 Task: Create and manage organization repository issue templates.
Action: Mouse moved to (1073, 72)
Screenshot: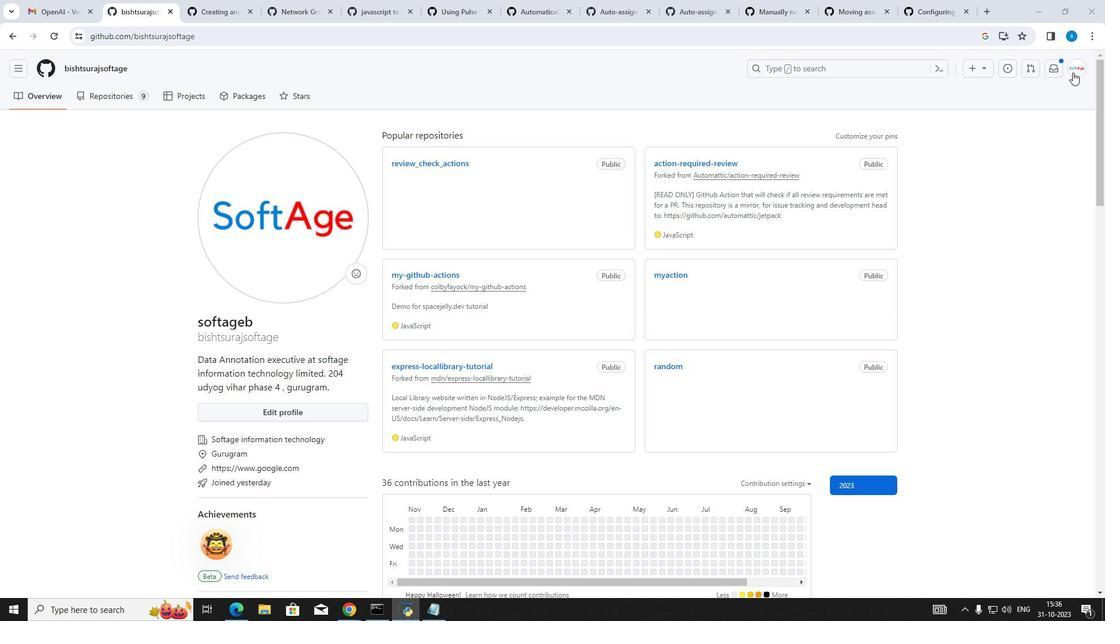 
Action: Mouse pressed left at (1073, 72)
Screenshot: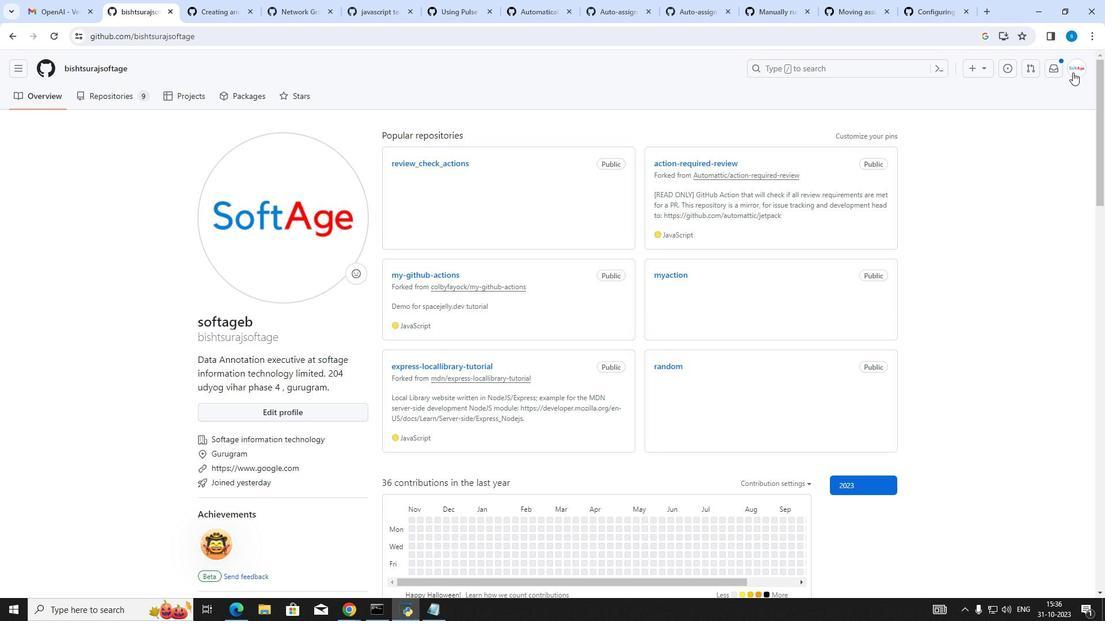 
Action: Mouse moved to (1008, 194)
Screenshot: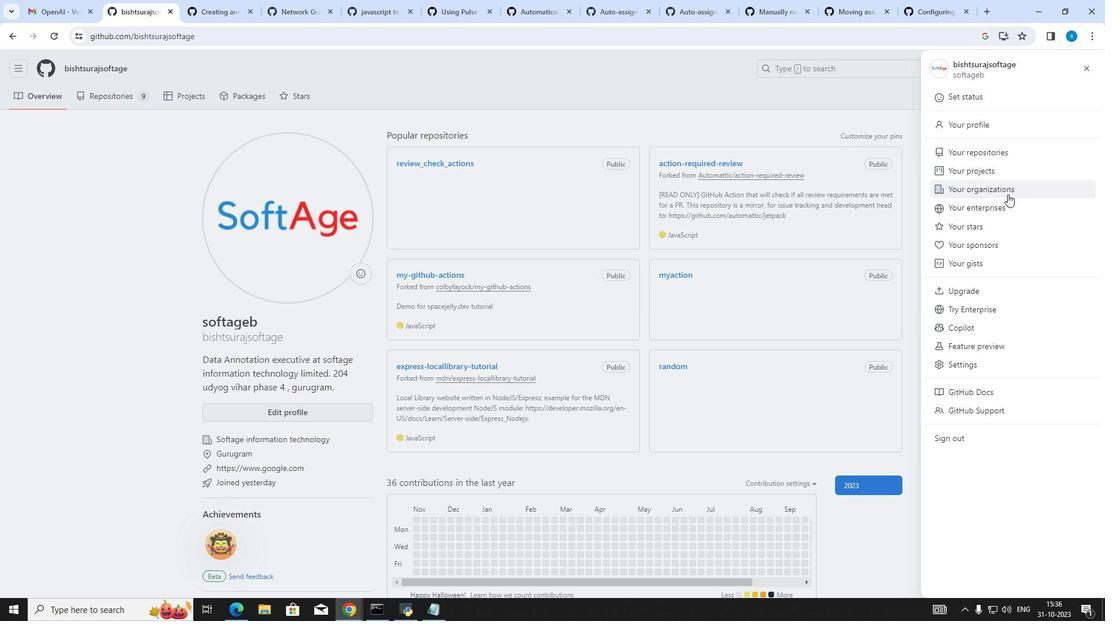 
Action: Mouse pressed left at (1008, 194)
Screenshot: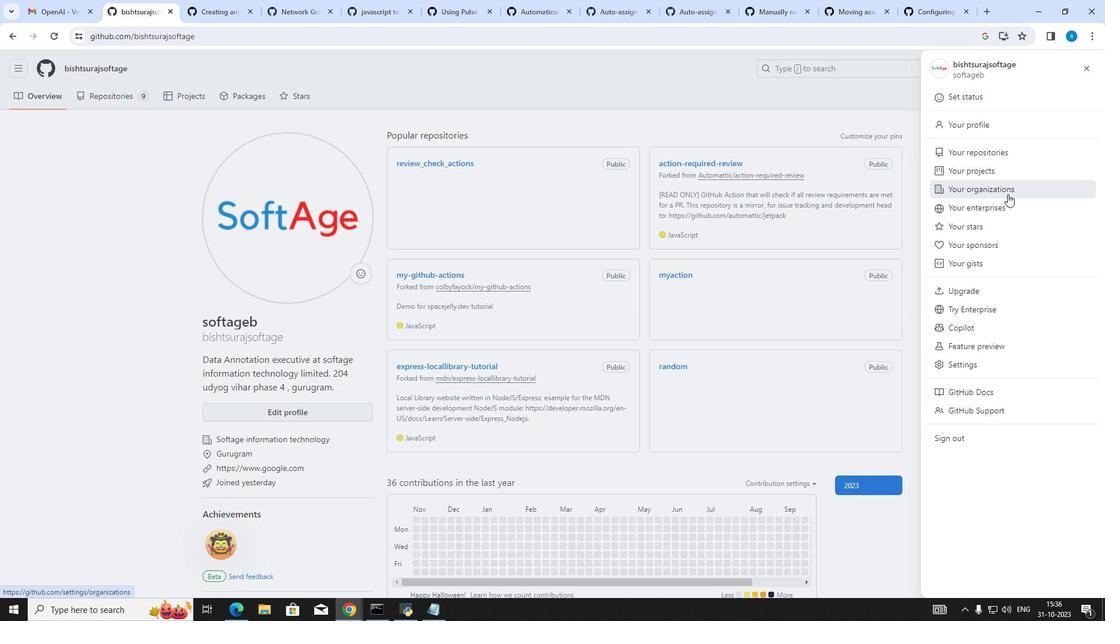 
Action: Mouse moved to (837, 194)
Screenshot: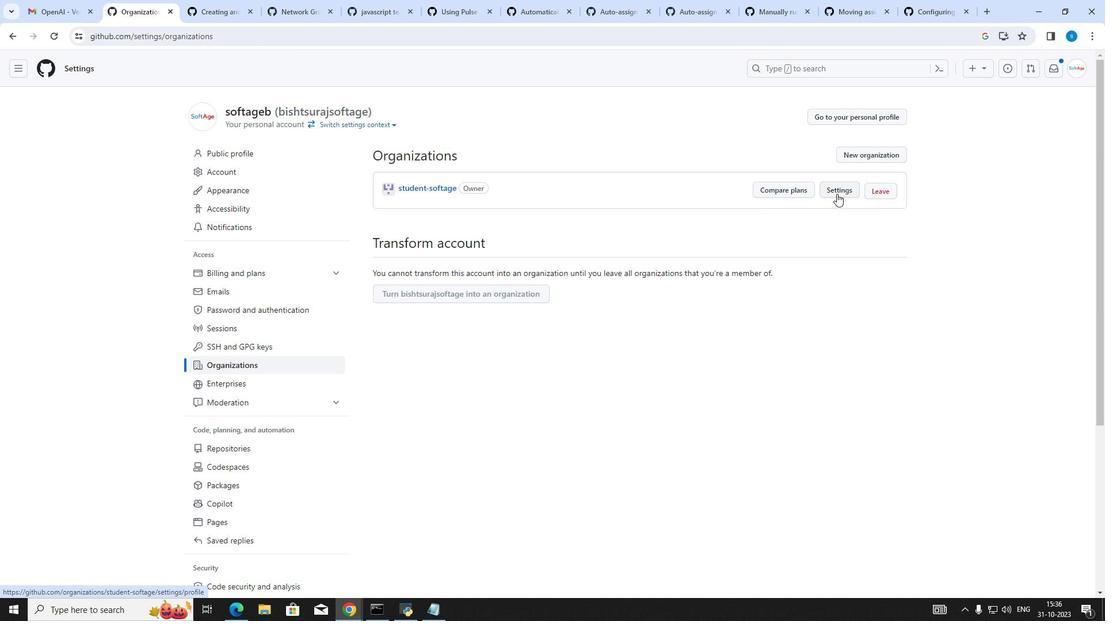 
Action: Mouse pressed left at (837, 194)
Screenshot: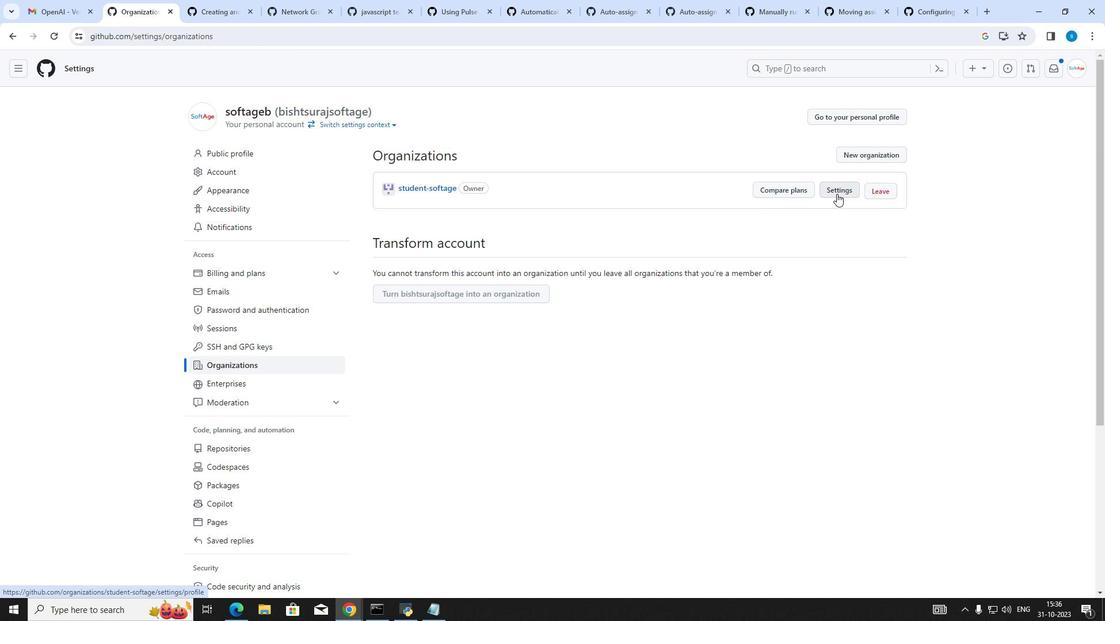 
Action: Mouse moved to (90, 93)
Screenshot: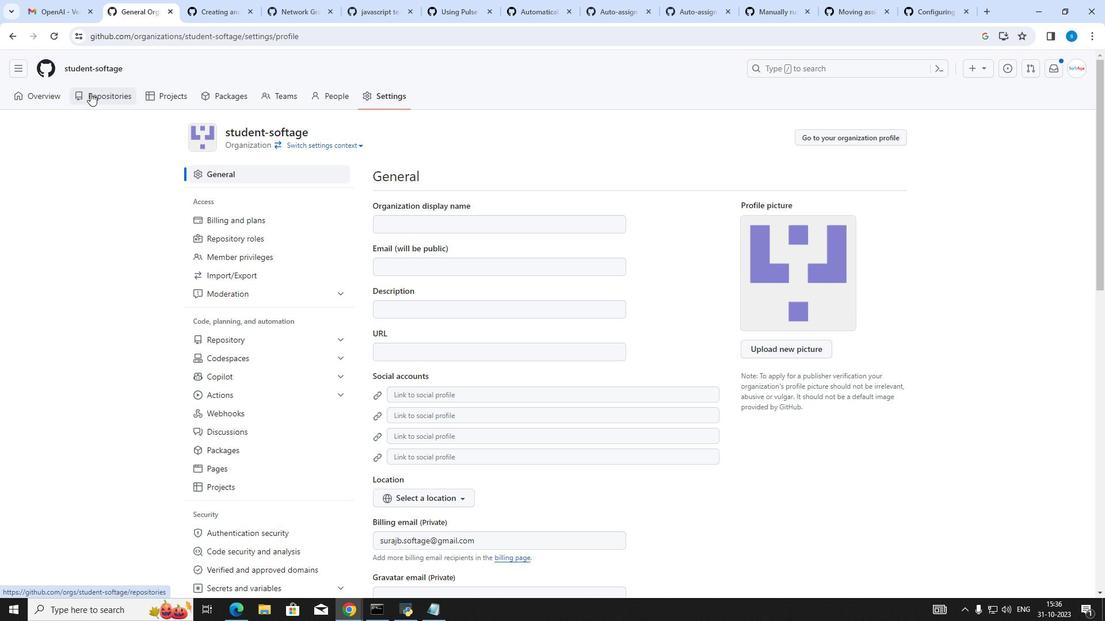 
Action: Mouse pressed left at (90, 93)
Screenshot: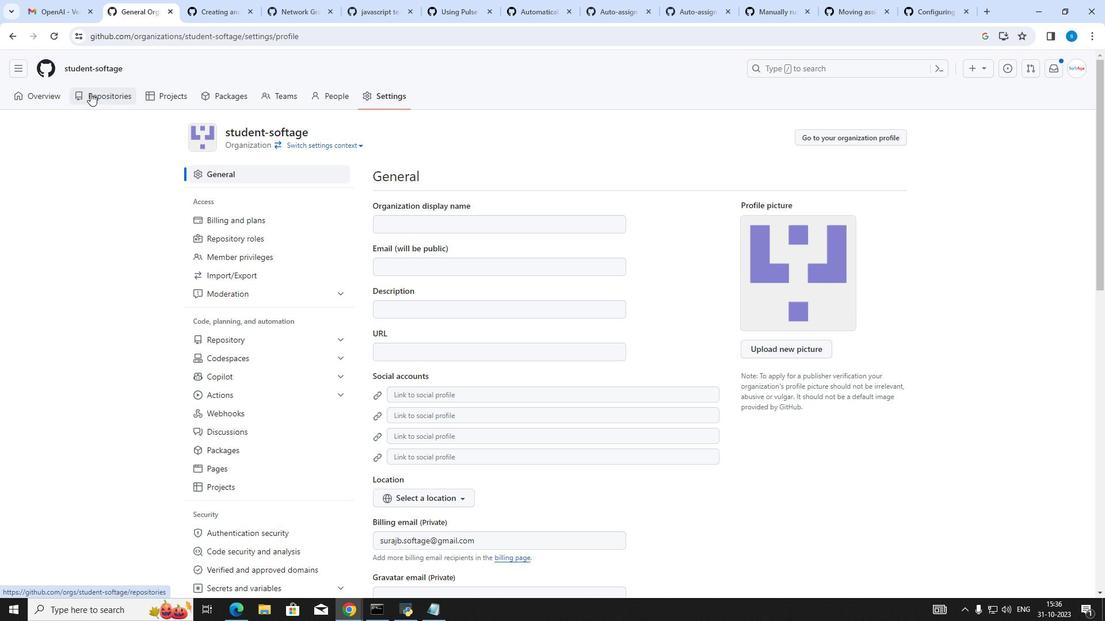 
Action: Mouse moved to (295, 168)
Screenshot: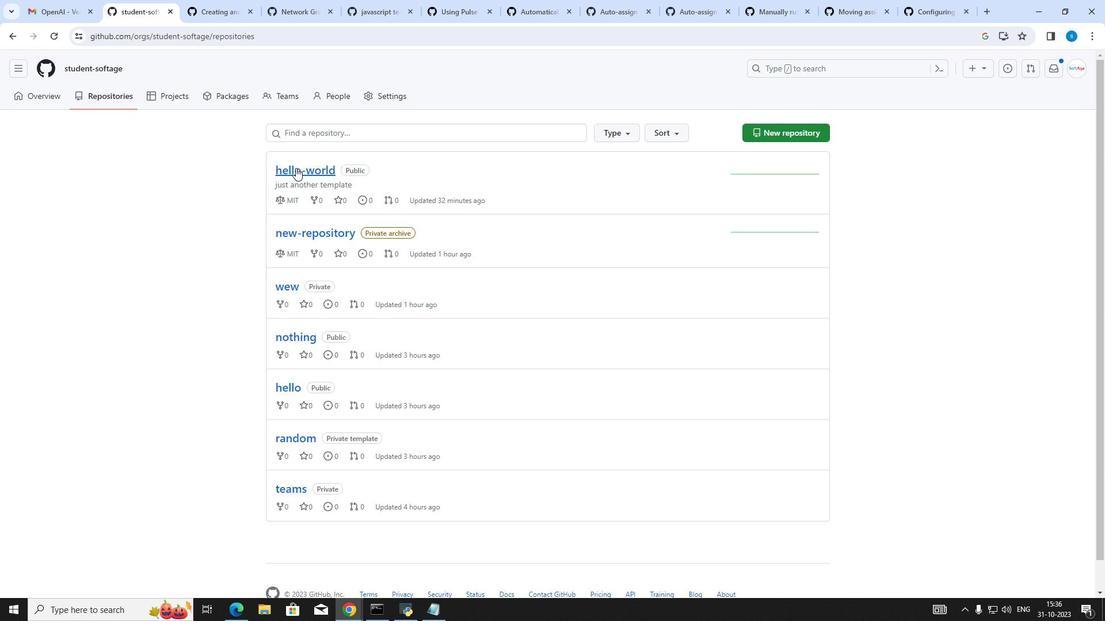 
Action: Mouse pressed left at (295, 168)
Screenshot: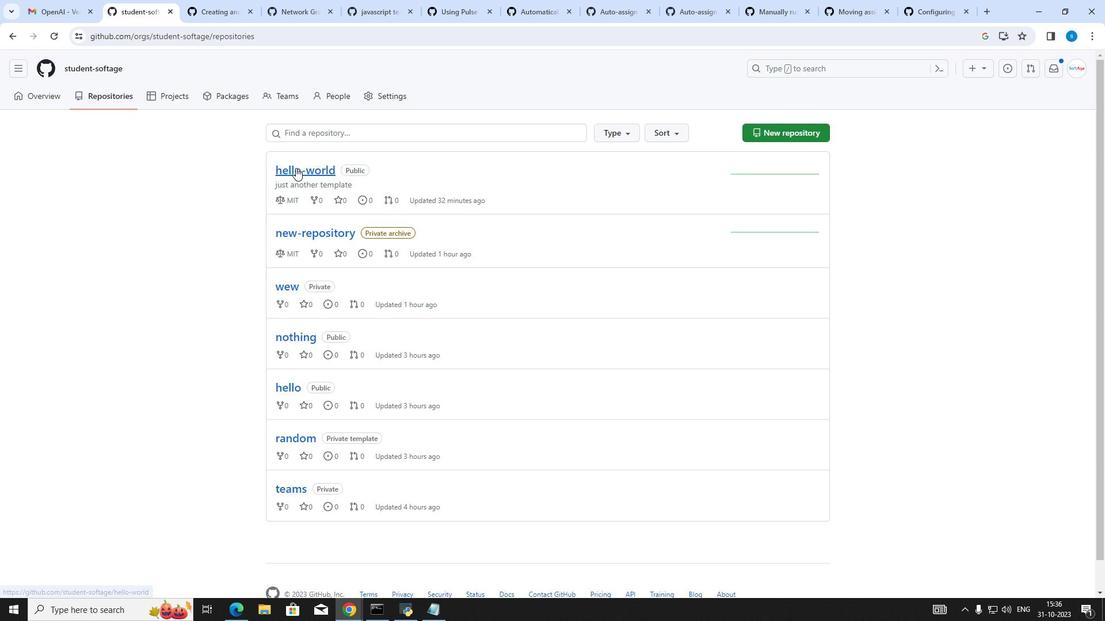 
Action: Mouse moved to (482, 96)
Screenshot: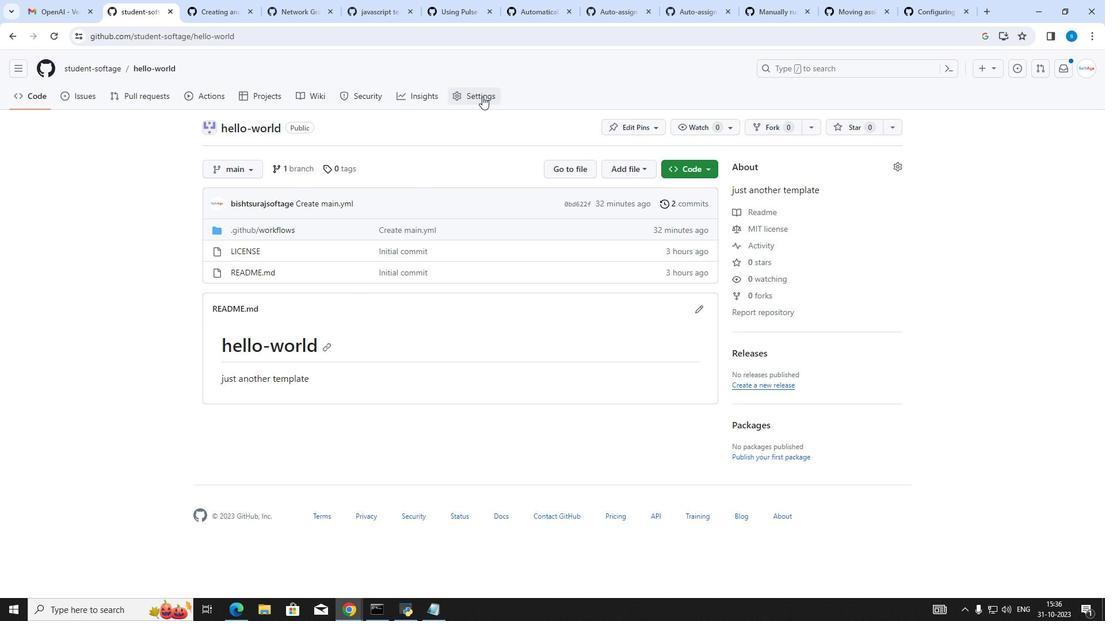 
Action: Mouse pressed left at (482, 96)
Screenshot: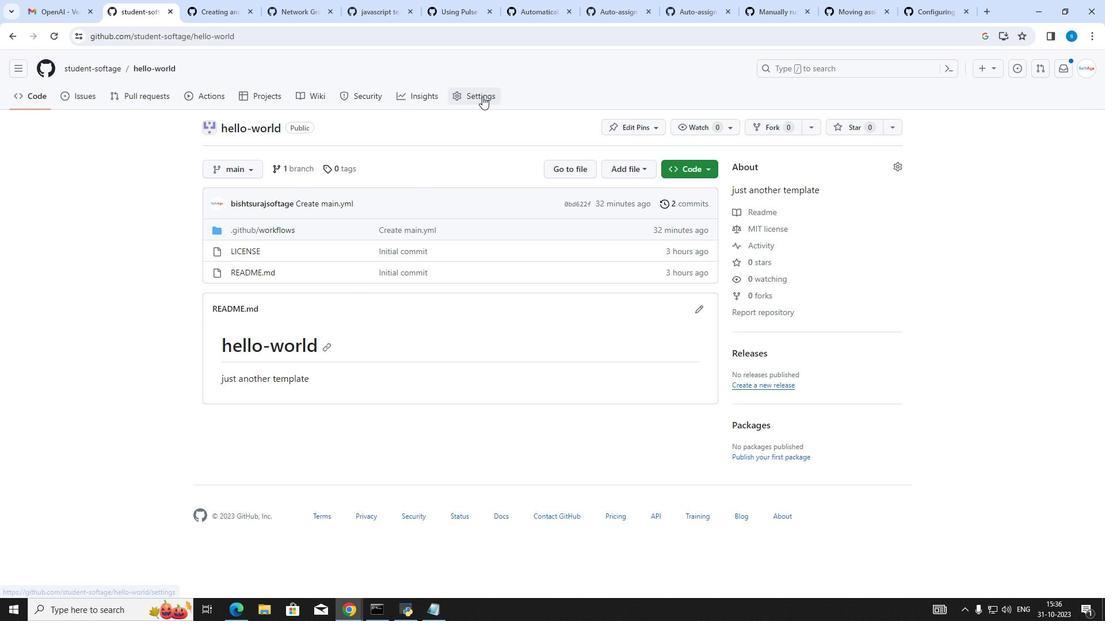 
Action: Mouse moved to (619, 405)
Screenshot: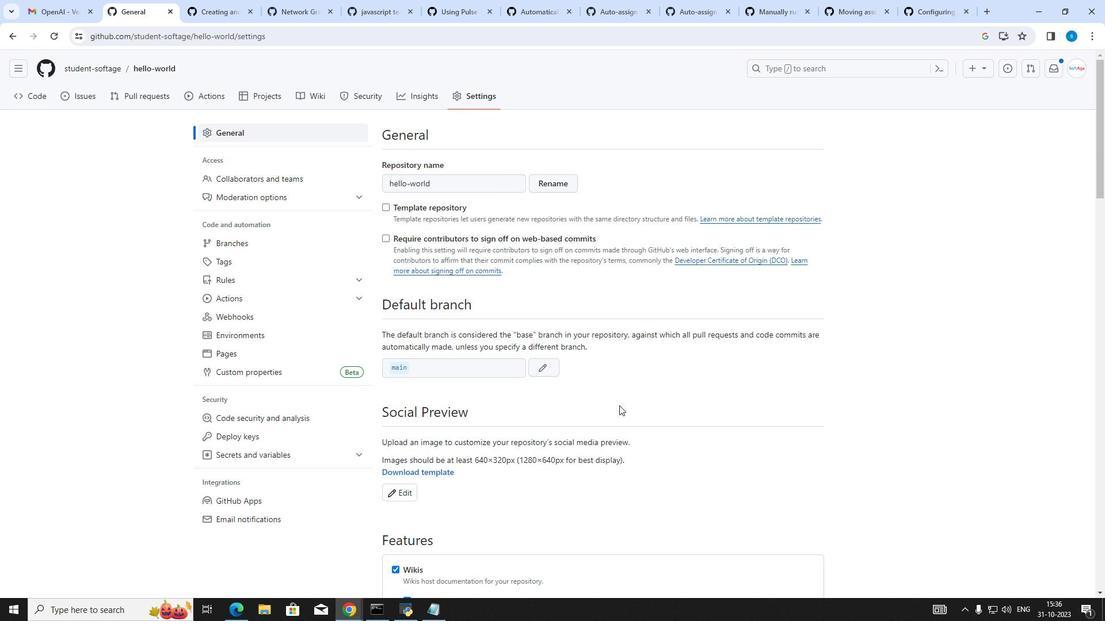 
Action: Mouse scrolled (619, 405) with delta (0, 0)
Screenshot: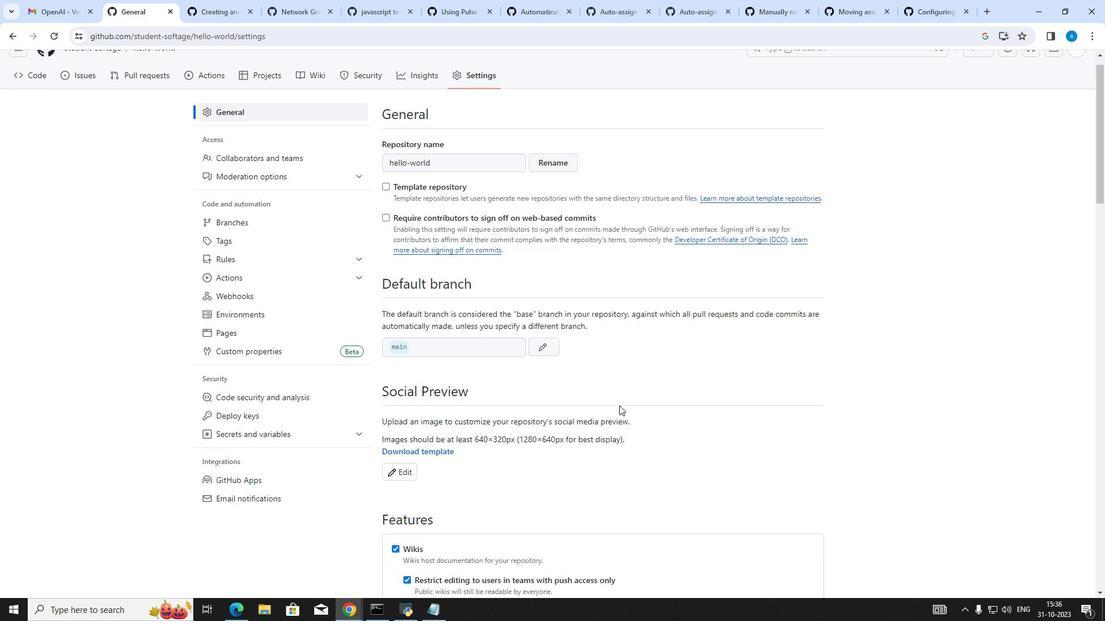 
Action: Mouse scrolled (619, 405) with delta (0, 0)
Screenshot: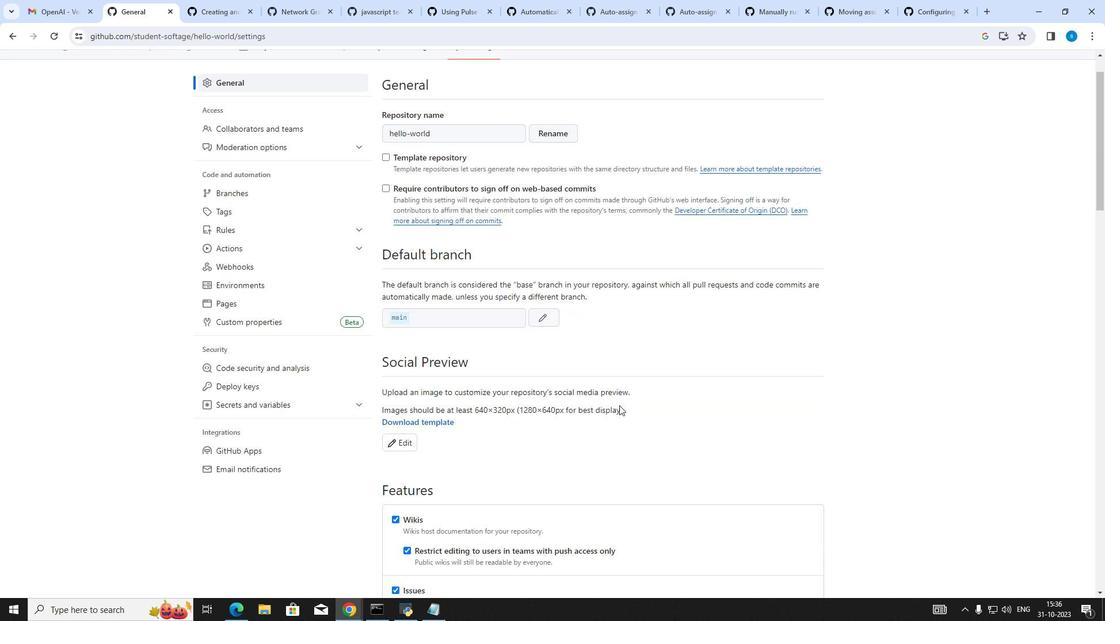 
Action: Mouse scrolled (619, 405) with delta (0, 0)
Screenshot: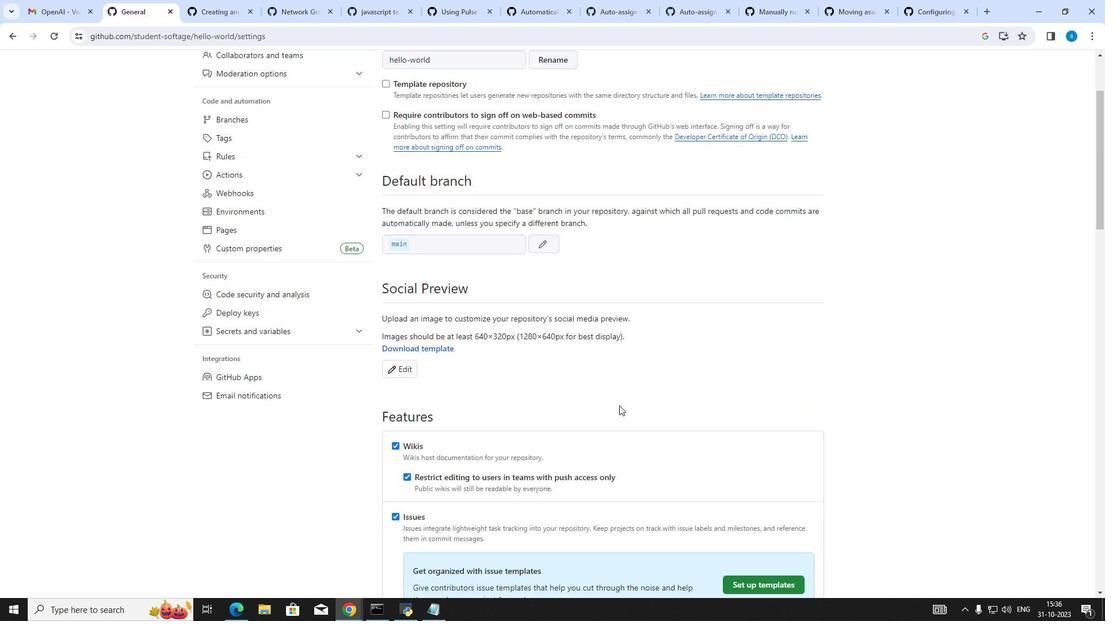 
Action: Mouse scrolled (619, 405) with delta (0, 0)
Screenshot: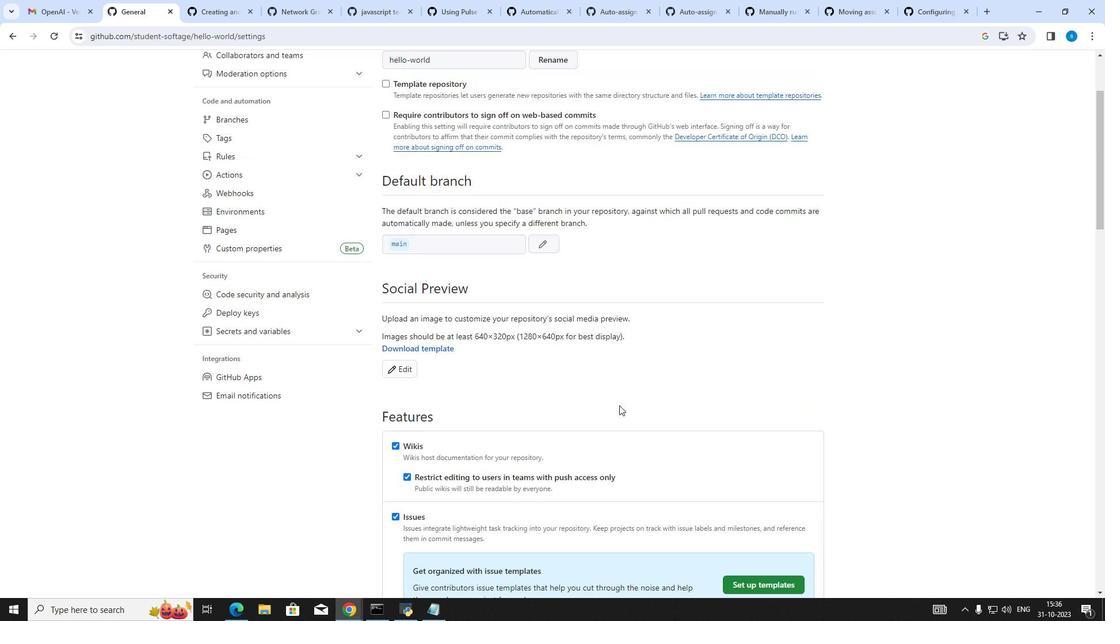 
Action: Mouse scrolled (619, 405) with delta (0, 0)
Screenshot: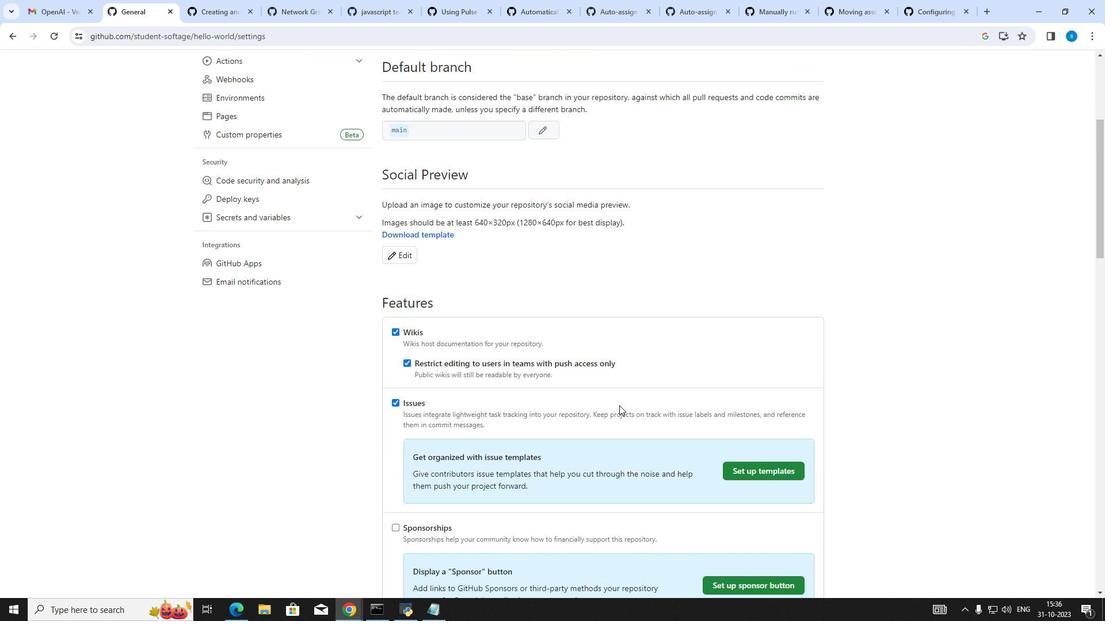 
Action: Mouse scrolled (619, 405) with delta (0, 0)
Screenshot: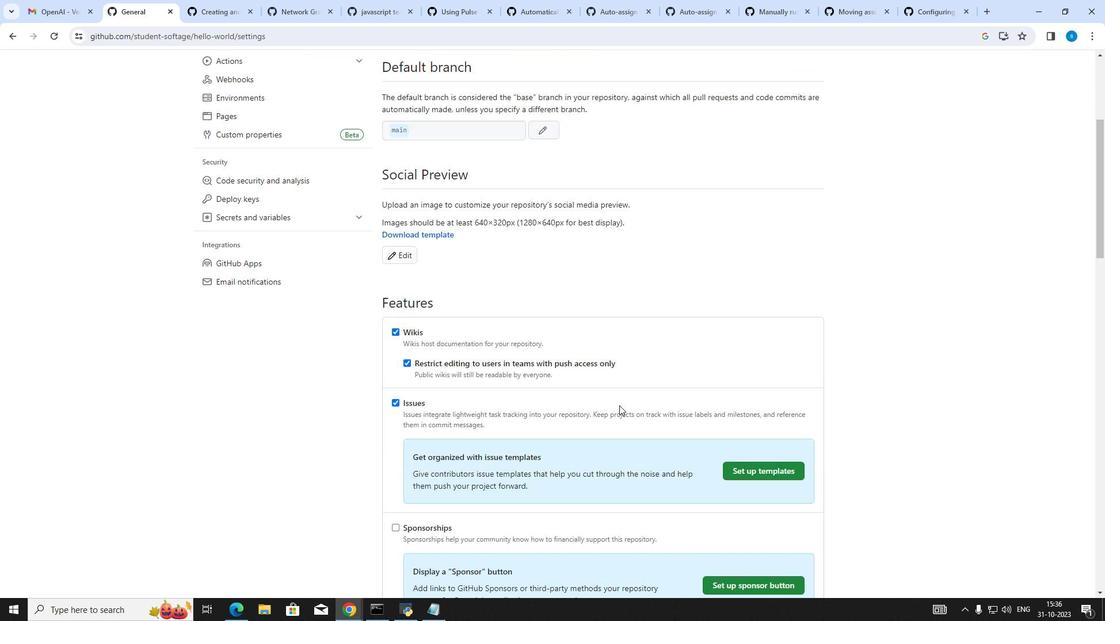 
Action: Mouse moved to (739, 366)
Screenshot: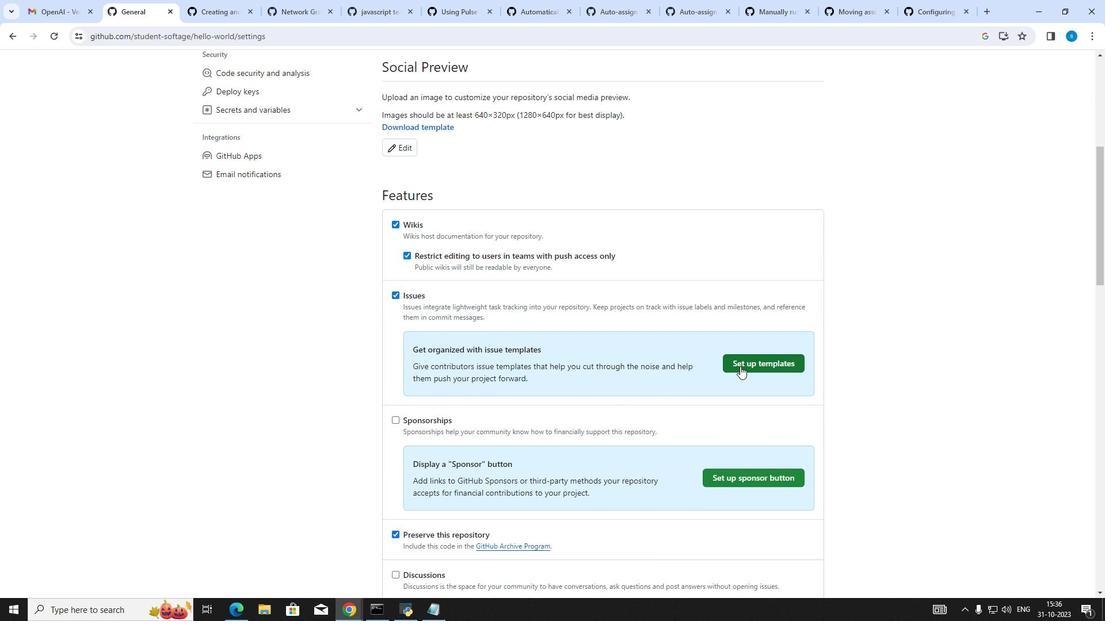 
Action: Mouse pressed left at (739, 366)
Screenshot: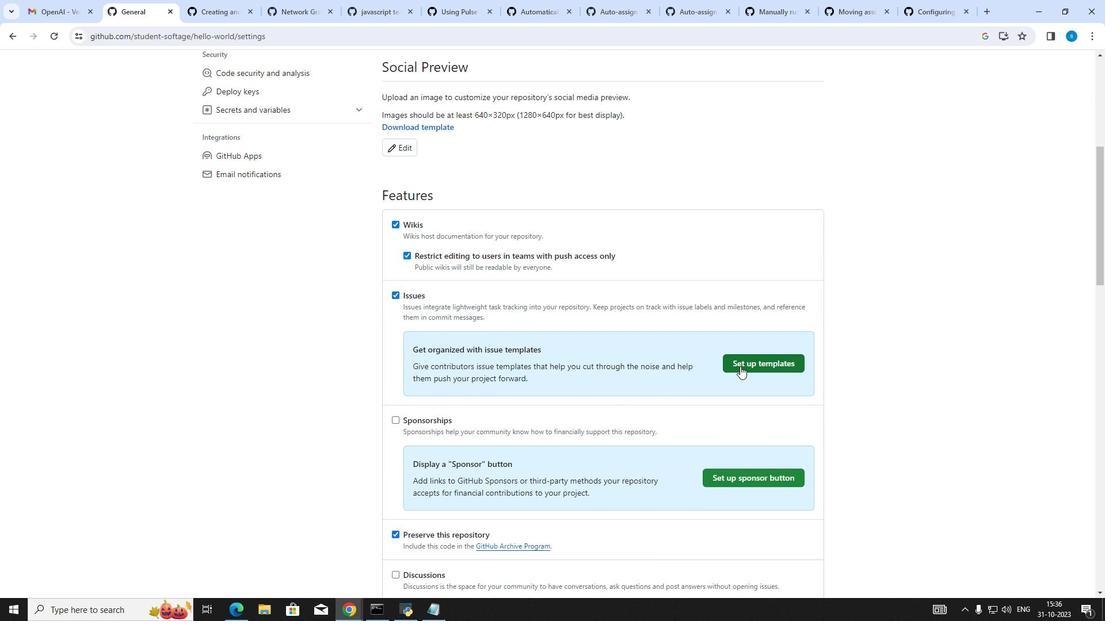 
Action: Mouse moved to (554, 207)
Screenshot: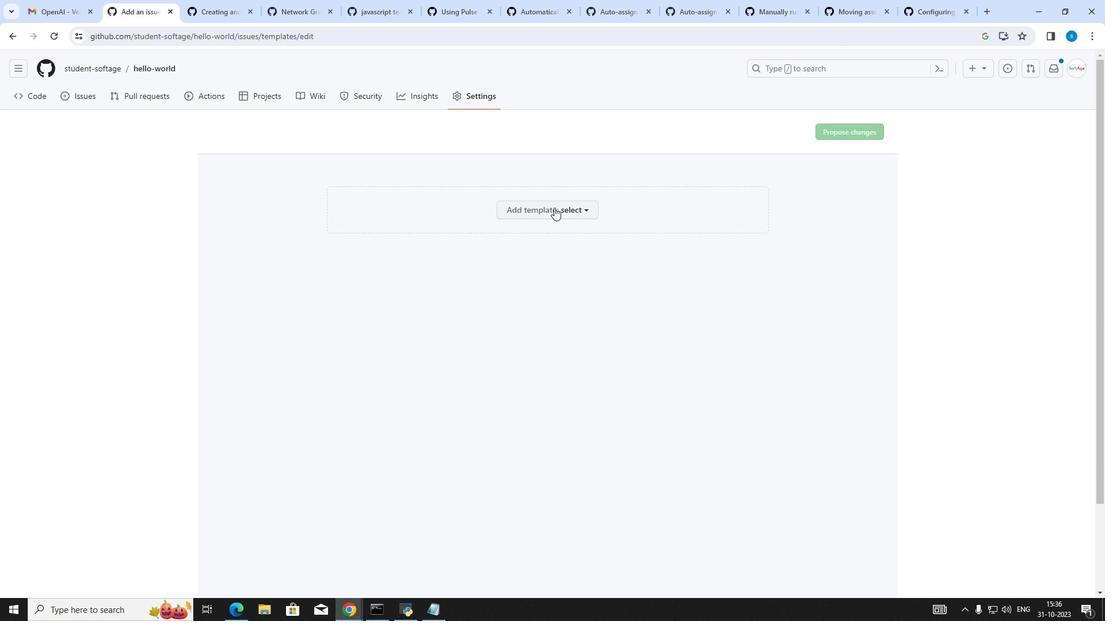 
Action: Mouse pressed left at (554, 207)
Screenshot: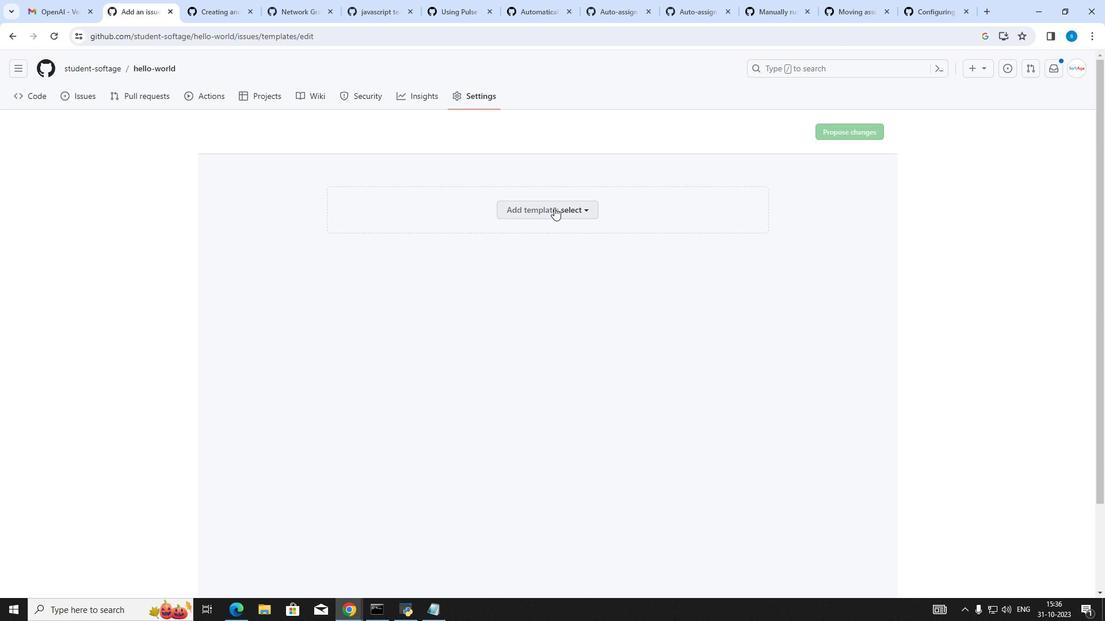 
Action: Mouse moved to (563, 239)
Screenshot: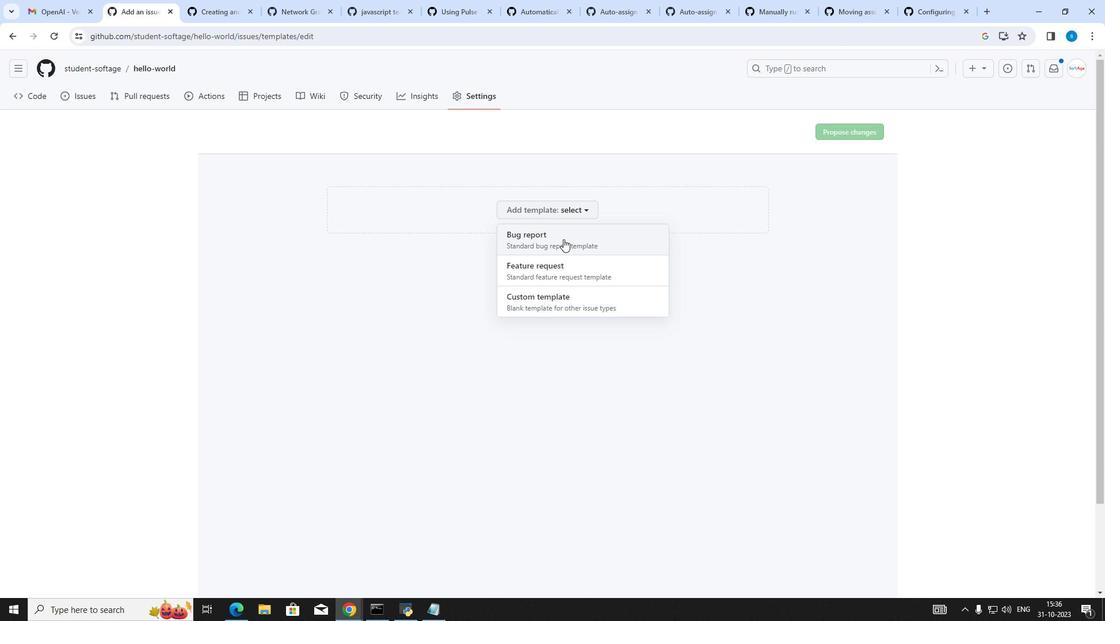 
Action: Mouse pressed left at (563, 239)
Screenshot: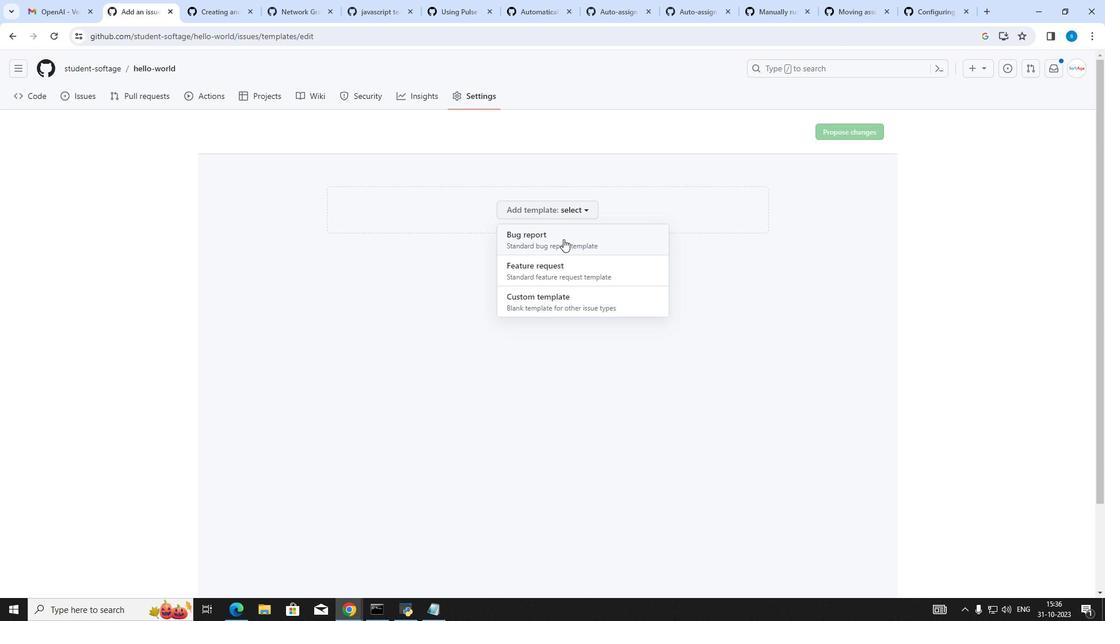 
Action: Mouse moved to (705, 210)
Screenshot: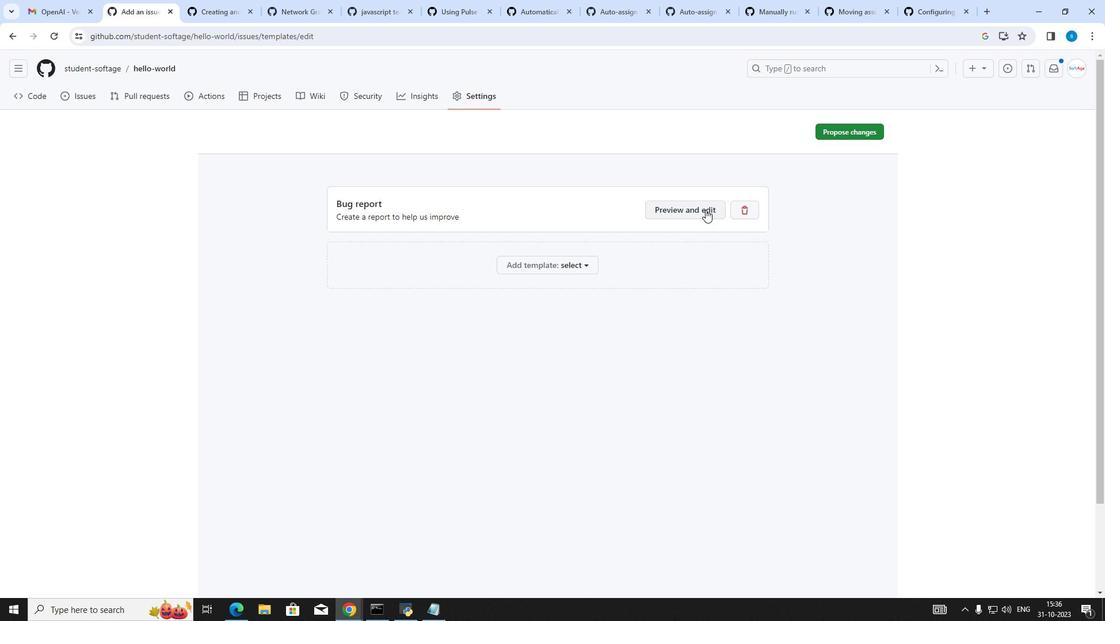 
Action: Mouse pressed left at (705, 210)
Screenshot: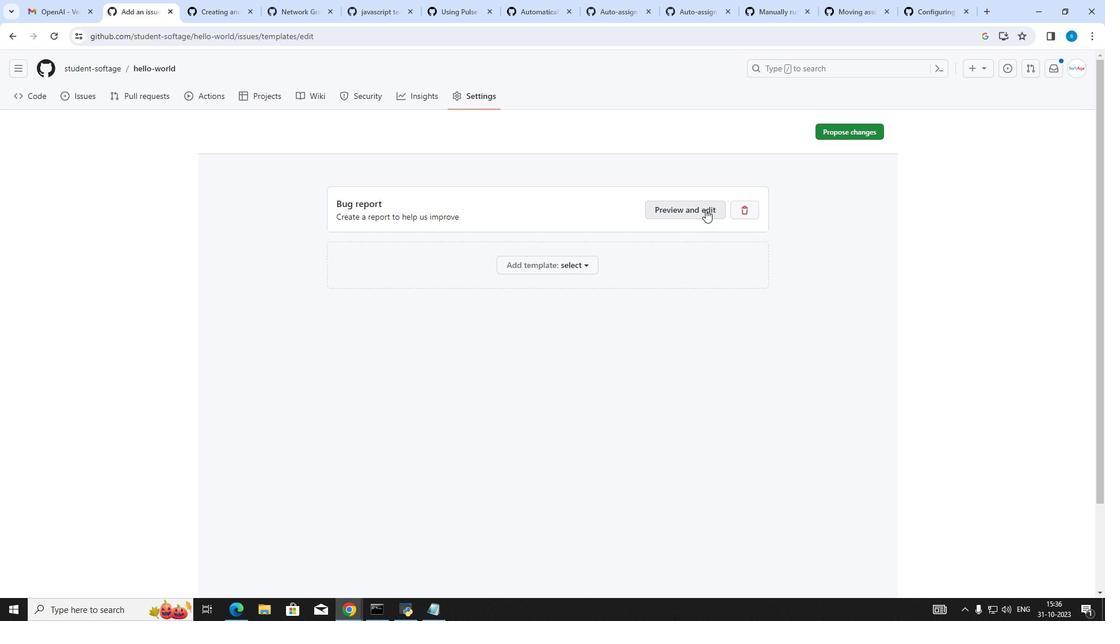 
Action: Mouse moved to (465, 130)
Screenshot: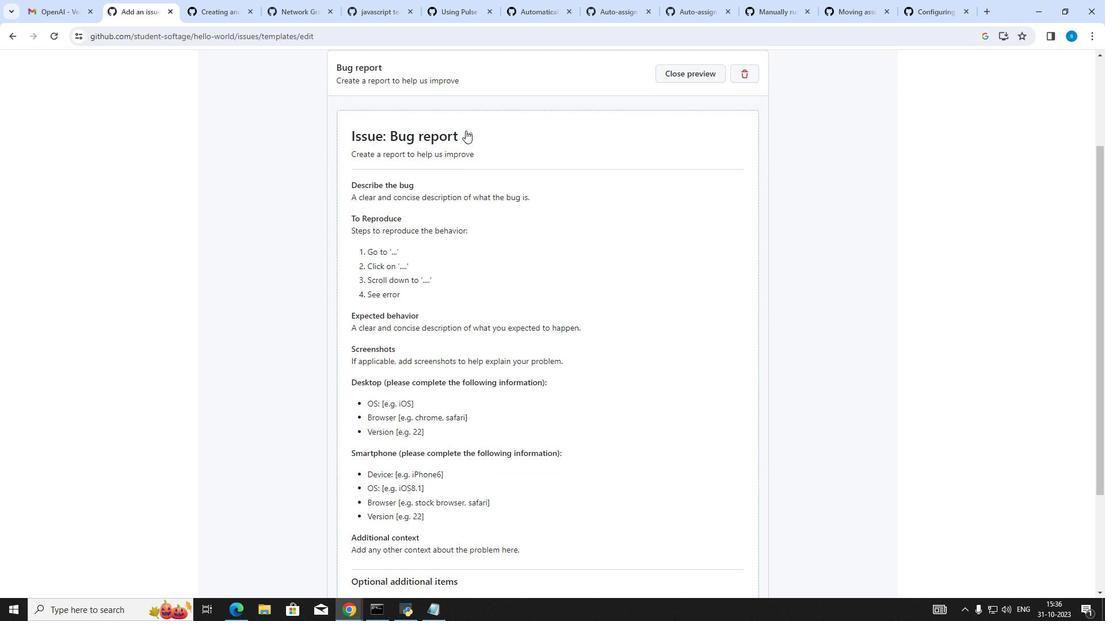 
Action: Mouse pressed left at (465, 130)
Screenshot: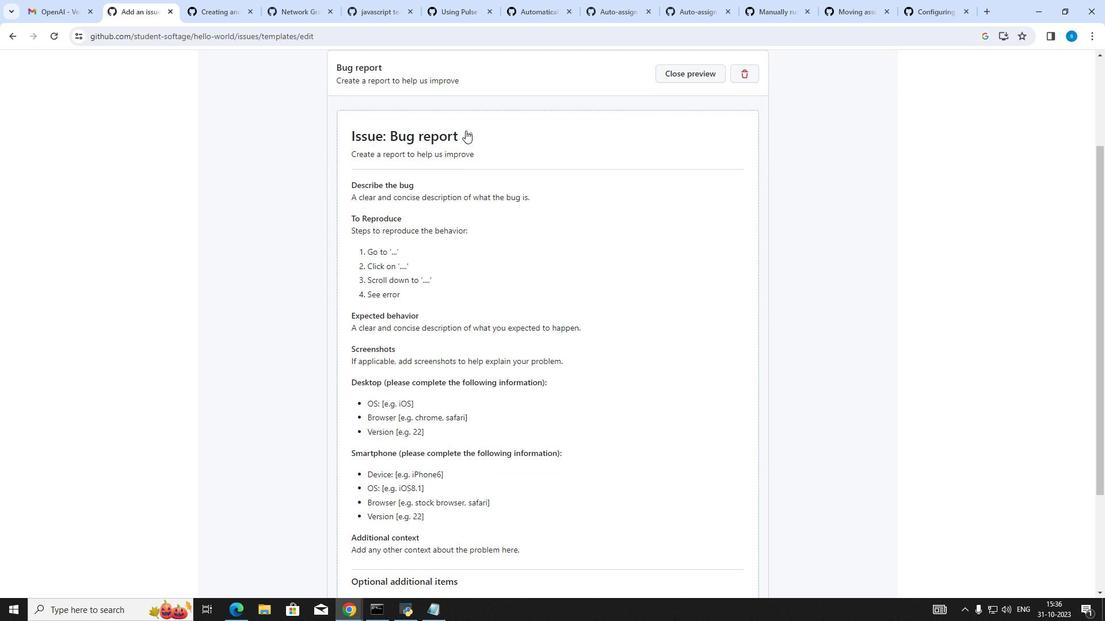 
Action: Mouse moved to (509, 284)
Screenshot: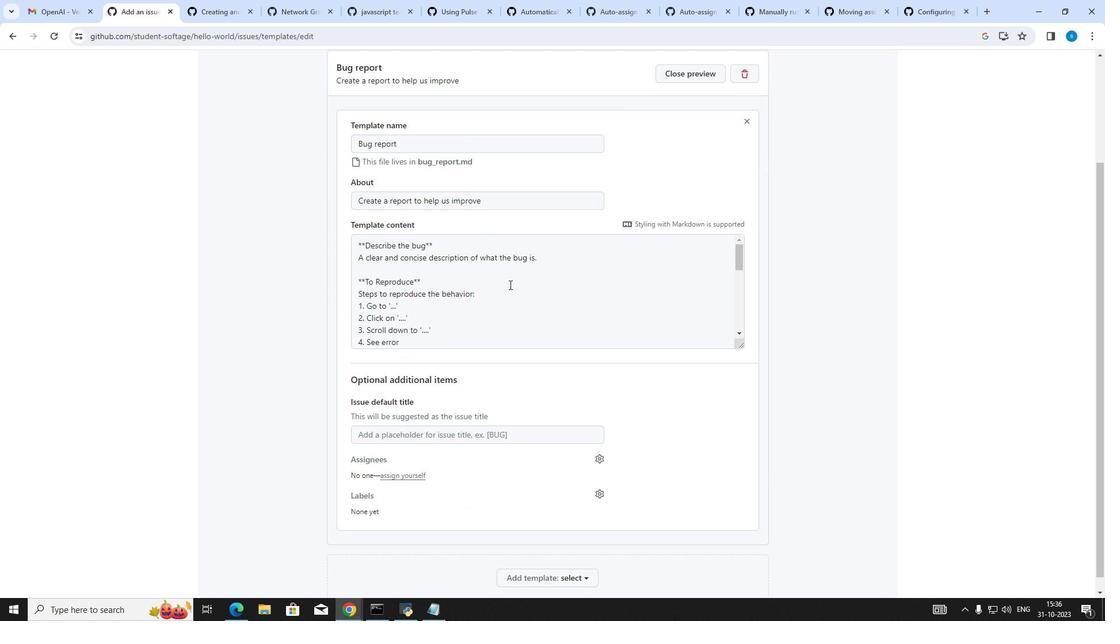 
Action: Mouse scrolled (509, 284) with delta (0, 0)
Screenshot: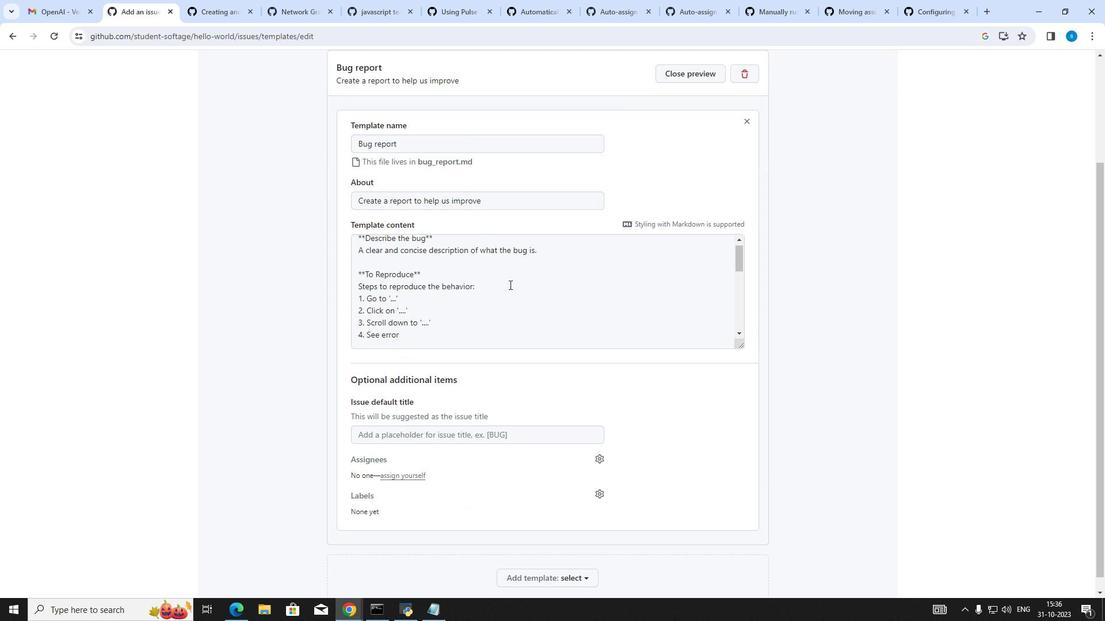 
Action: Mouse scrolled (509, 284) with delta (0, 0)
Screenshot: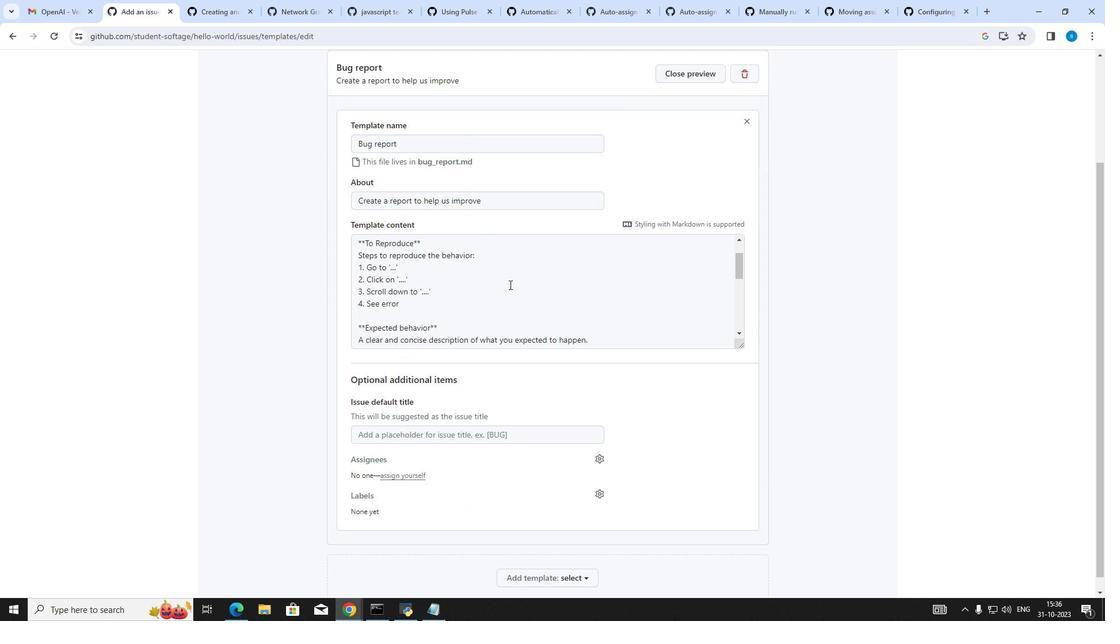 
Action: Mouse scrolled (509, 284) with delta (0, 0)
Screenshot: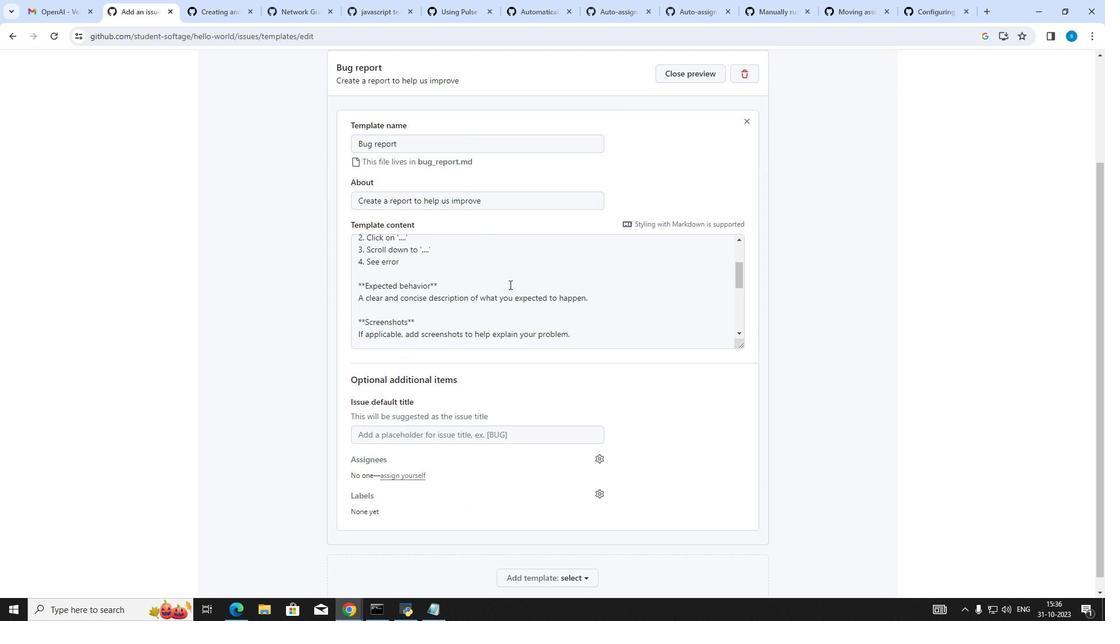 
Action: Mouse scrolled (509, 284) with delta (0, 0)
Screenshot: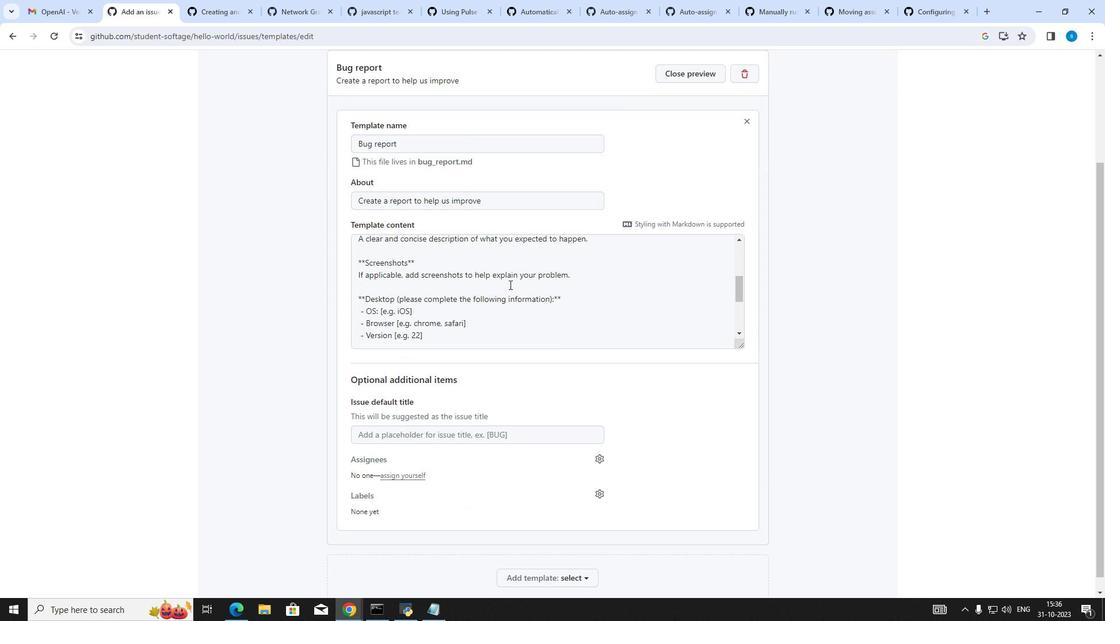 
Action: Mouse scrolled (509, 284) with delta (0, 0)
Screenshot: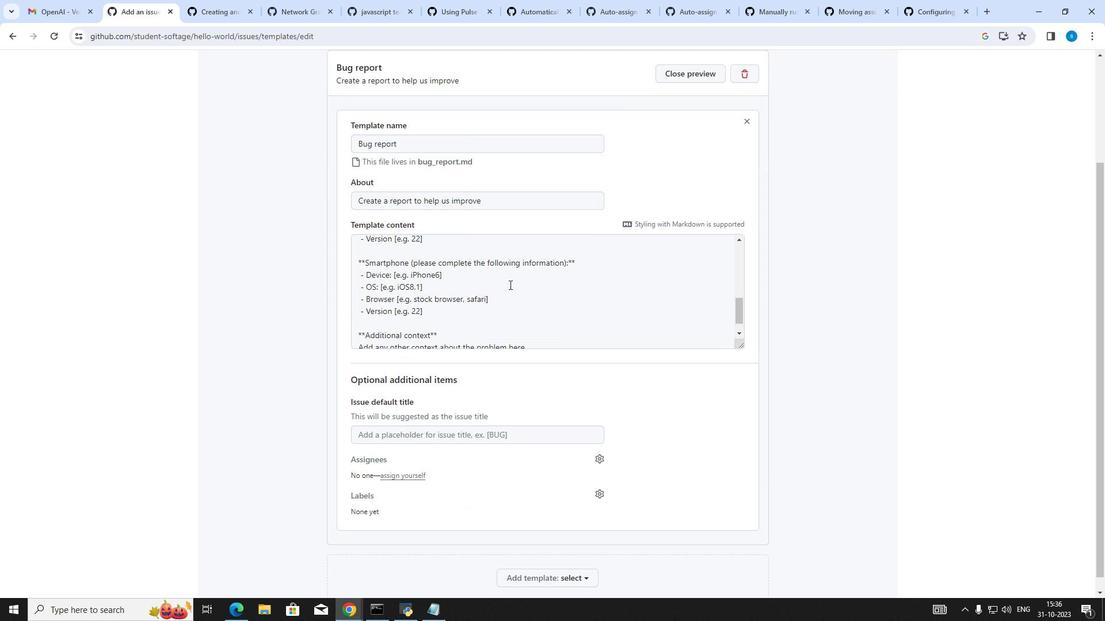 
Action: Mouse scrolled (509, 284) with delta (0, 0)
Screenshot: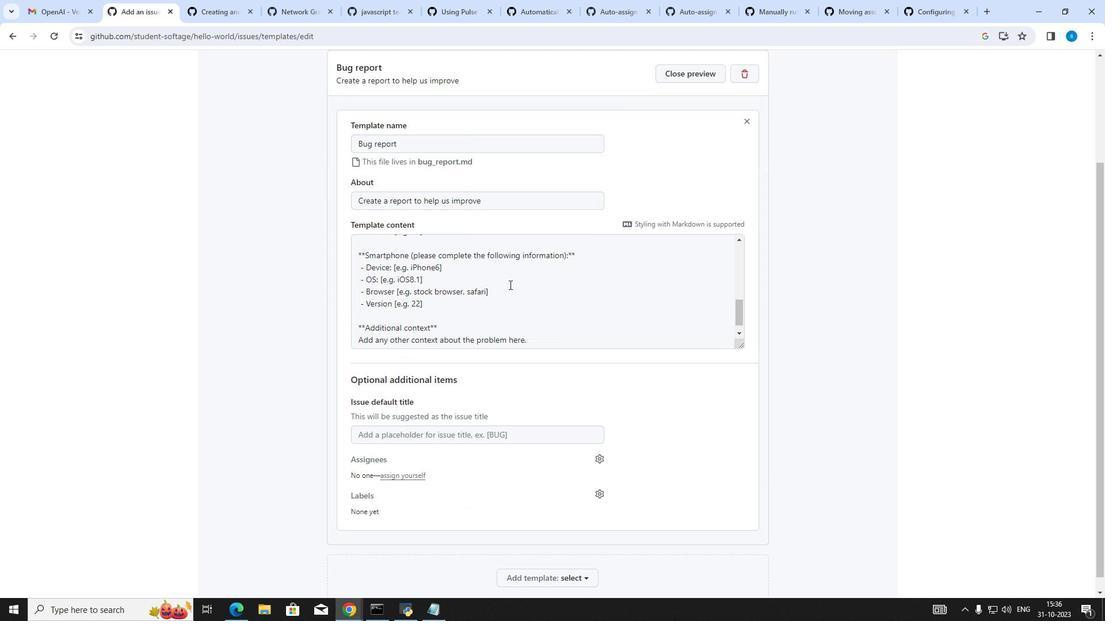 
Action: Mouse scrolled (509, 284) with delta (0, 0)
Screenshot: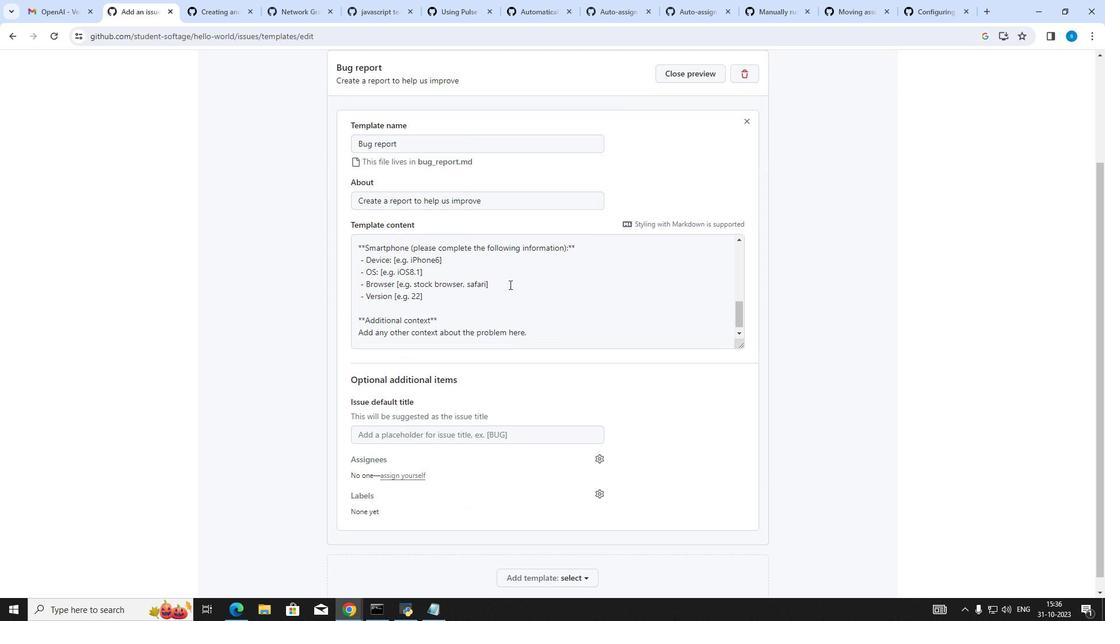 
Action: Mouse scrolled (509, 284) with delta (0, 0)
Screenshot: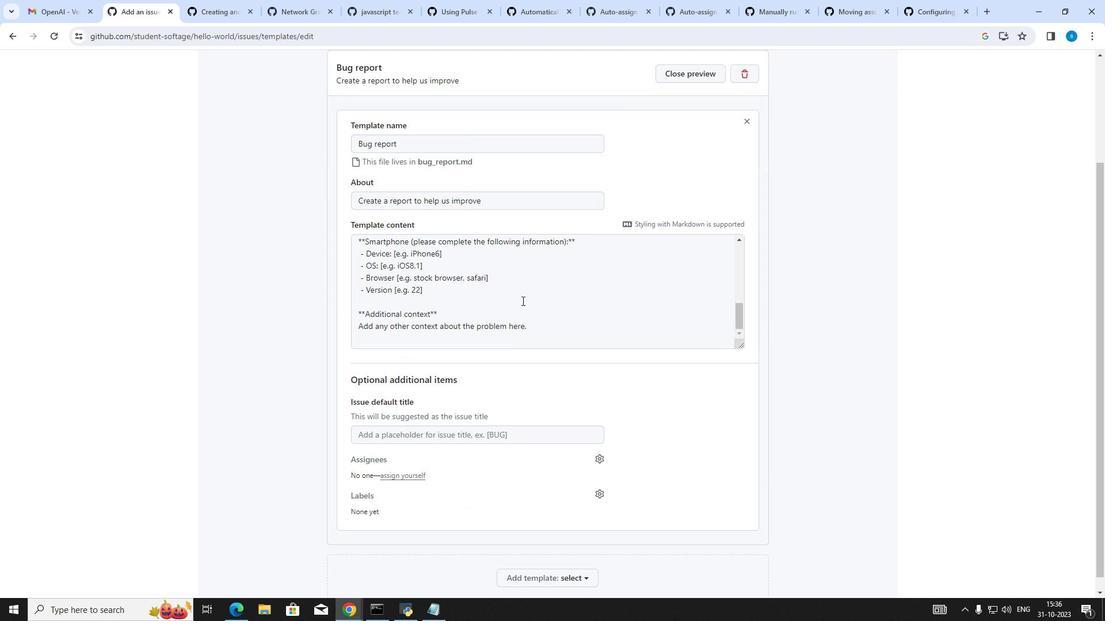 
Action: Mouse moved to (557, 320)
Screenshot: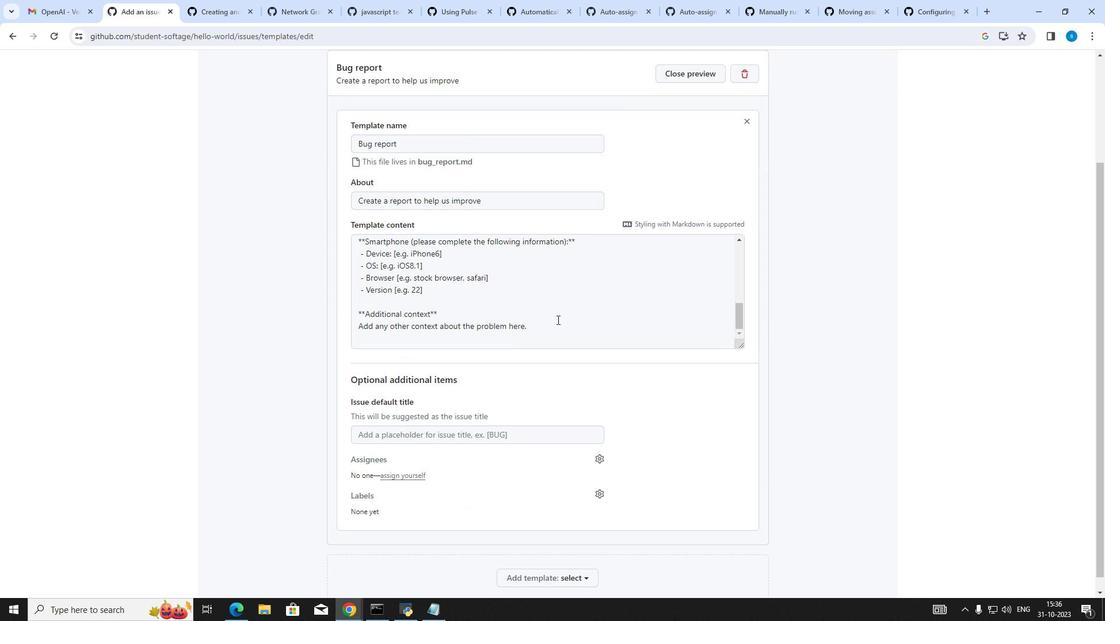 
Action: Mouse pressed left at (557, 320)
Screenshot: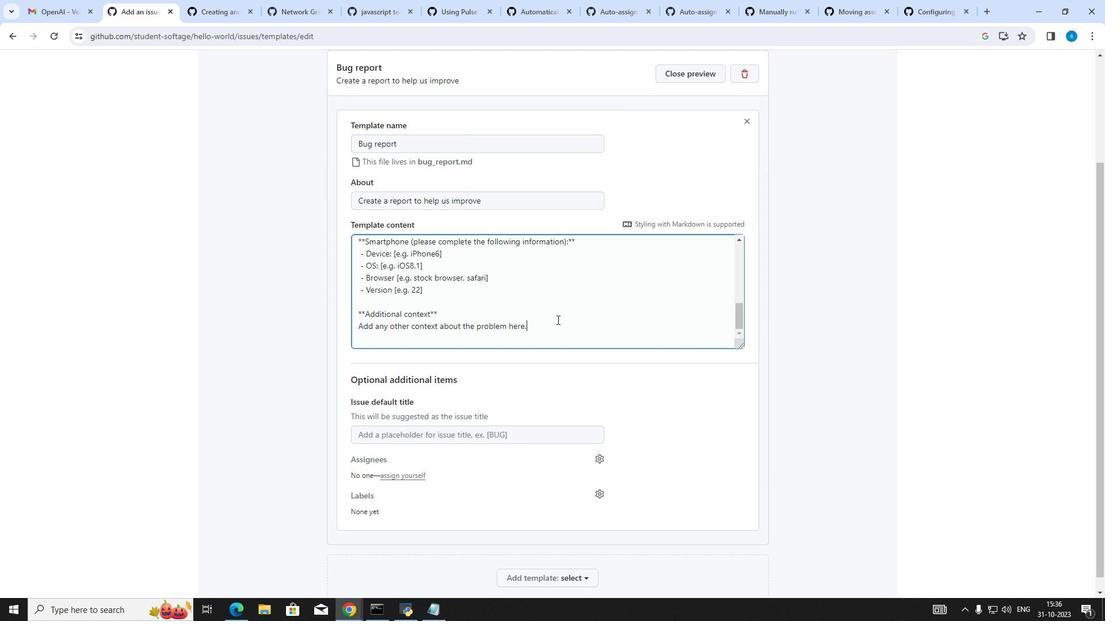 
Action: Key pressed <Key.enter>editing<Key.space>the<Key.space>preview<Key.space>here.
Screenshot: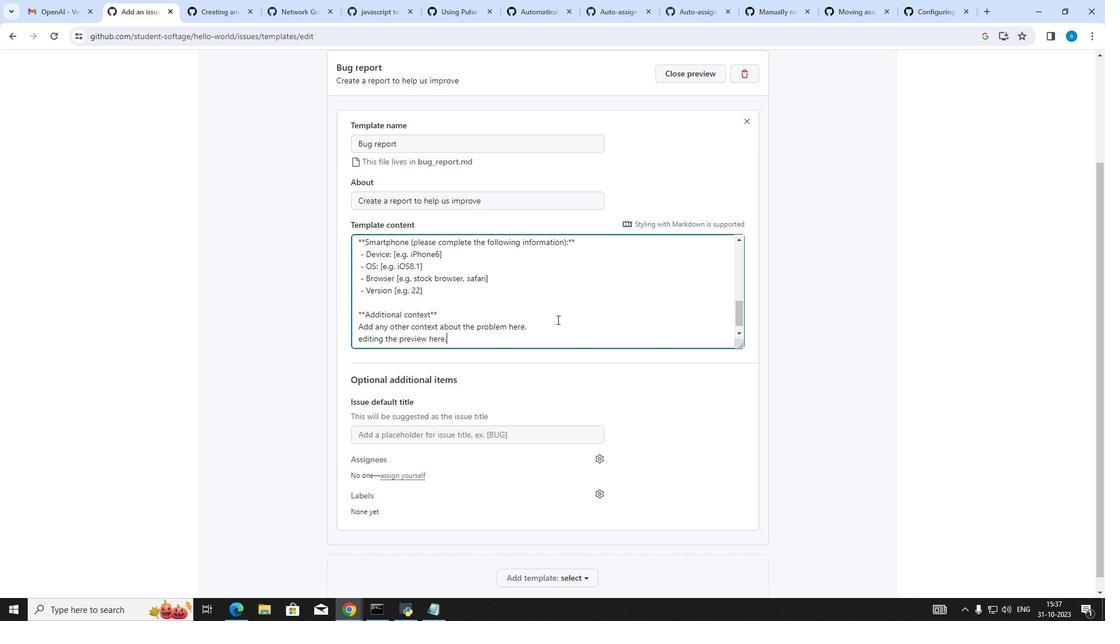 
Action: Mouse moved to (562, 435)
Screenshot: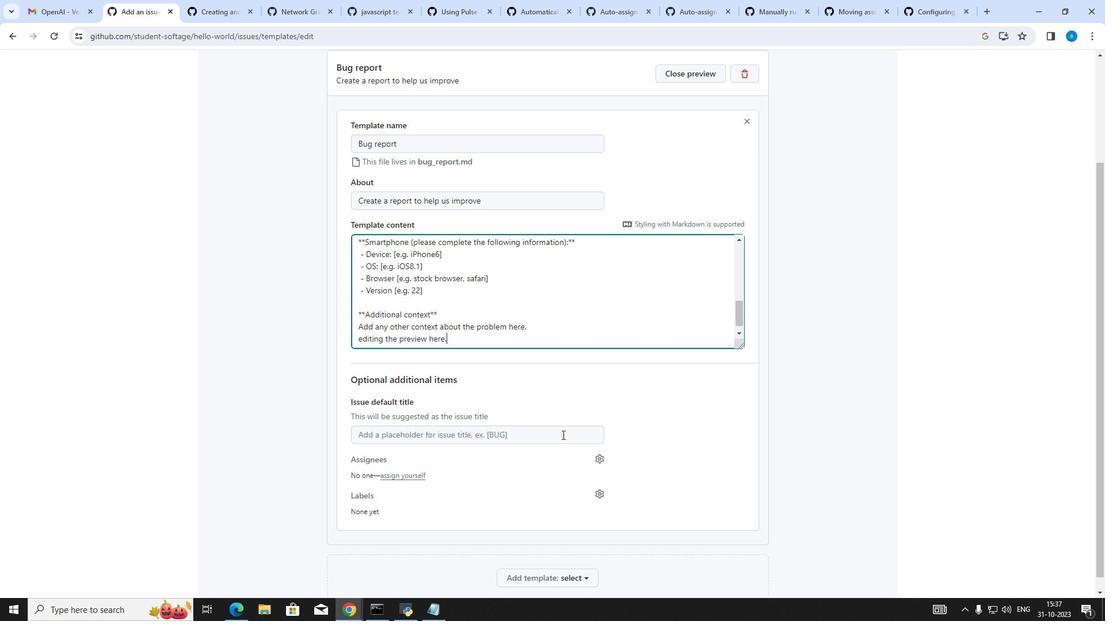 
Action: Mouse scrolled (562, 434) with delta (0, 0)
Screenshot: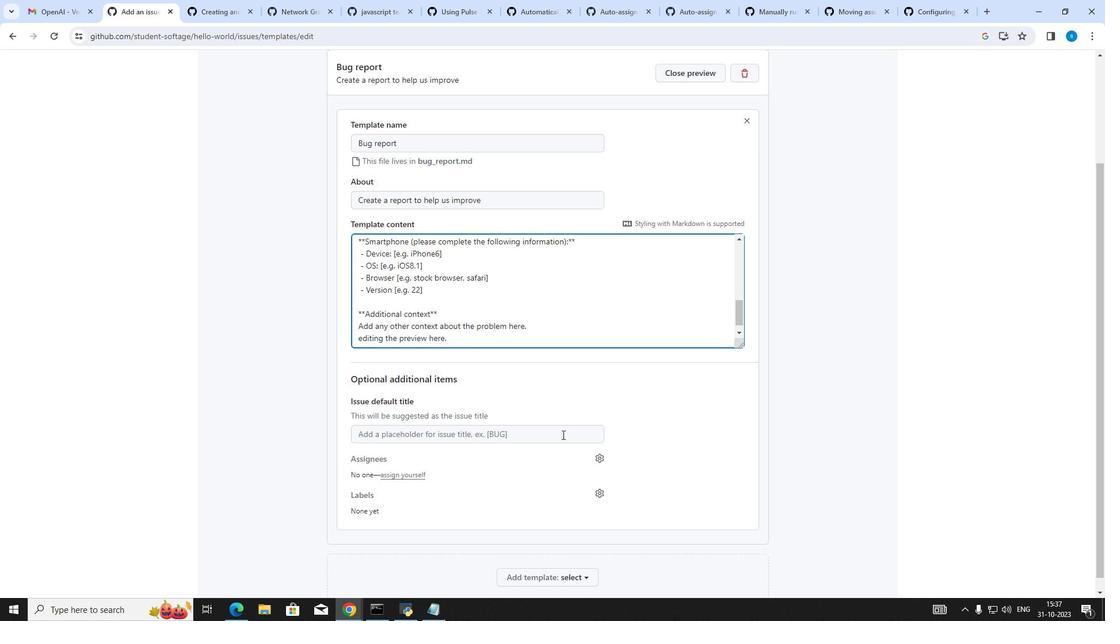 
Action: Mouse scrolled (562, 434) with delta (0, 0)
Screenshot: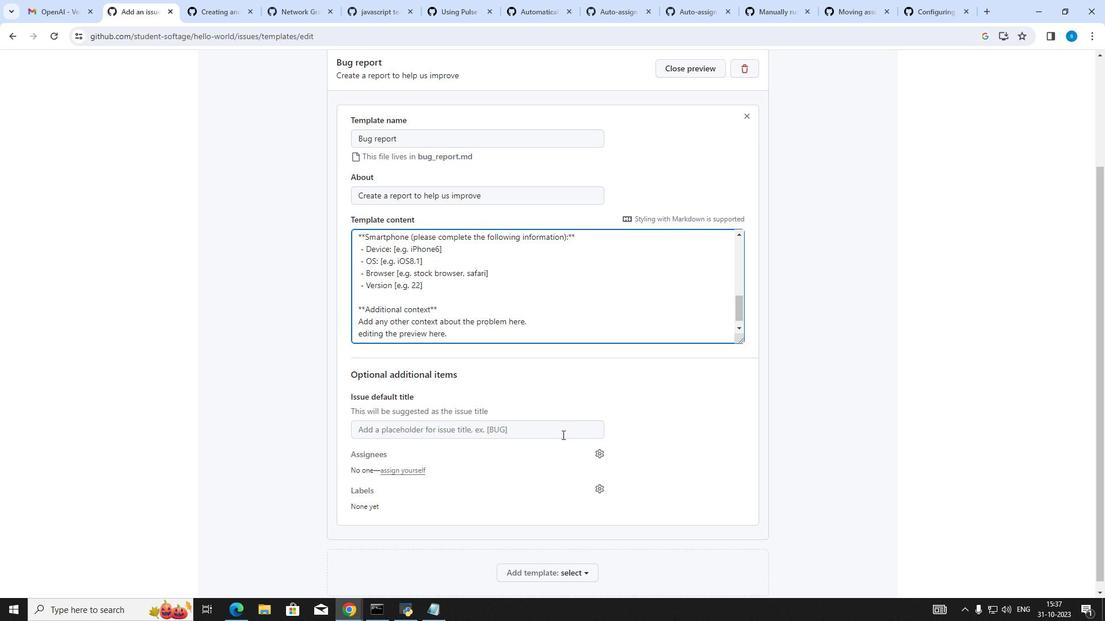 
Action: Mouse scrolled (562, 434) with delta (0, 0)
Screenshot: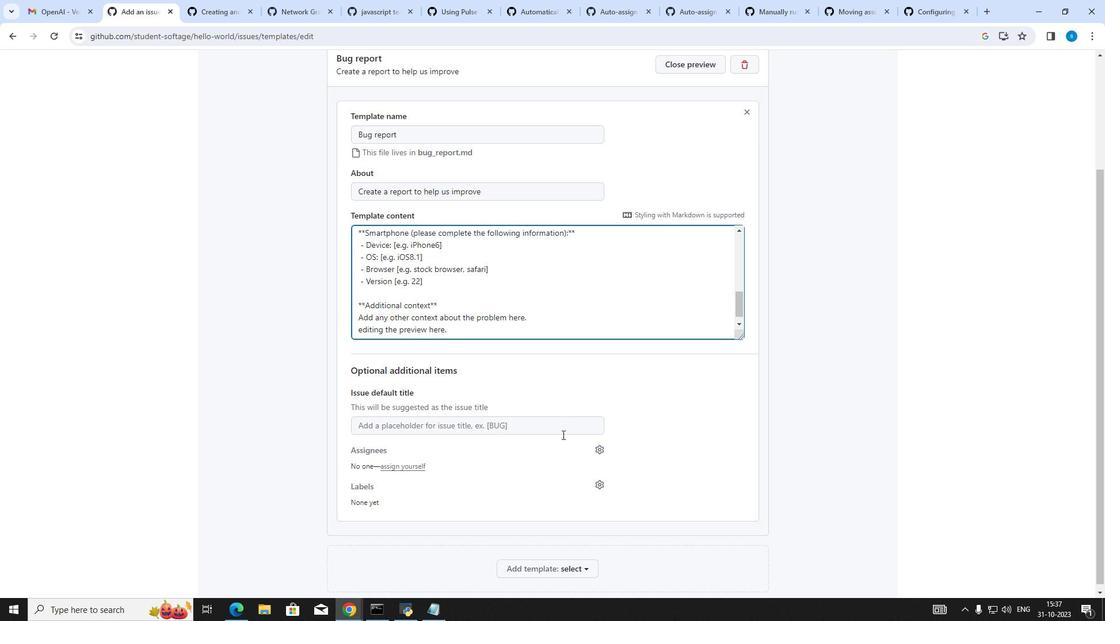 
Action: Mouse scrolled (562, 435) with delta (0, 0)
Screenshot: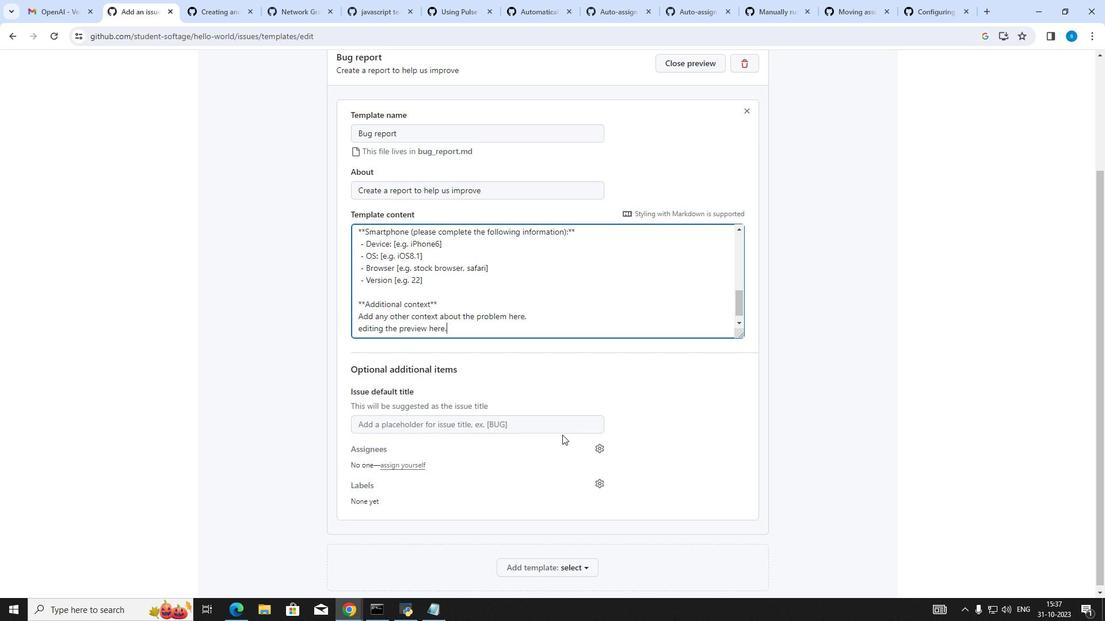 
Action: Mouse scrolled (562, 435) with delta (0, 0)
Screenshot: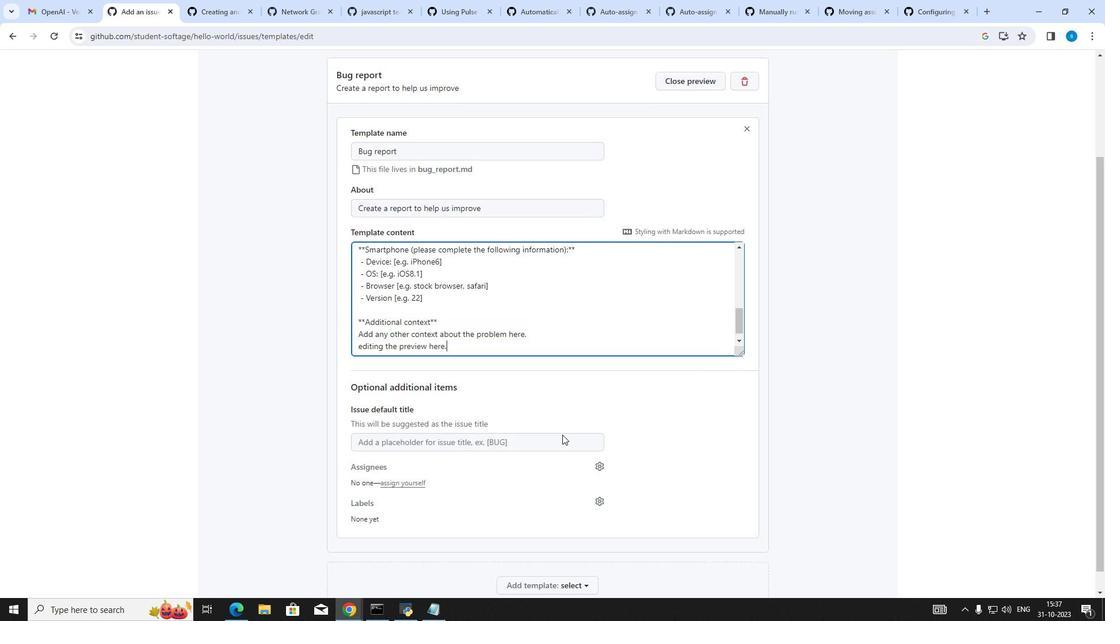 
Action: Mouse scrolled (562, 435) with delta (0, 0)
Screenshot: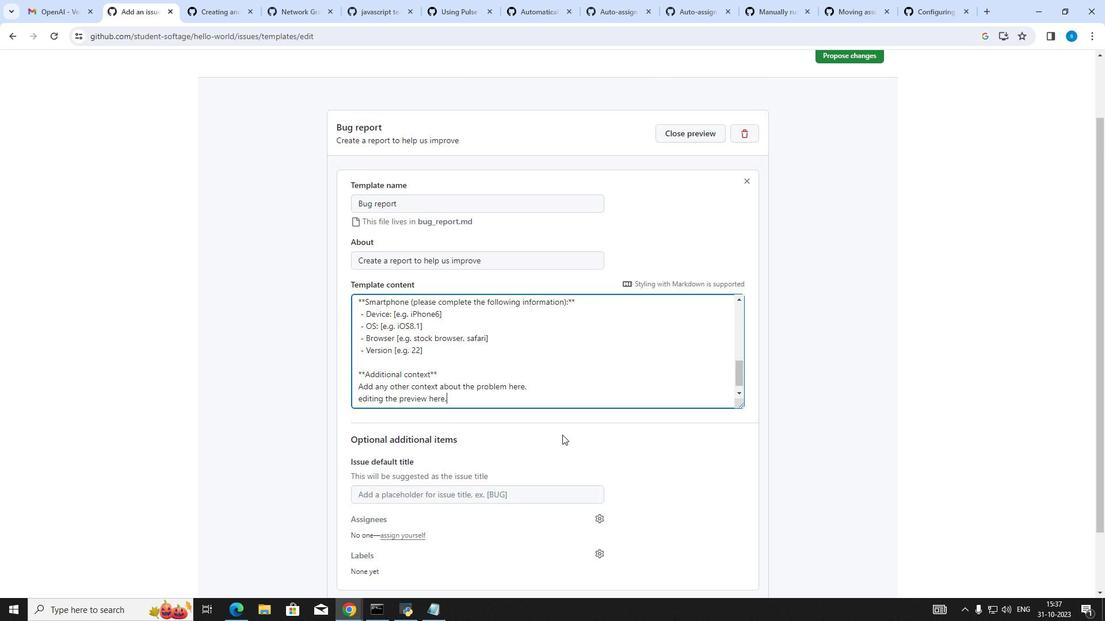 
Action: Mouse scrolled (562, 435) with delta (0, 0)
Screenshot: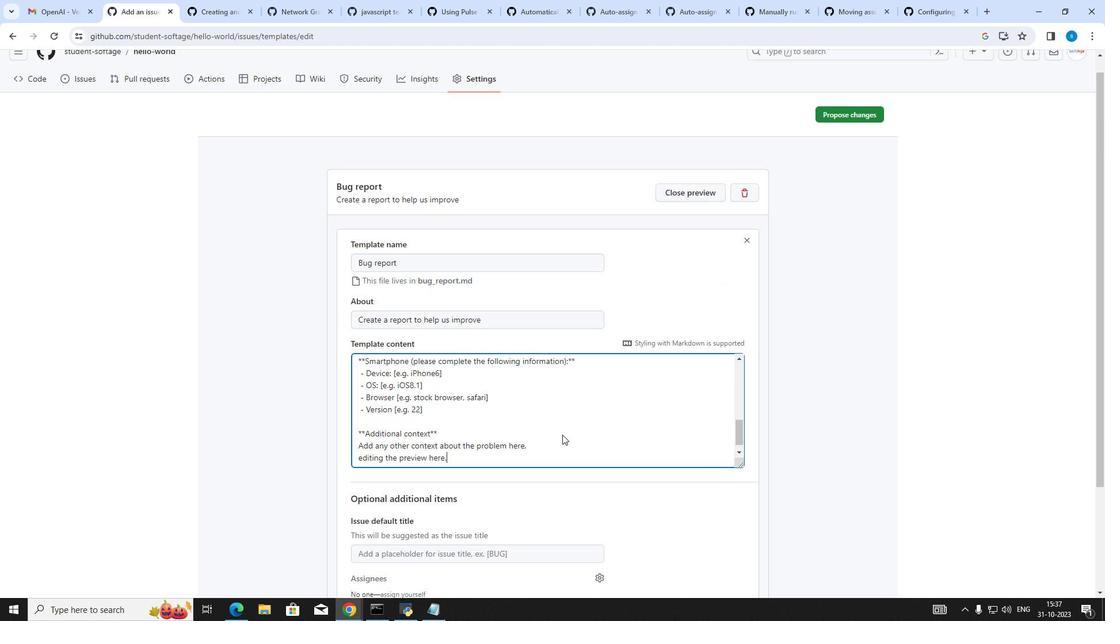 
Action: Mouse moved to (834, 132)
Screenshot: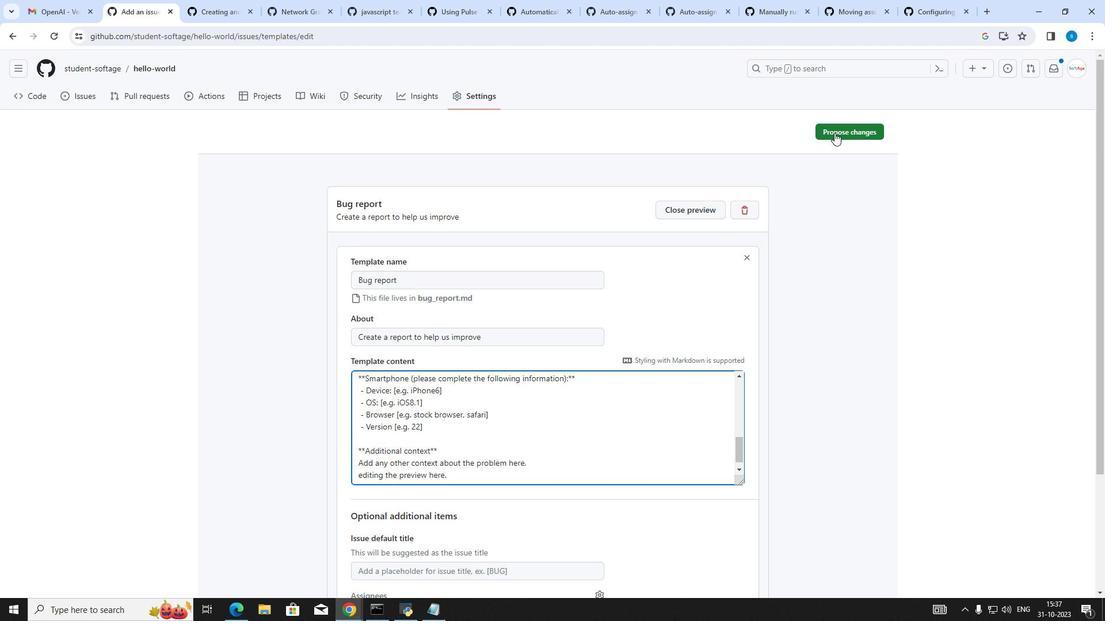 
Action: Mouse pressed left at (834, 132)
Screenshot: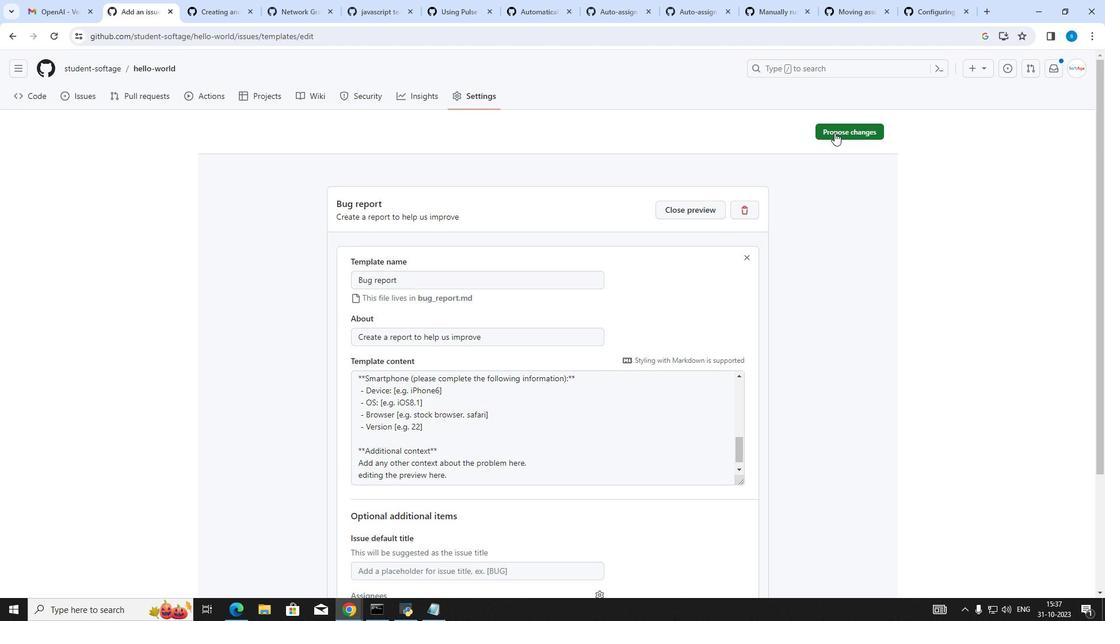 
Action: Mouse moved to (440, 267)
Screenshot: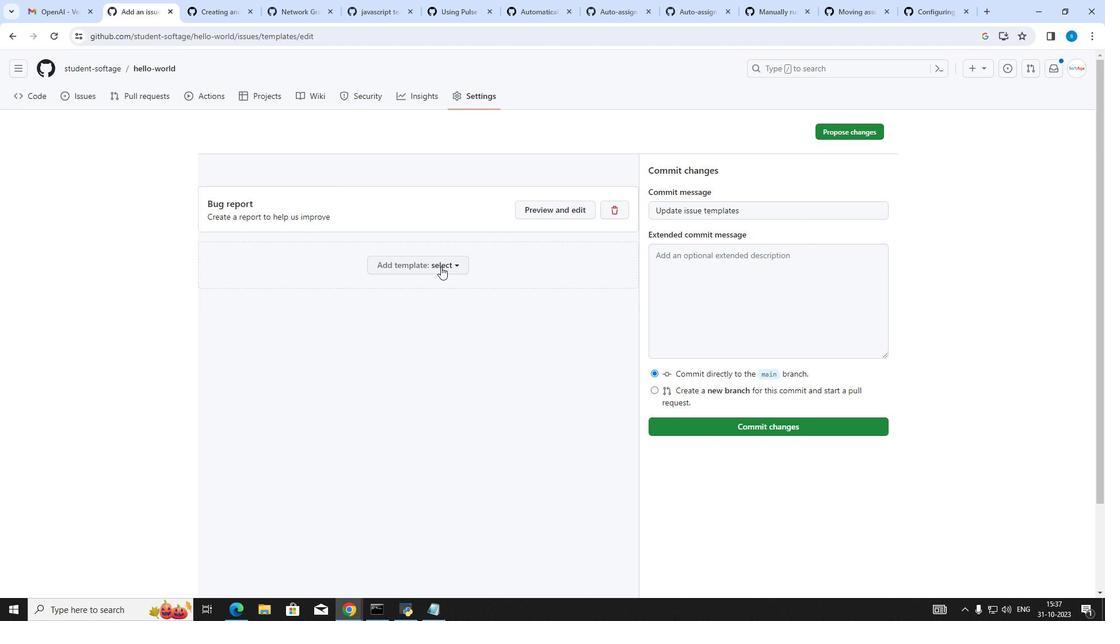 
Action: Mouse pressed left at (440, 267)
Screenshot: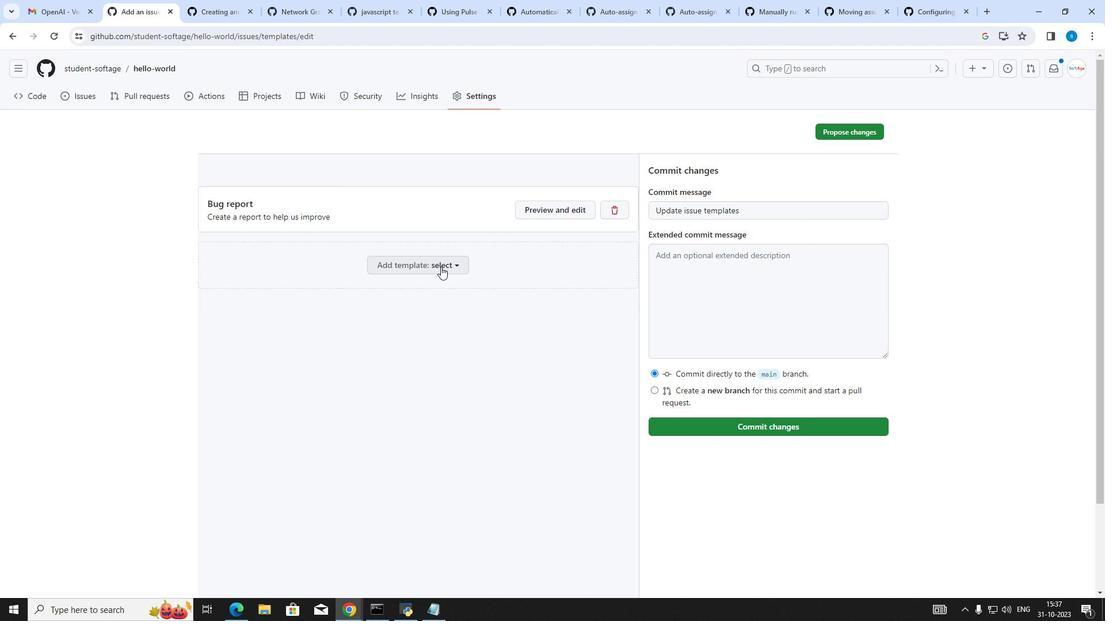 
Action: Mouse moved to (438, 312)
Screenshot: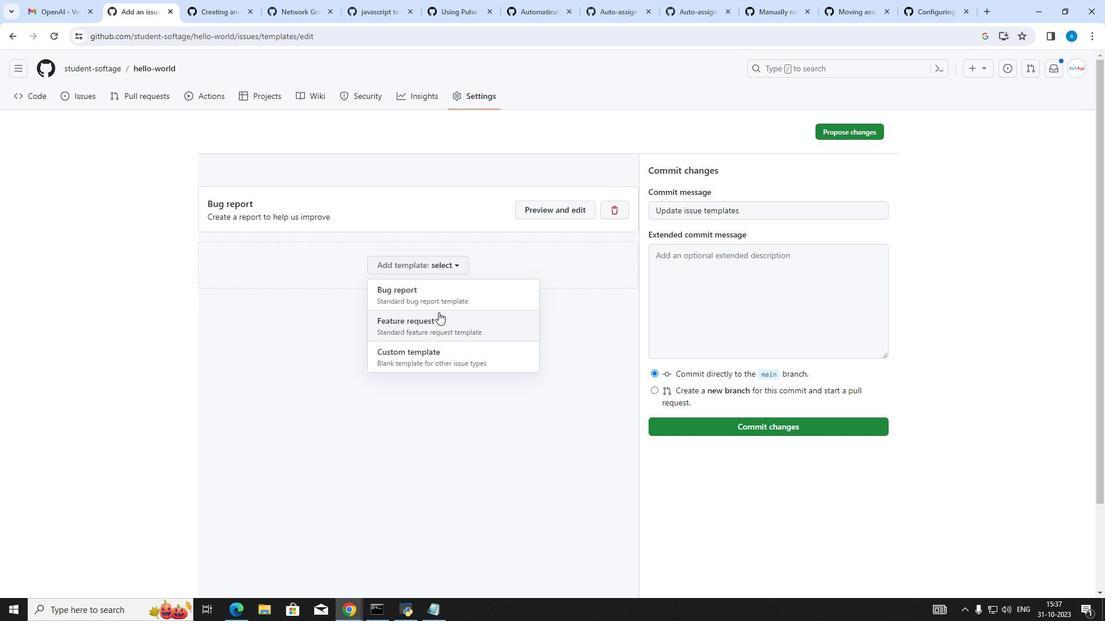 
Action: Mouse pressed left at (438, 312)
Screenshot: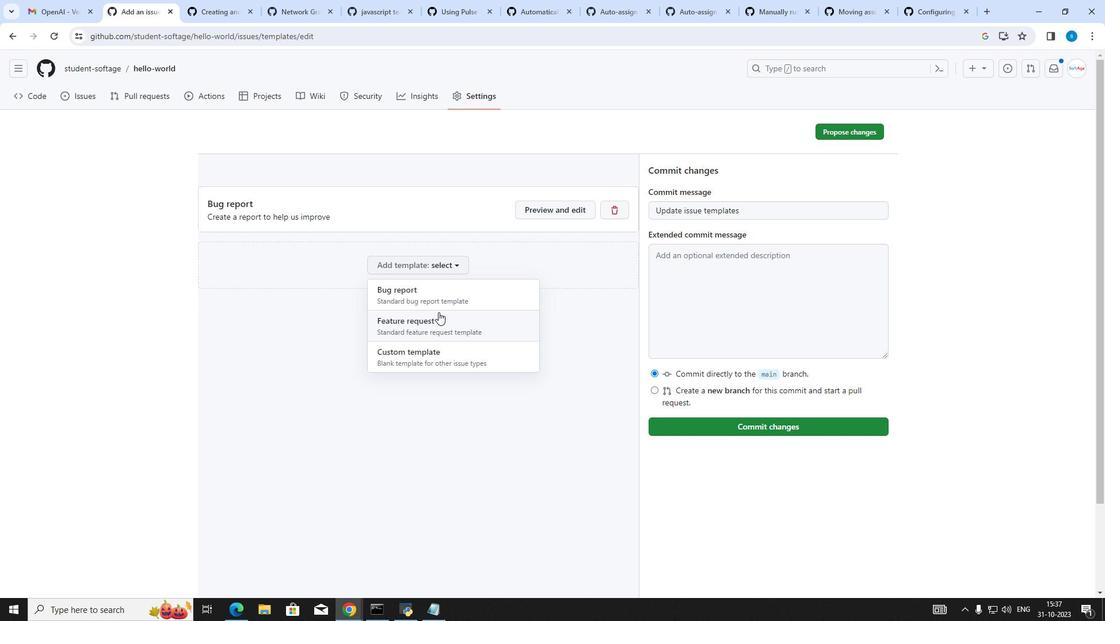 
Action: Mouse moved to (447, 312)
Screenshot: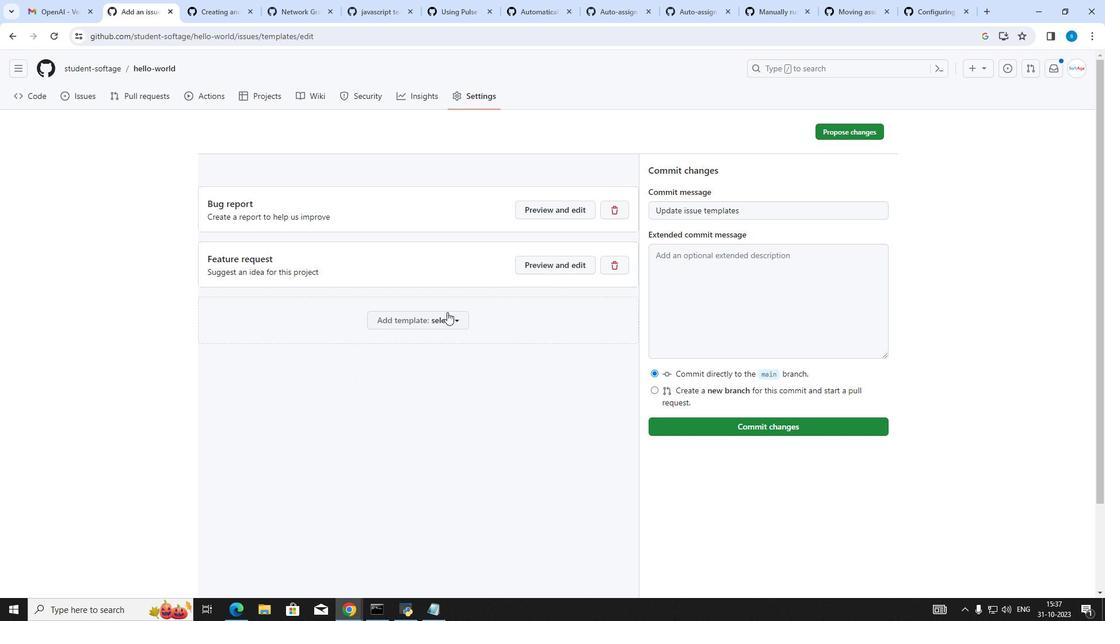 
Action: Mouse pressed left at (447, 312)
Screenshot: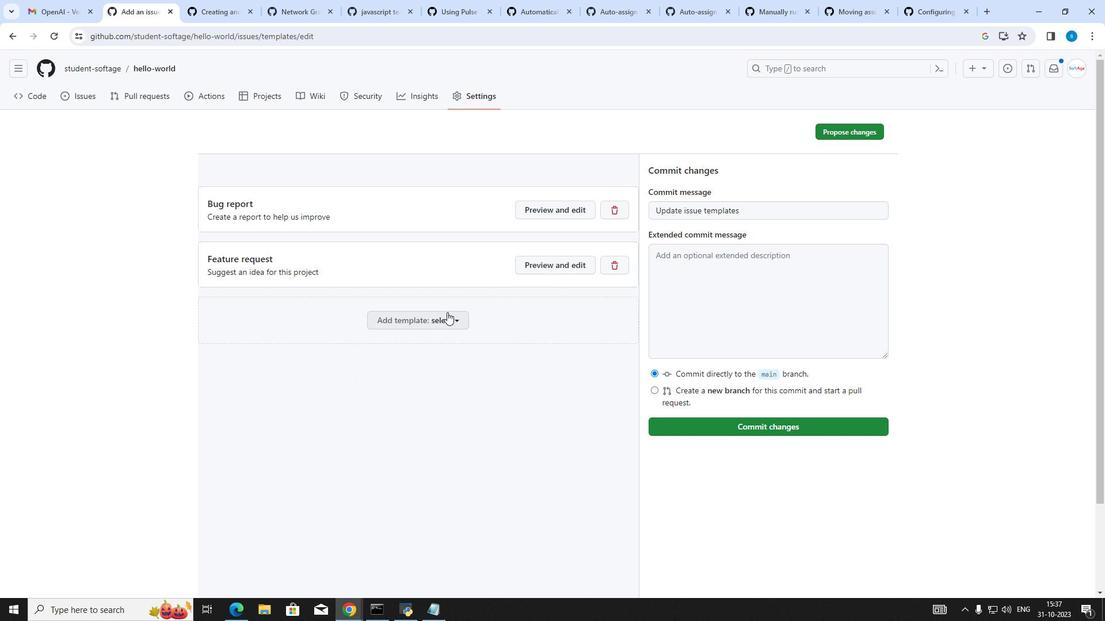 
Action: Mouse moved to (447, 405)
Screenshot: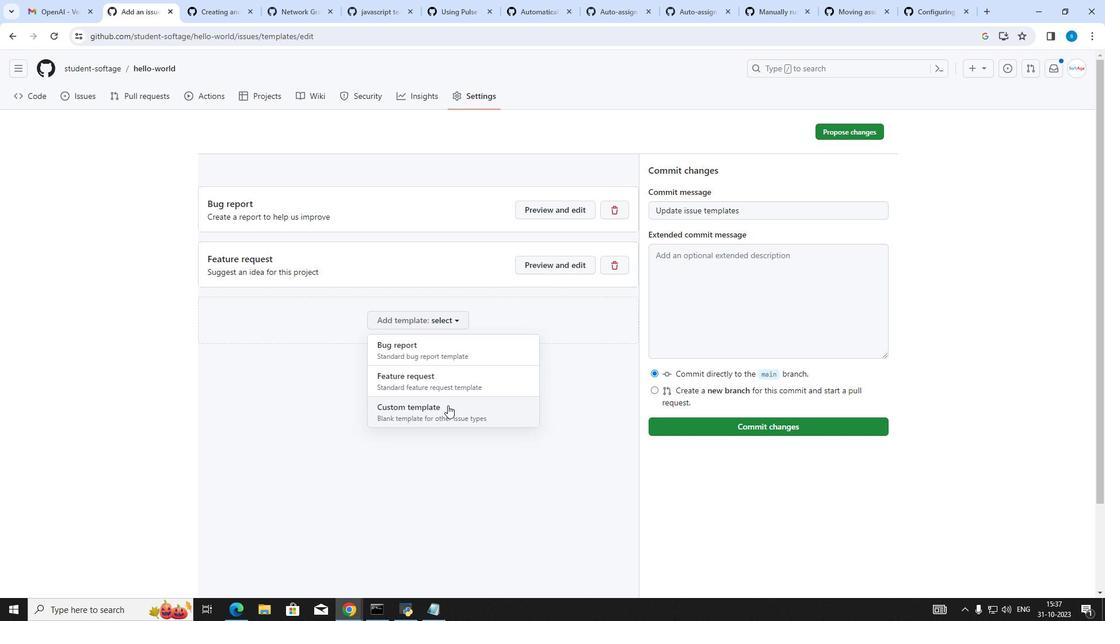 
Action: Mouse pressed left at (447, 405)
Screenshot: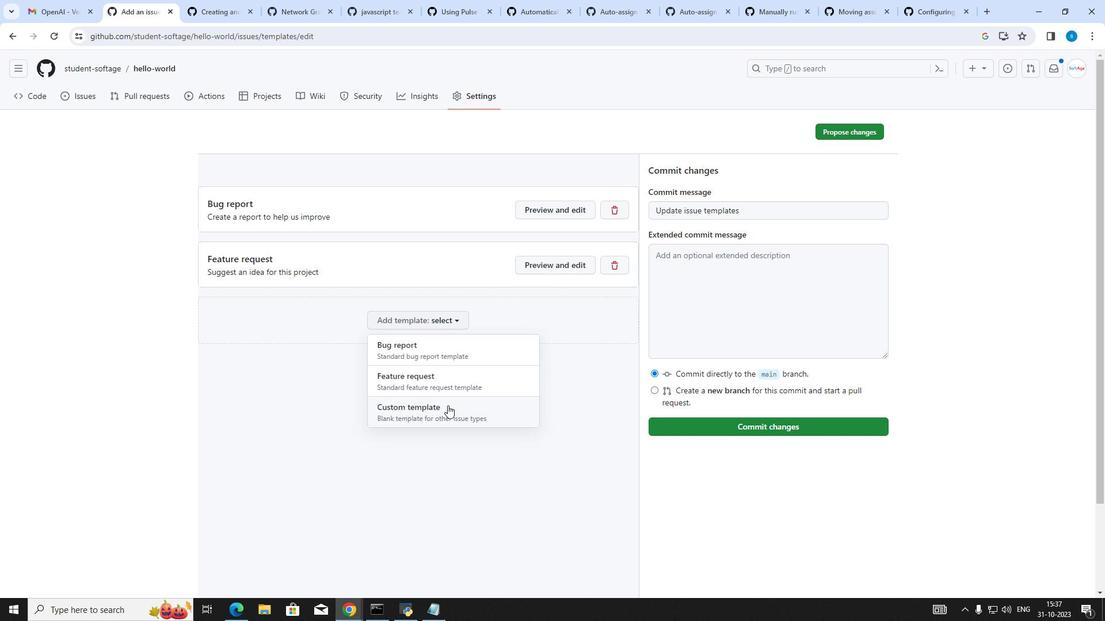 
Action: Mouse moved to (565, 322)
Screenshot: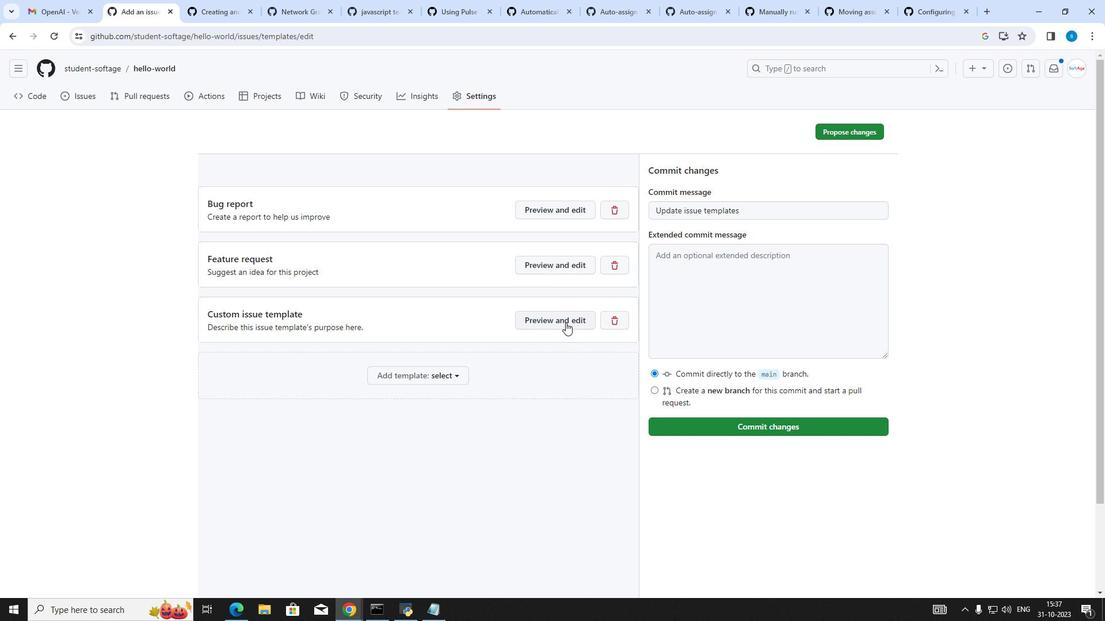 
Action: Mouse pressed left at (565, 322)
Screenshot: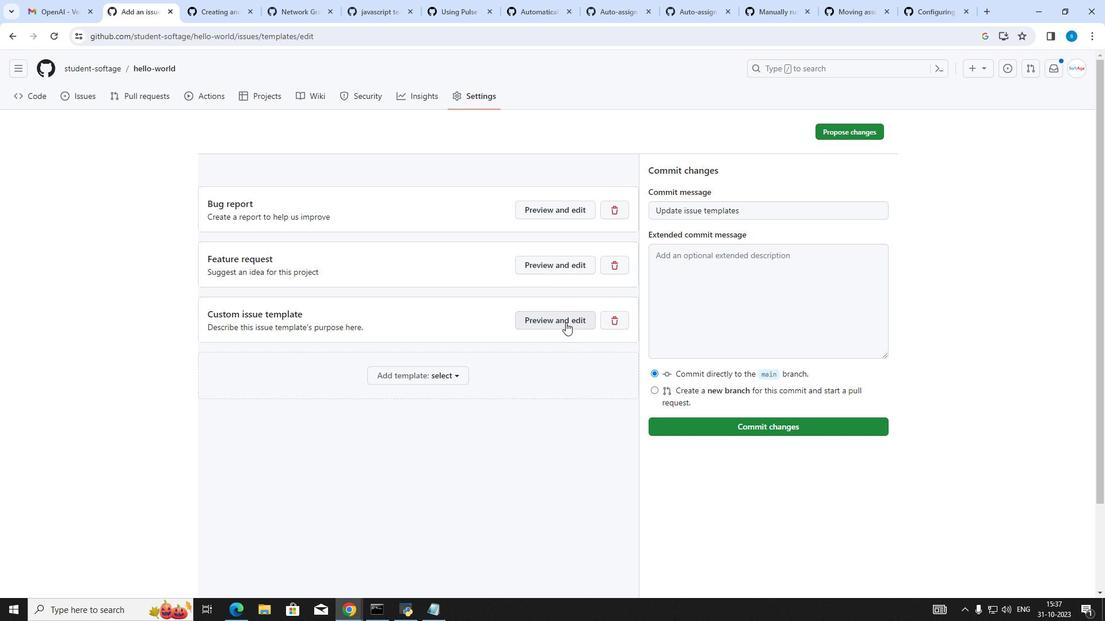 
Action: Mouse moved to (410, 411)
Screenshot: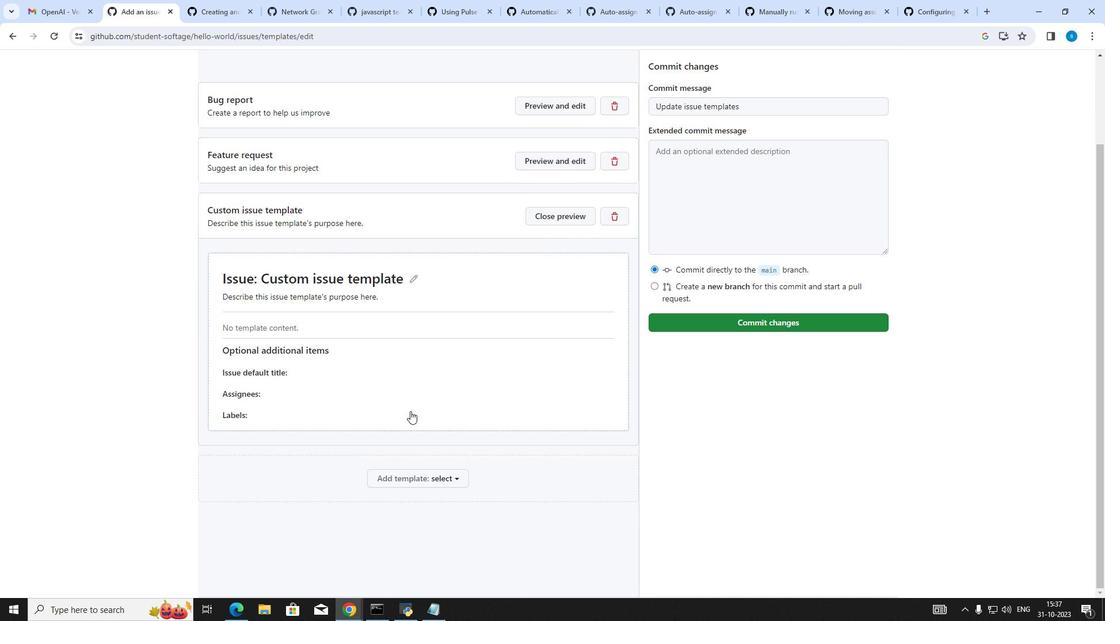 
Action: Mouse pressed left at (410, 411)
Screenshot: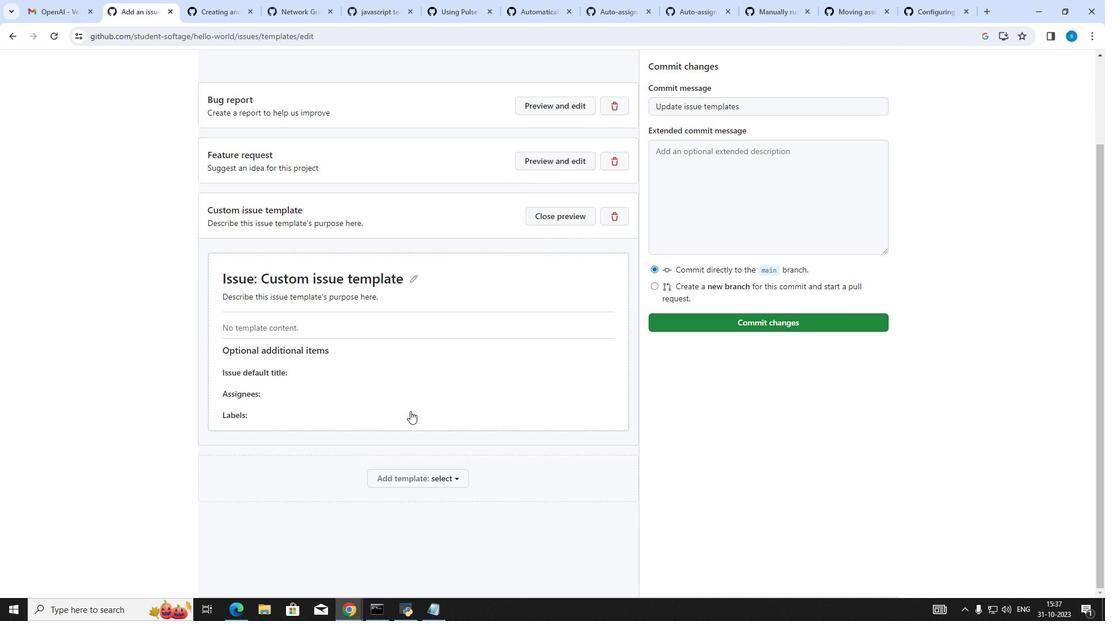 
Action: Mouse moved to (351, 422)
Screenshot: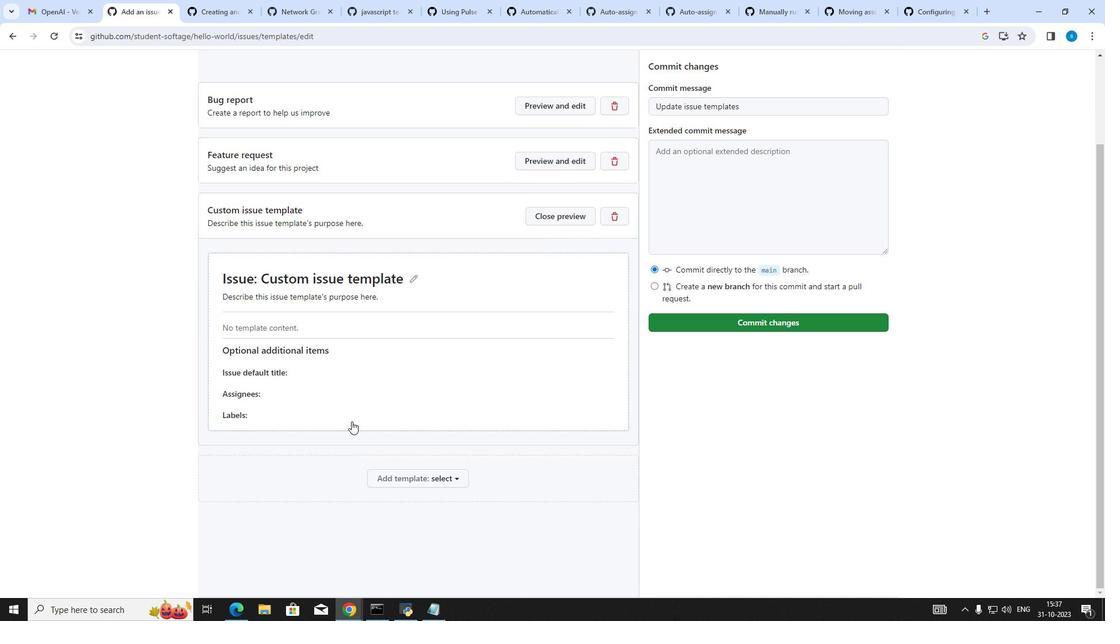 
Action: Mouse pressed left at (351, 422)
Screenshot: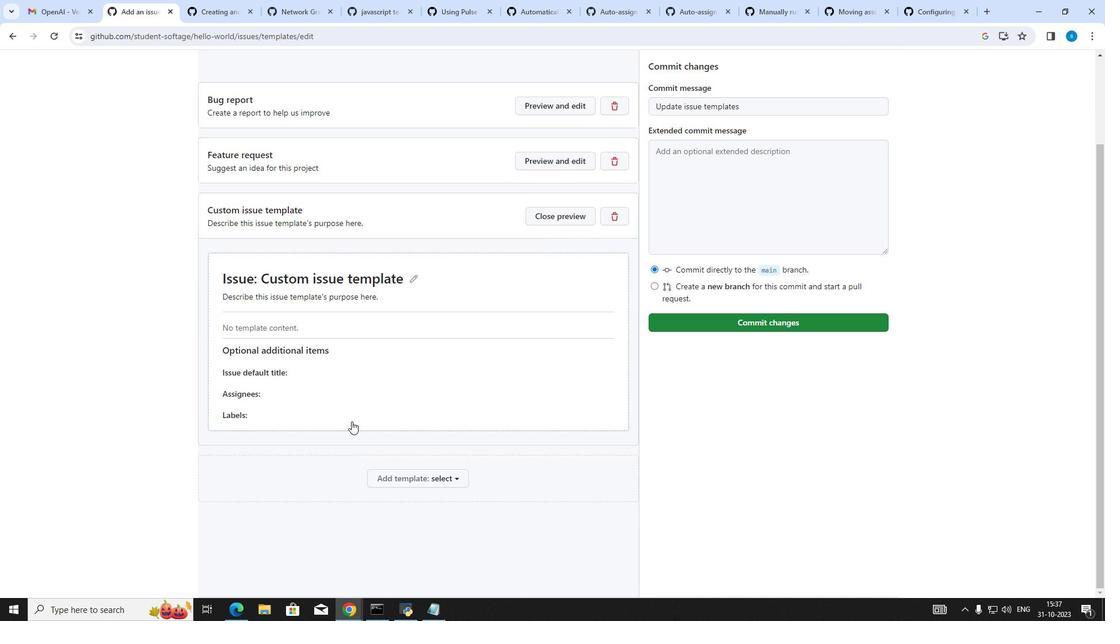 
Action: Mouse moved to (416, 276)
Screenshot: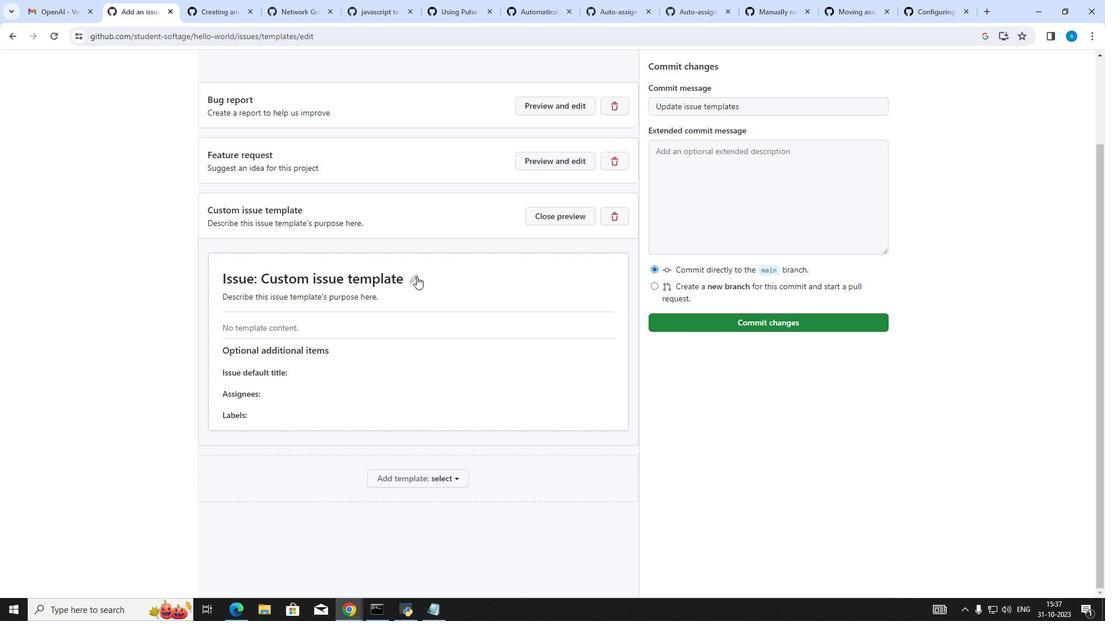 
Action: Mouse pressed left at (416, 276)
Screenshot: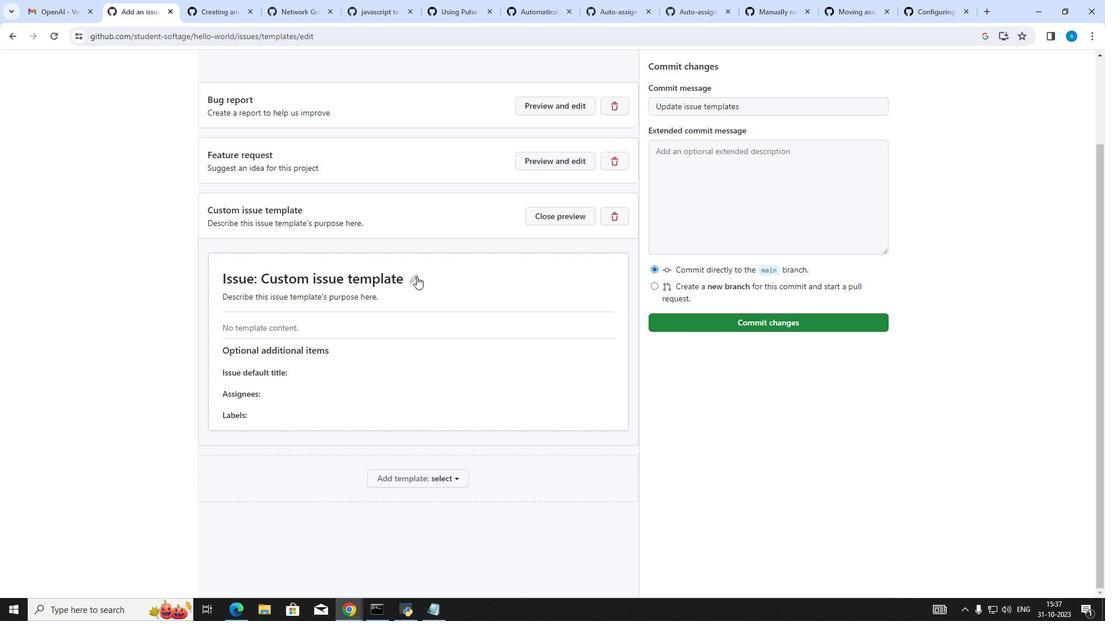 
Action: Mouse moved to (393, 377)
Screenshot: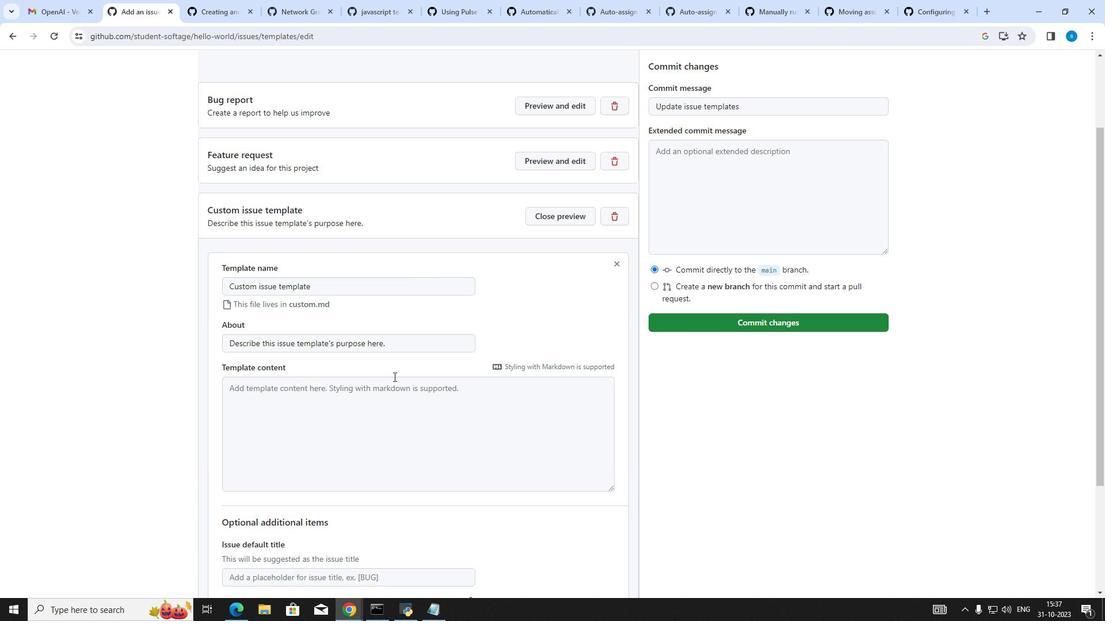
Action: Mouse scrolled (393, 376) with delta (0, 0)
Screenshot: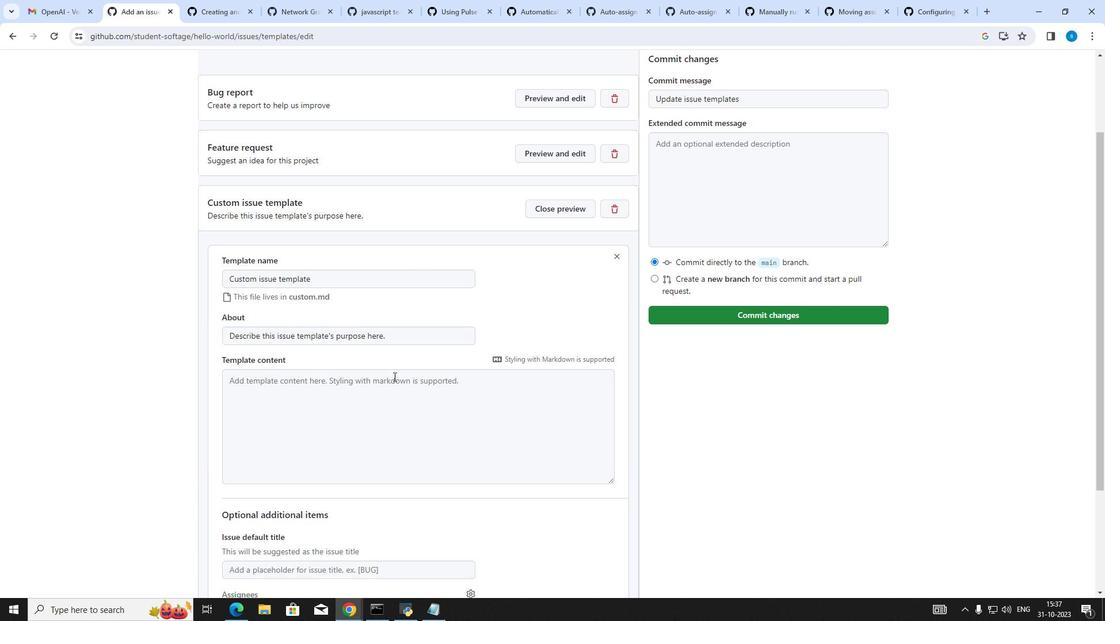 
Action: Mouse scrolled (393, 376) with delta (0, 0)
Screenshot: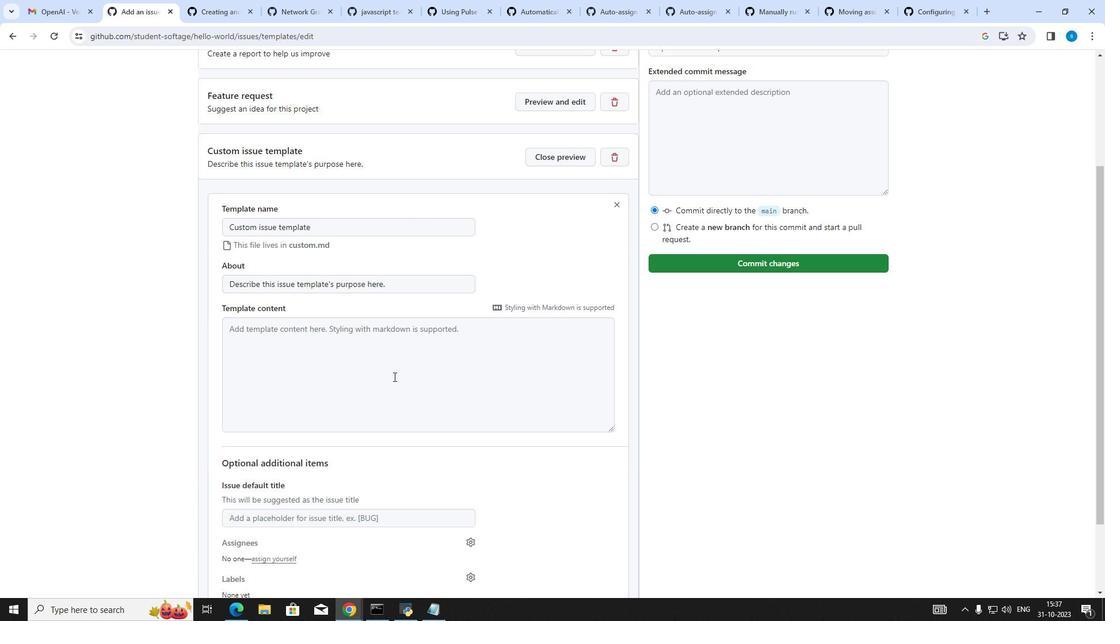 
Action: Mouse scrolled (393, 376) with delta (0, 0)
Screenshot: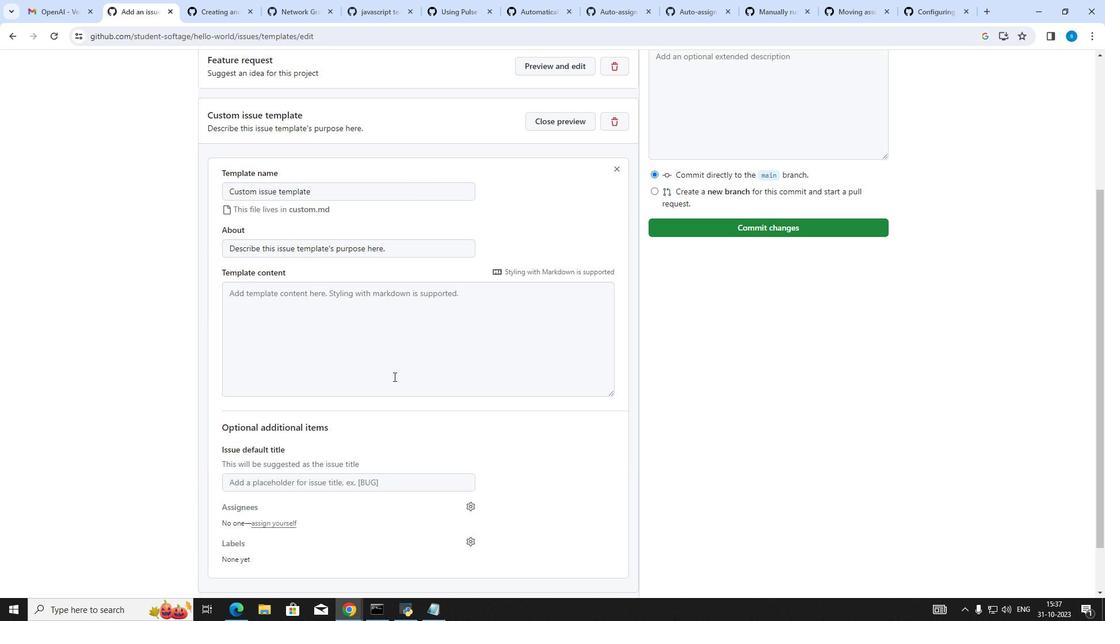 
Action: Mouse scrolled (393, 376) with delta (0, 0)
Screenshot: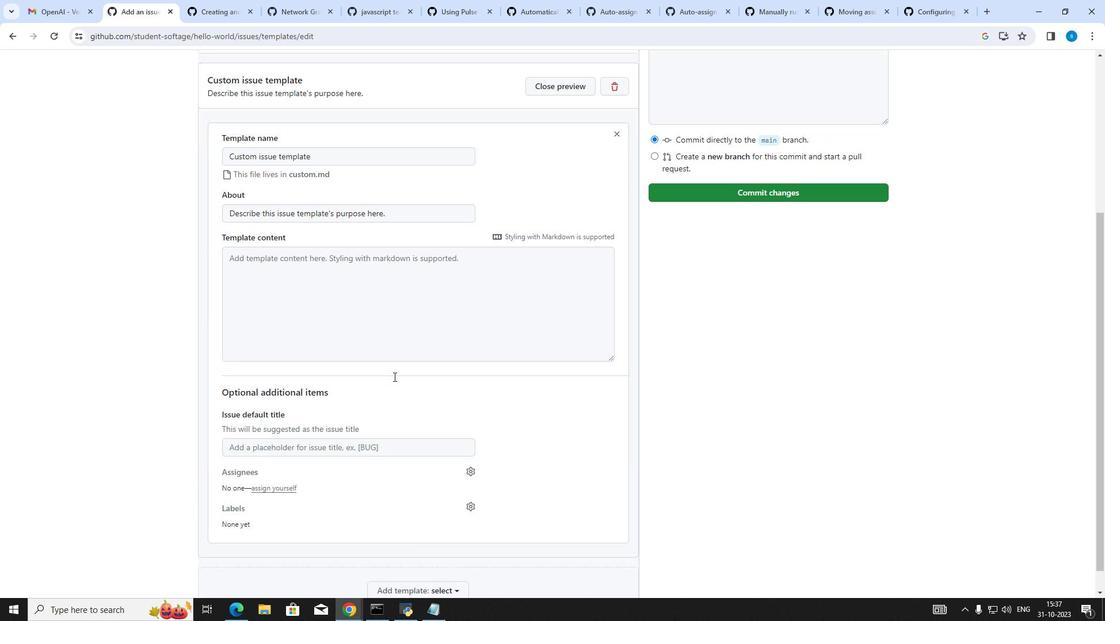 
Action: Mouse moved to (471, 478)
Screenshot: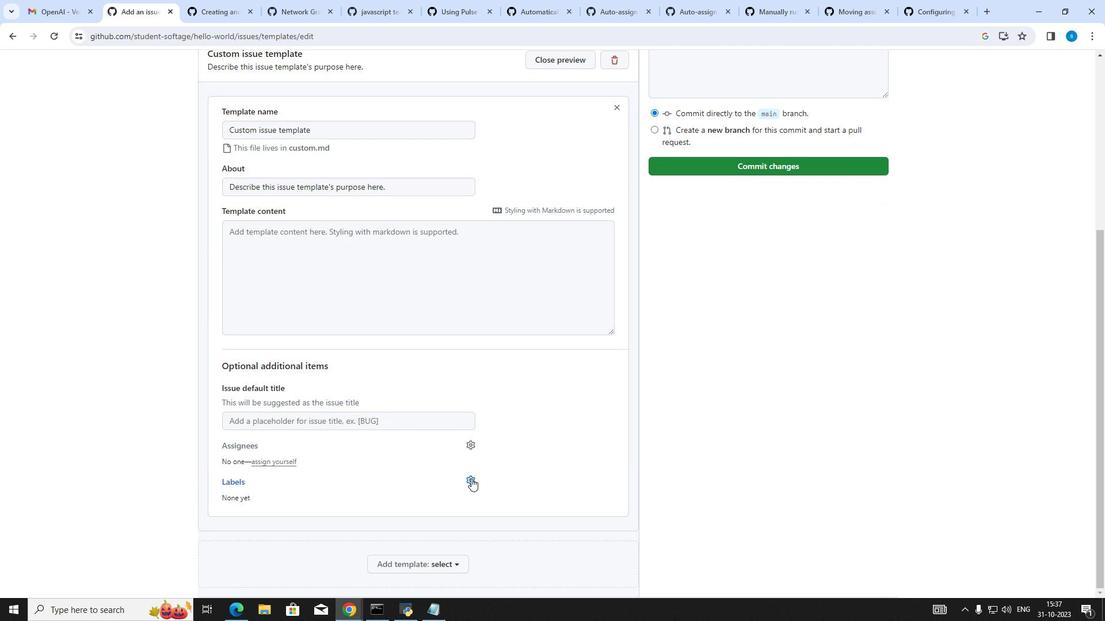 
Action: Mouse pressed left at (471, 478)
Screenshot: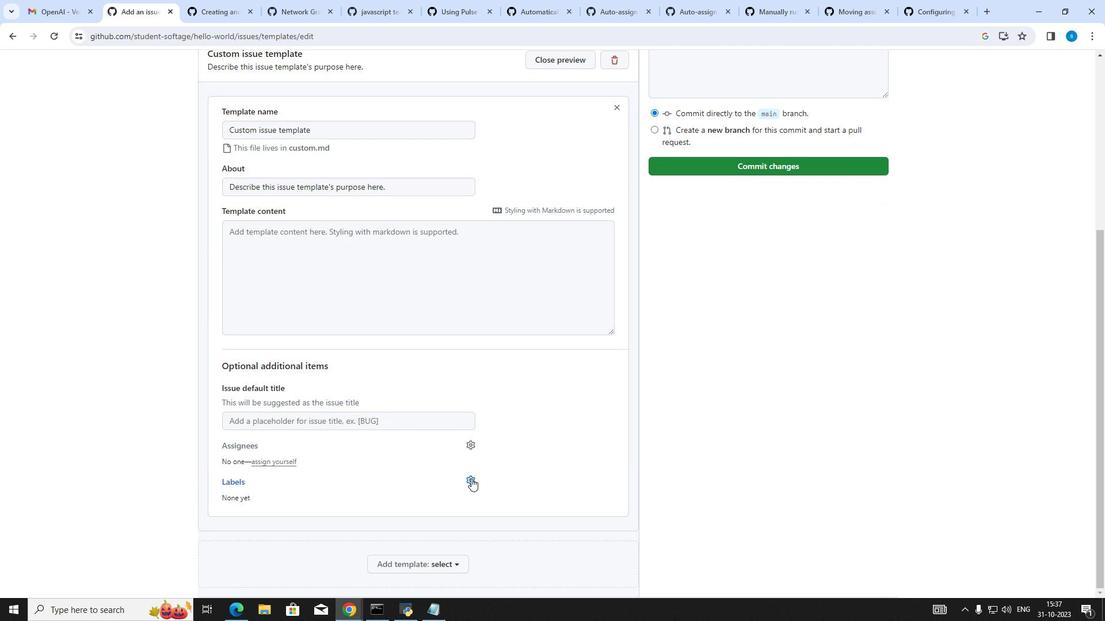
Action: Mouse moved to (393, 557)
Screenshot: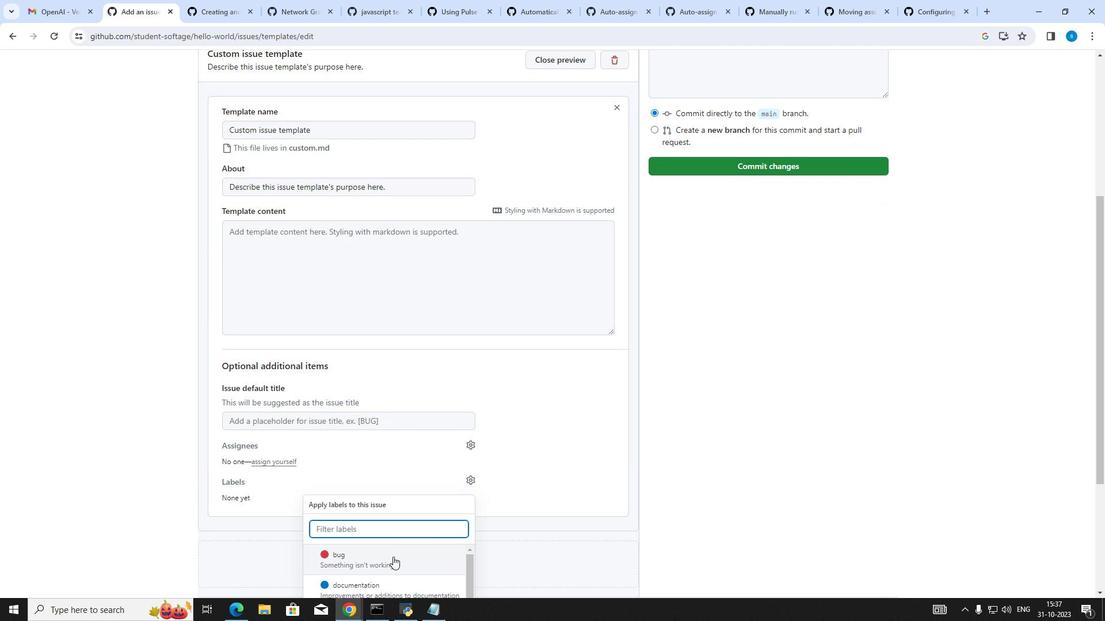 
Action: Mouse pressed left at (393, 557)
Screenshot: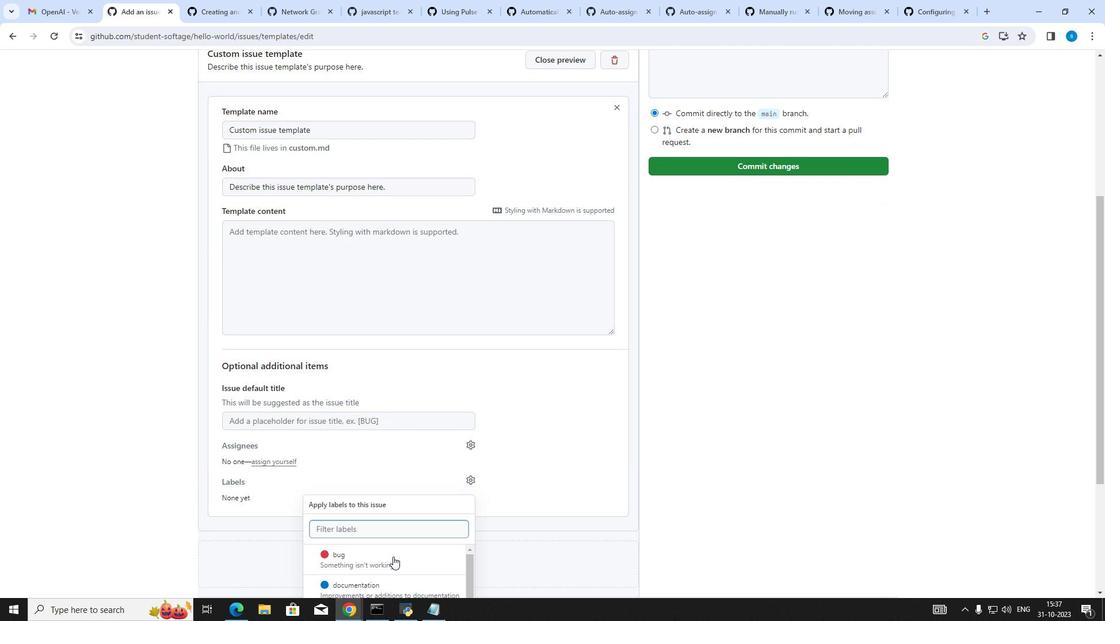 
Action: Mouse moved to (483, 466)
Screenshot: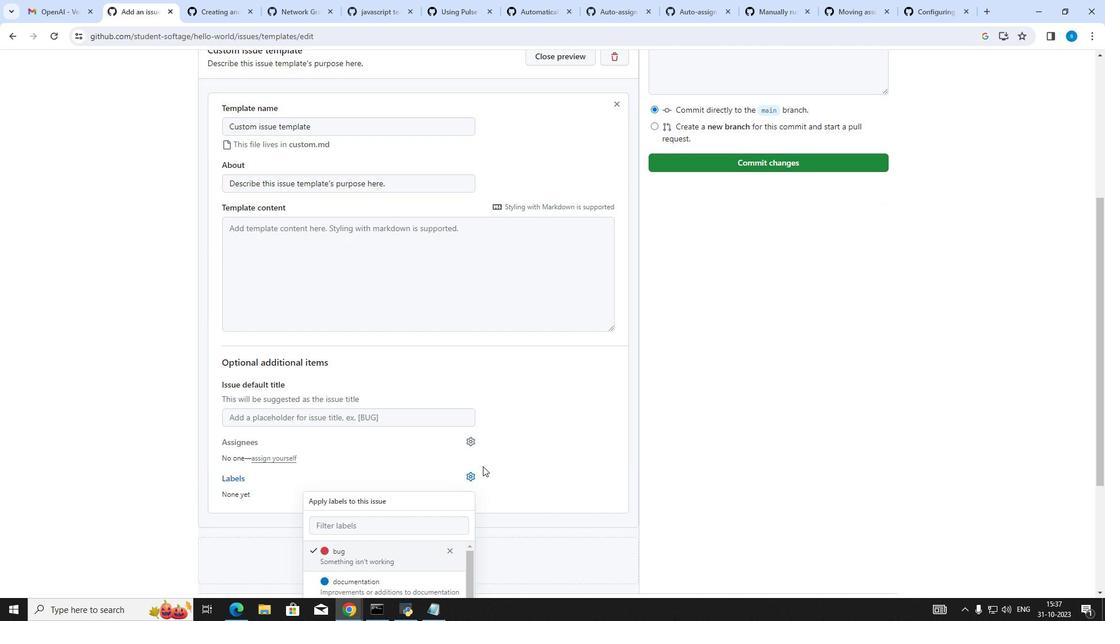 
Action: Mouse scrolled (483, 466) with delta (0, 0)
Screenshot: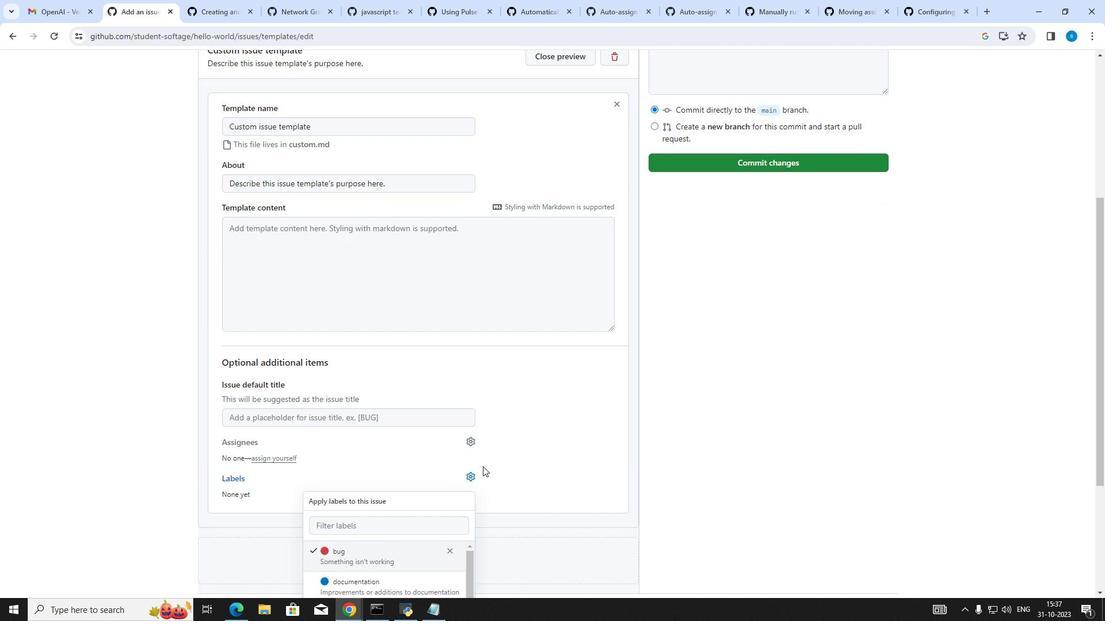 
Action: Mouse scrolled (483, 466) with delta (0, 0)
Screenshot: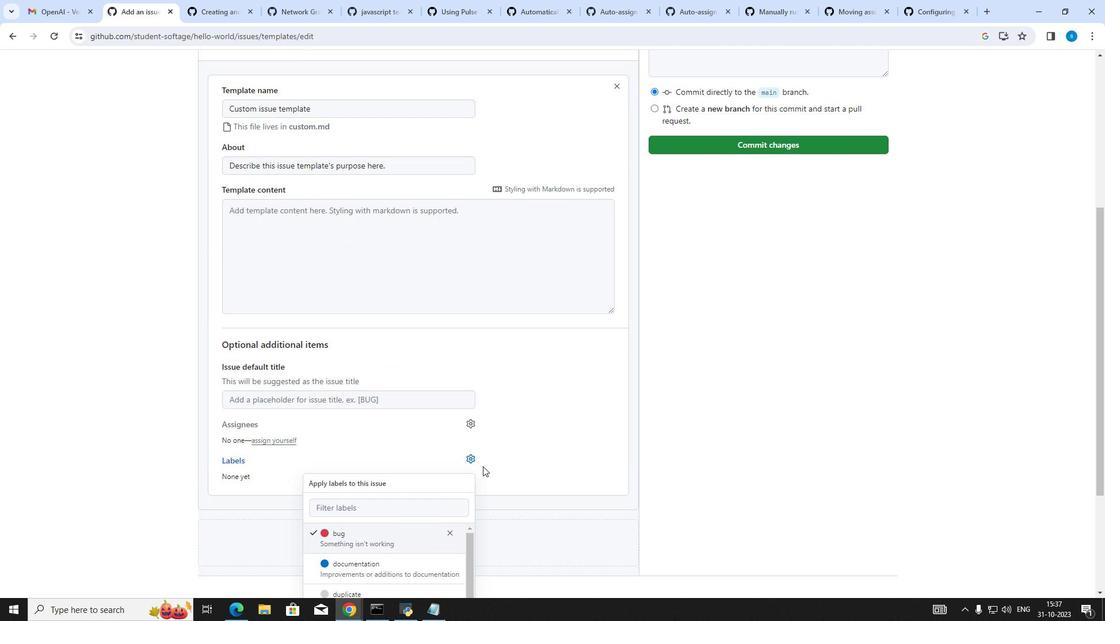 
Action: Mouse scrolled (483, 466) with delta (0, 0)
Screenshot: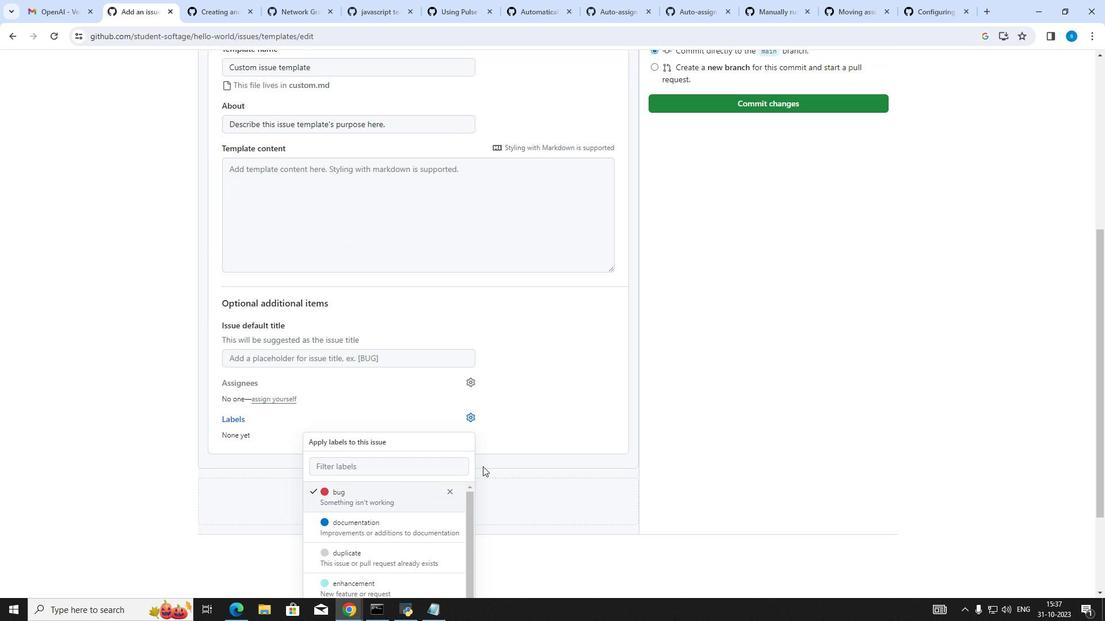
Action: Mouse moved to (400, 473)
Screenshot: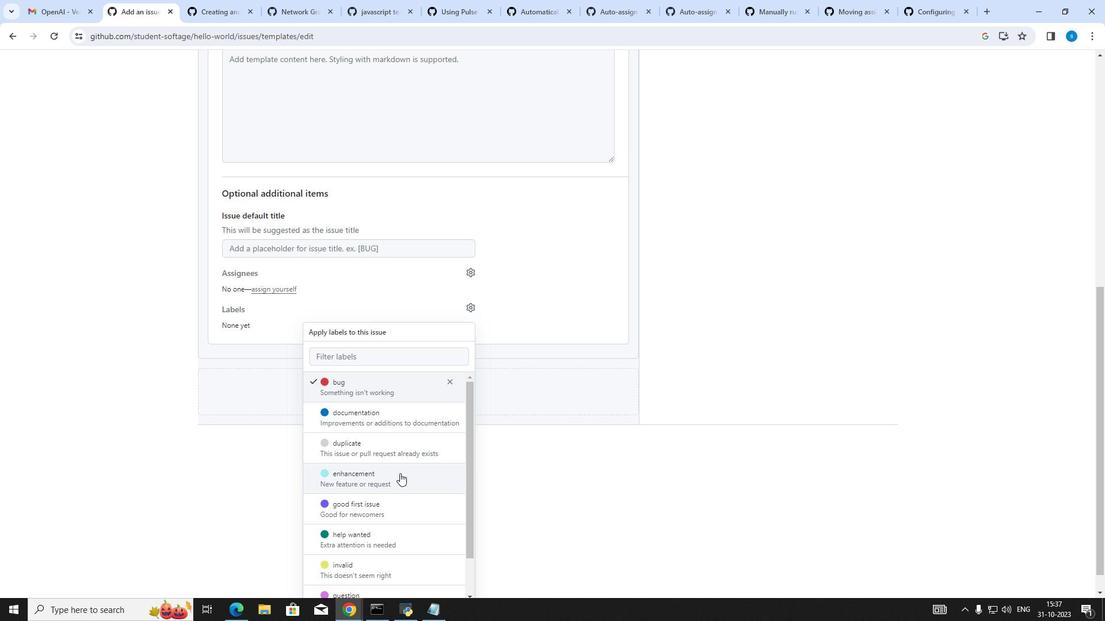 
Action: Mouse pressed left at (400, 473)
Screenshot: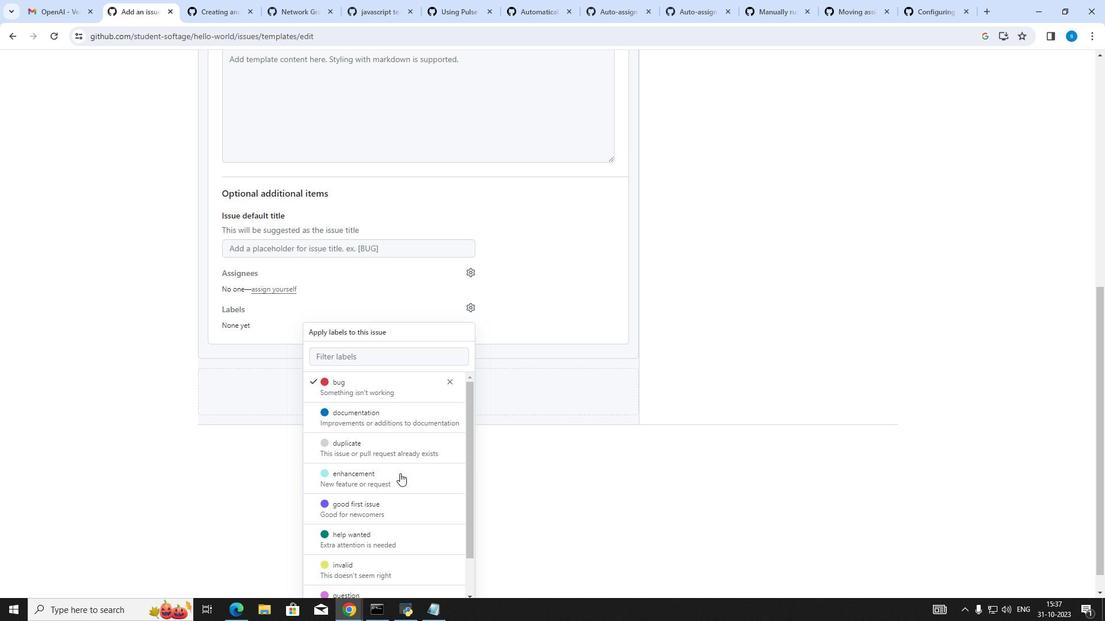 
Action: Mouse moved to (536, 314)
Screenshot: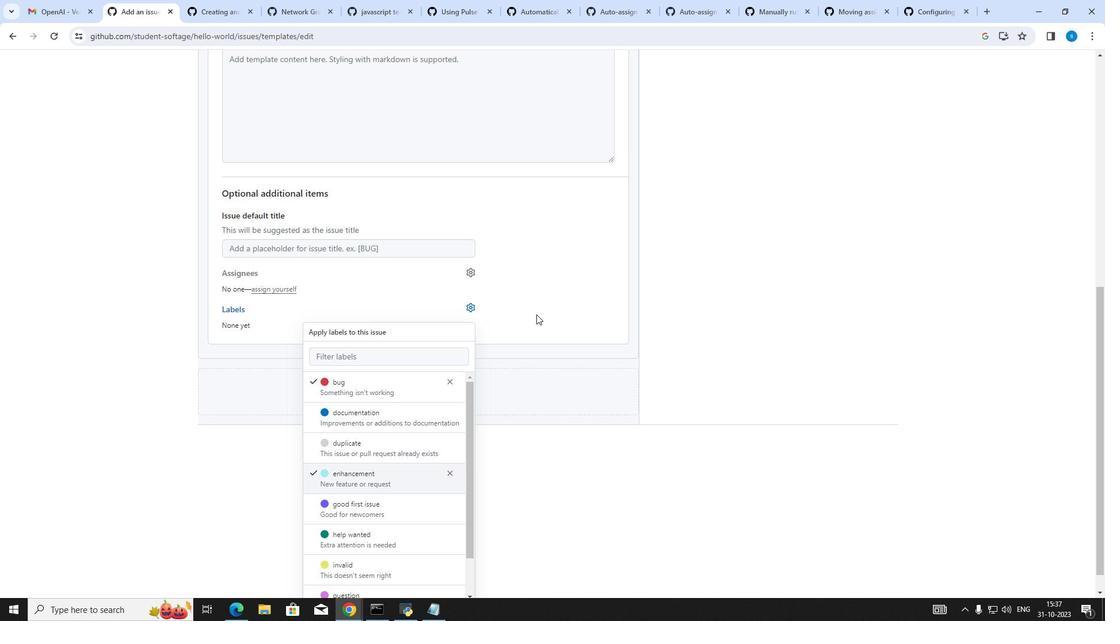 
Action: Mouse scrolled (536, 315) with delta (0, 0)
Screenshot: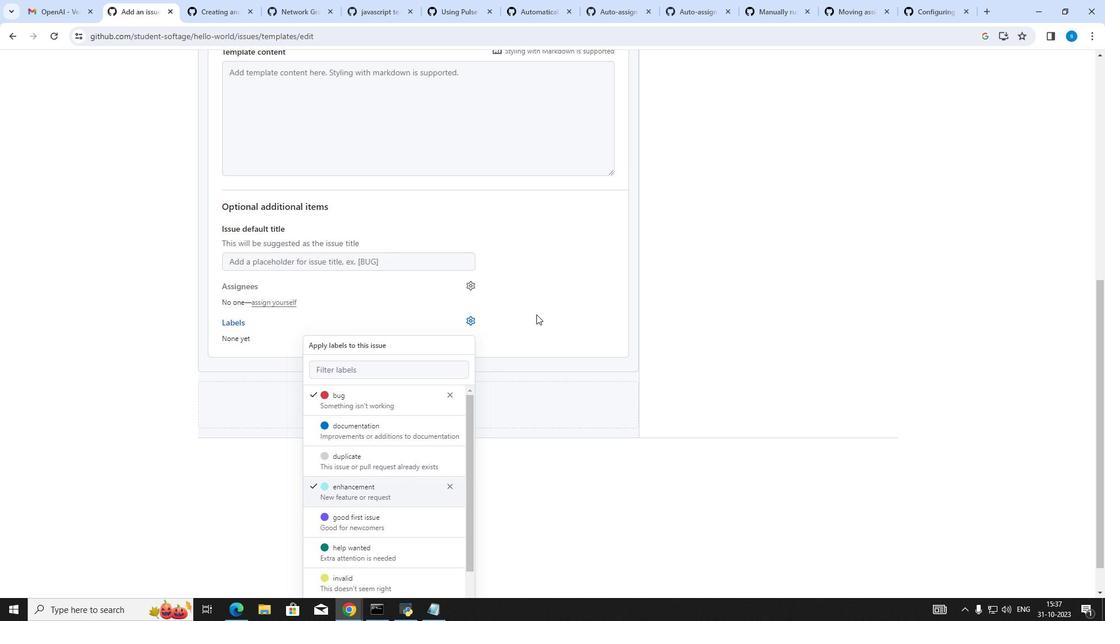 
Action: Mouse scrolled (536, 315) with delta (0, 0)
Screenshot: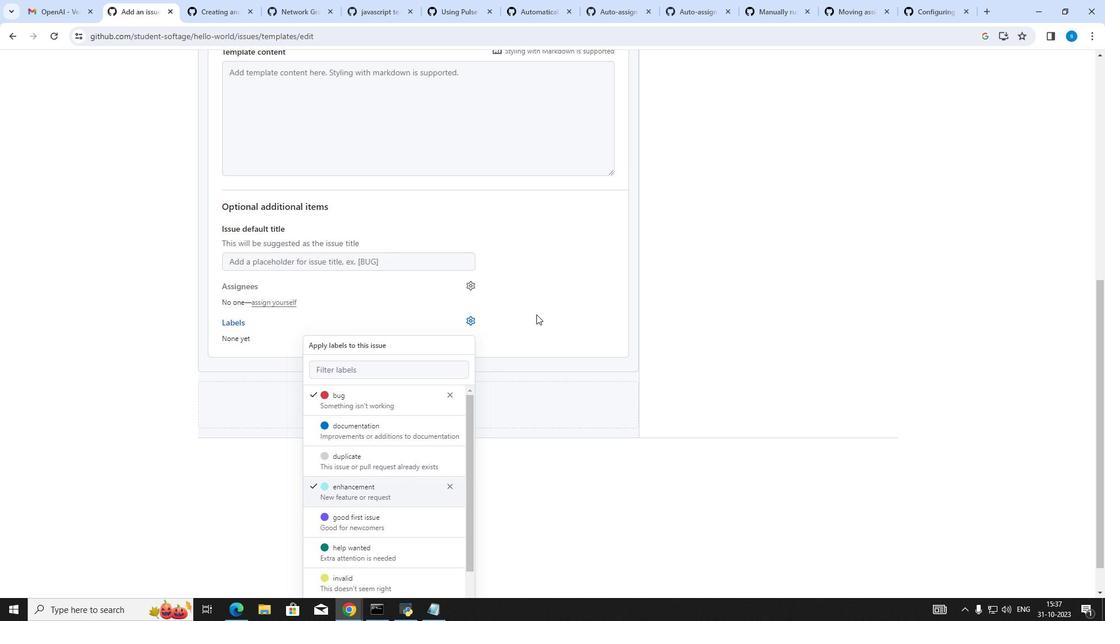 
Action: Mouse scrolled (536, 315) with delta (0, 0)
Screenshot: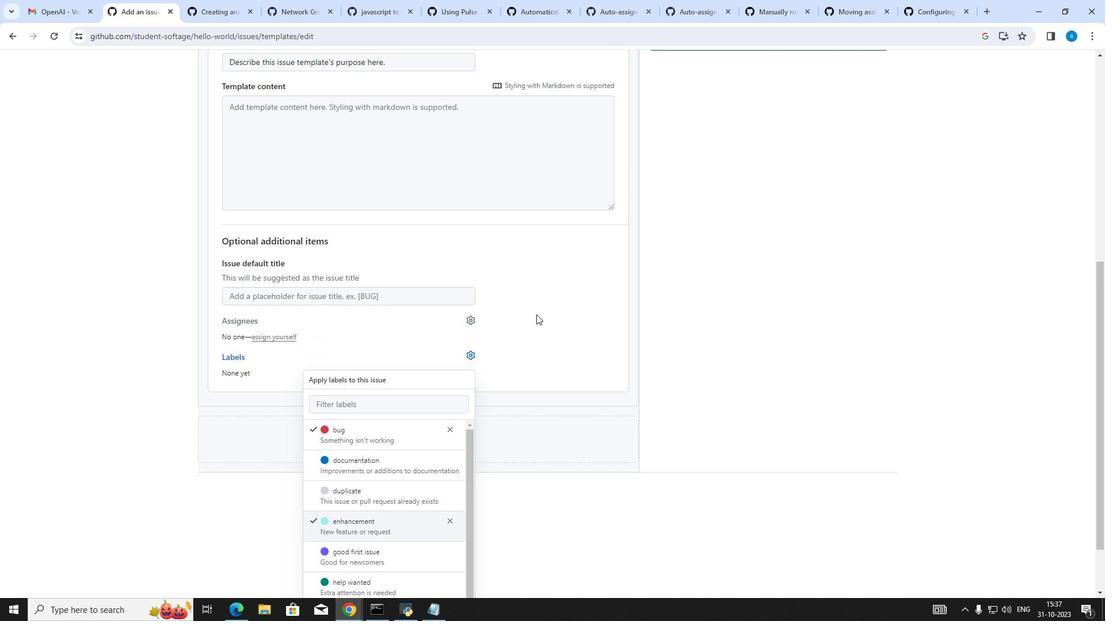 
Action: Mouse scrolled (536, 315) with delta (0, 0)
Screenshot: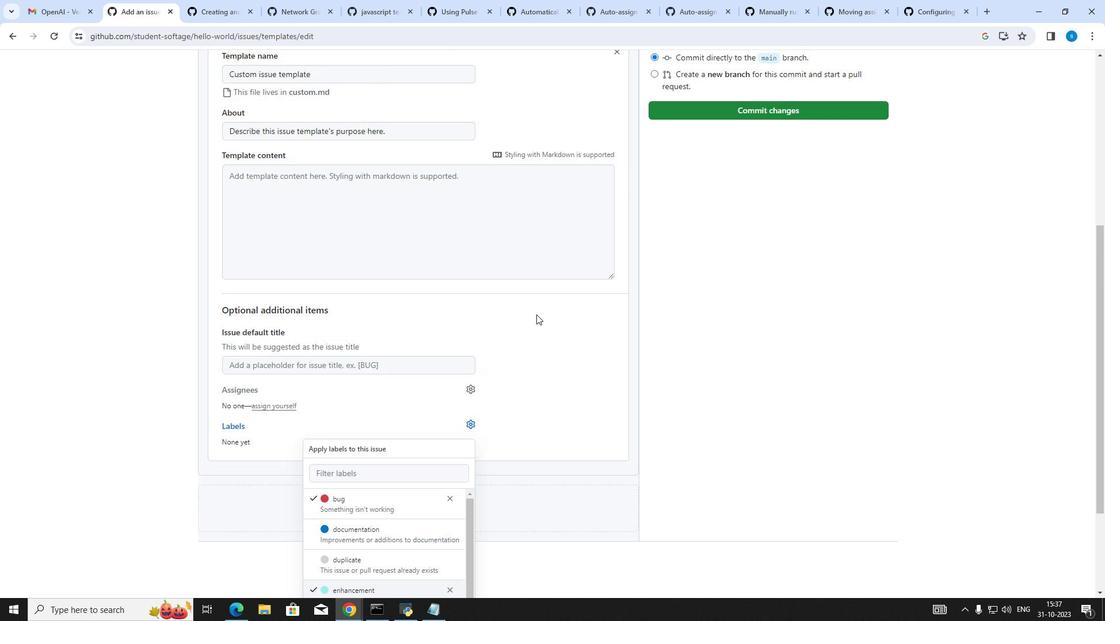 
Action: Mouse scrolled (536, 315) with delta (0, 0)
Screenshot: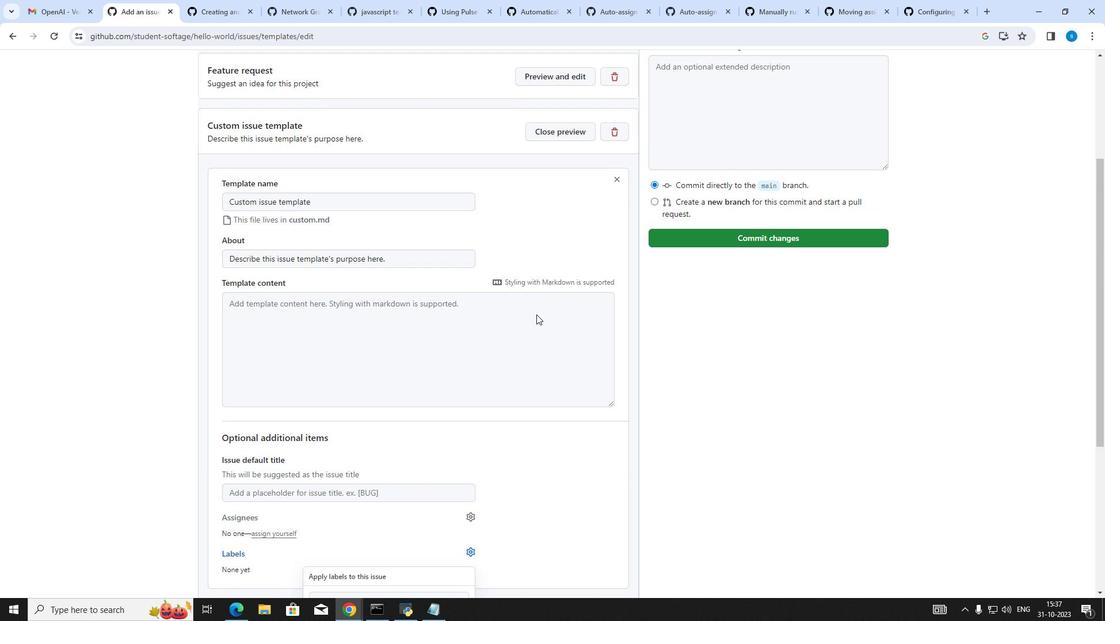 
Action: Mouse scrolled (536, 315) with delta (0, 0)
Screenshot: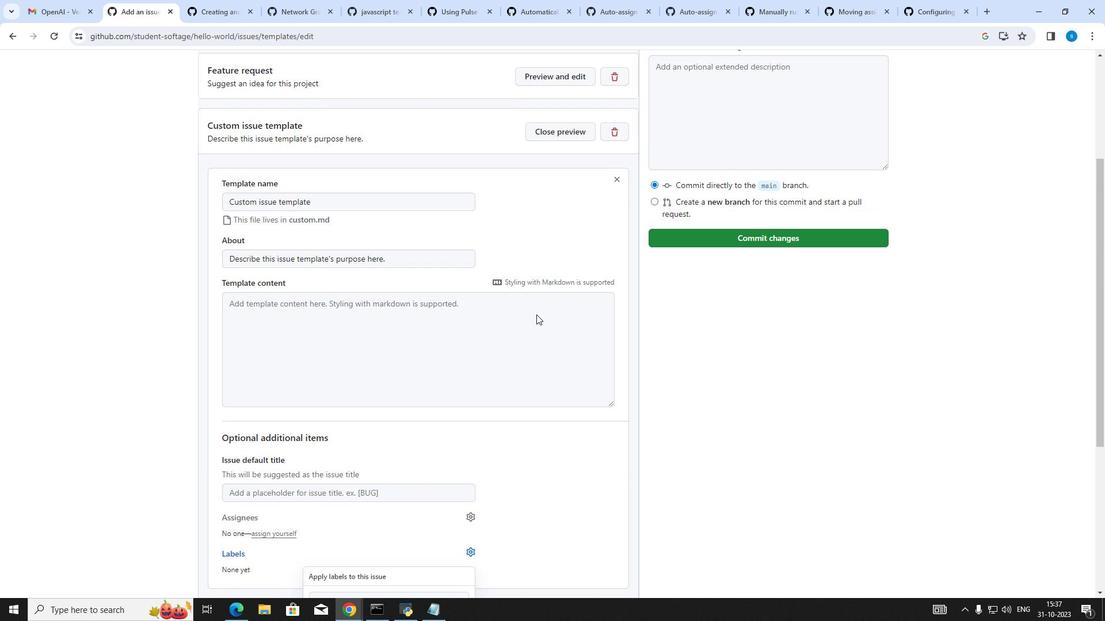 
Action: Mouse scrolled (536, 315) with delta (0, 0)
Screenshot: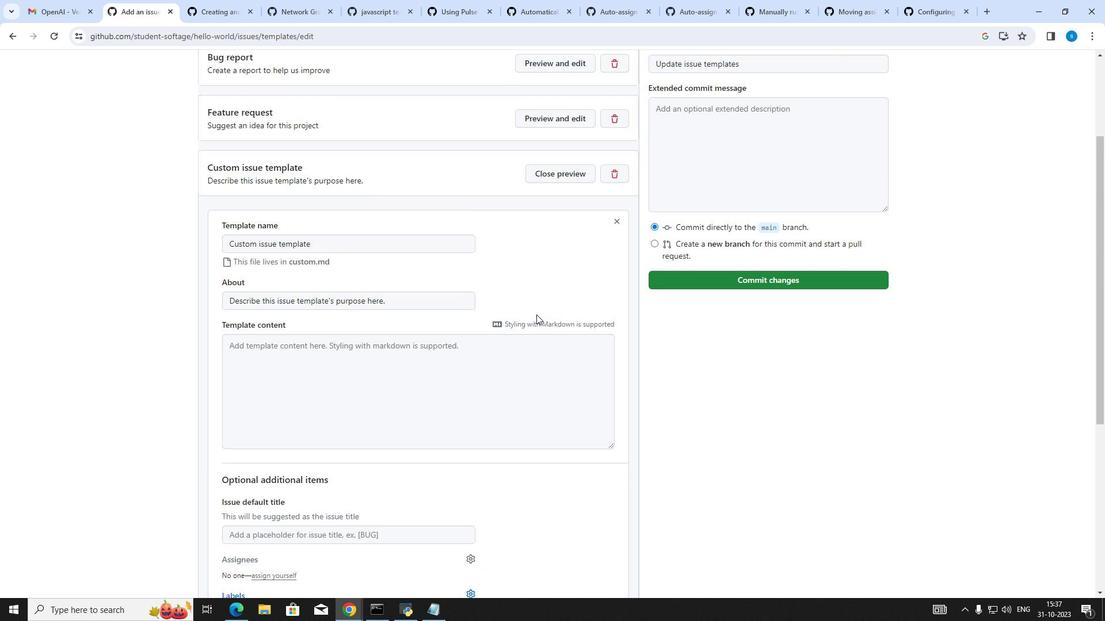 
Action: Mouse moved to (856, 101)
Screenshot: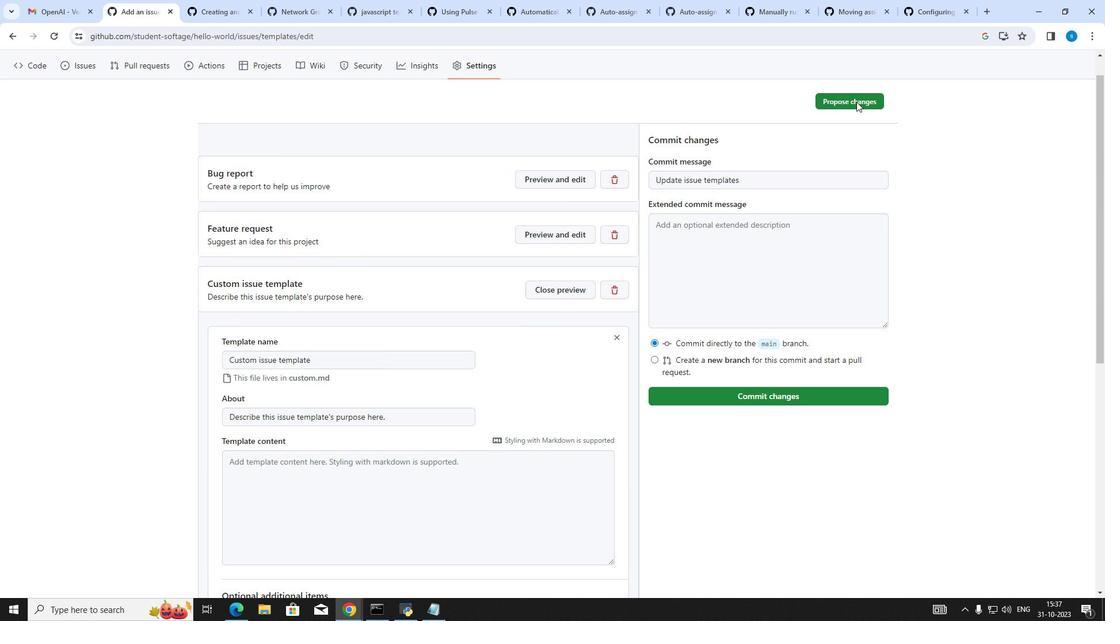 
Action: Mouse pressed left at (856, 101)
Screenshot: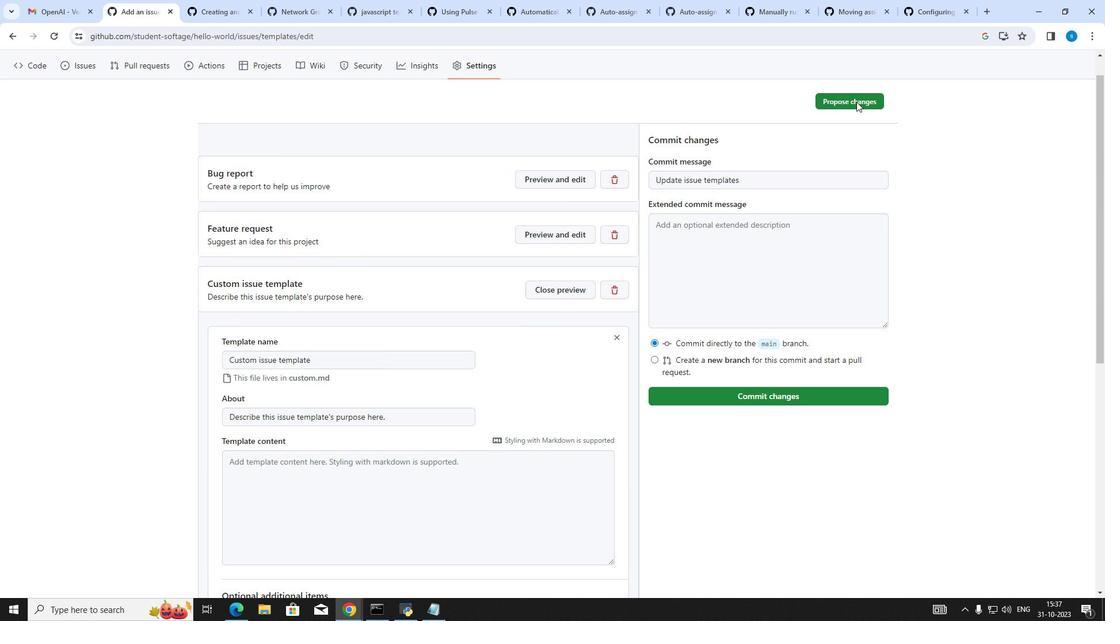 
Action: Mouse moved to (758, 379)
Screenshot: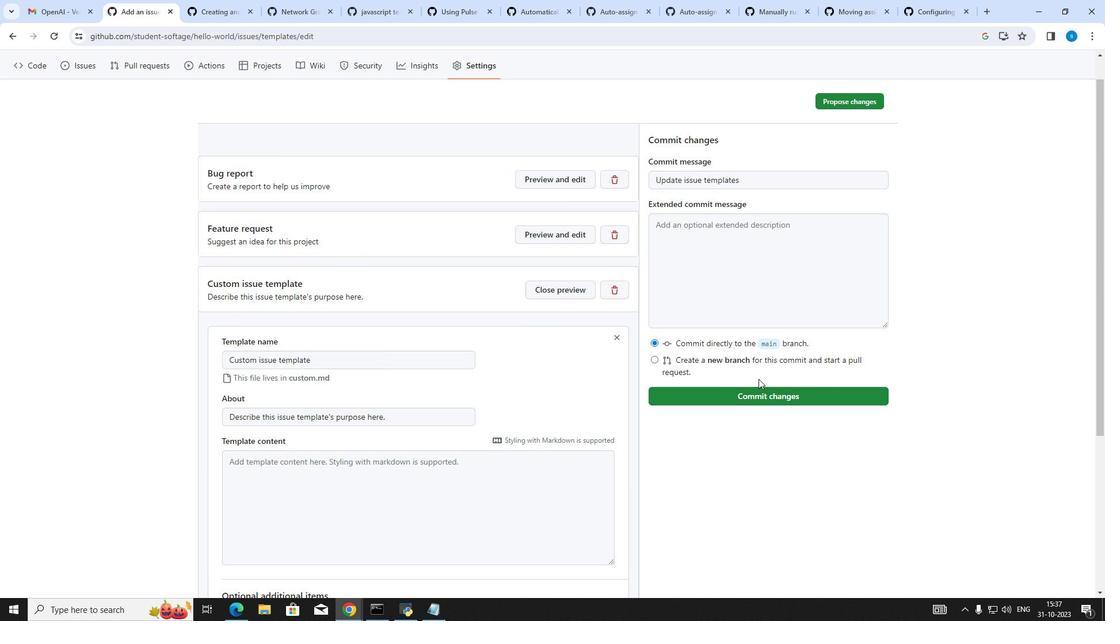 
Action: Mouse pressed left at (758, 379)
Screenshot: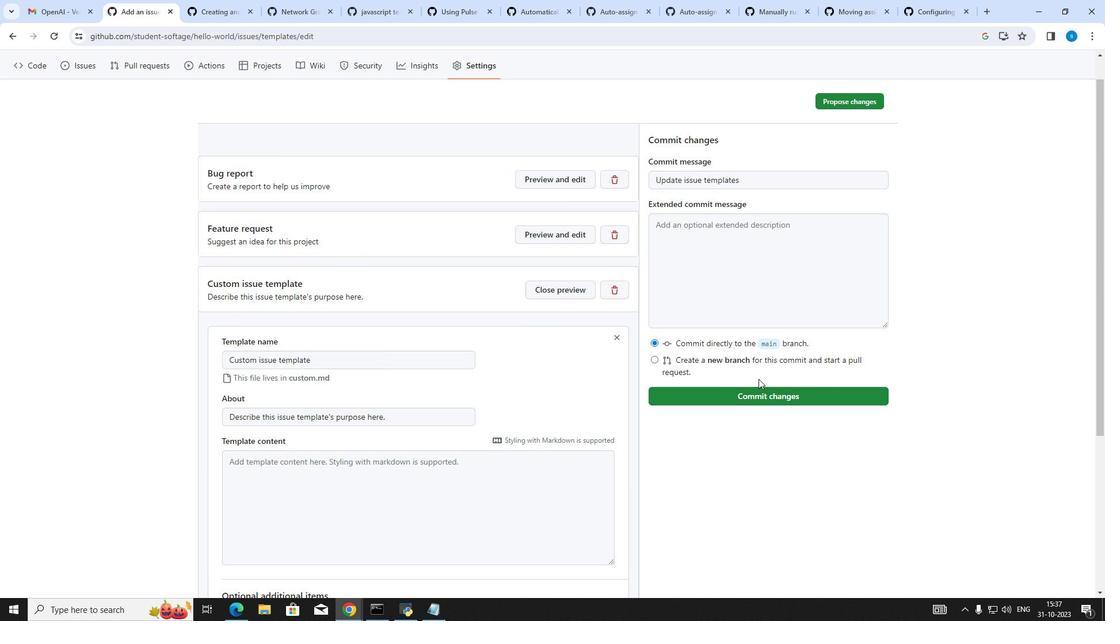 
Action: Mouse moved to (755, 389)
Screenshot: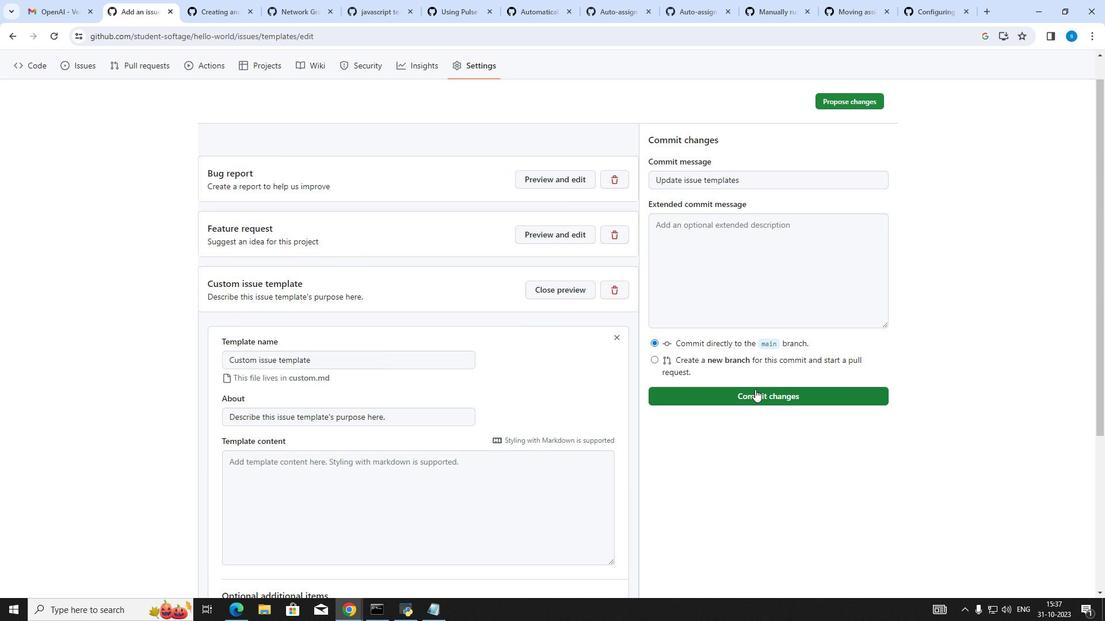 
Action: Mouse pressed left at (755, 389)
Screenshot: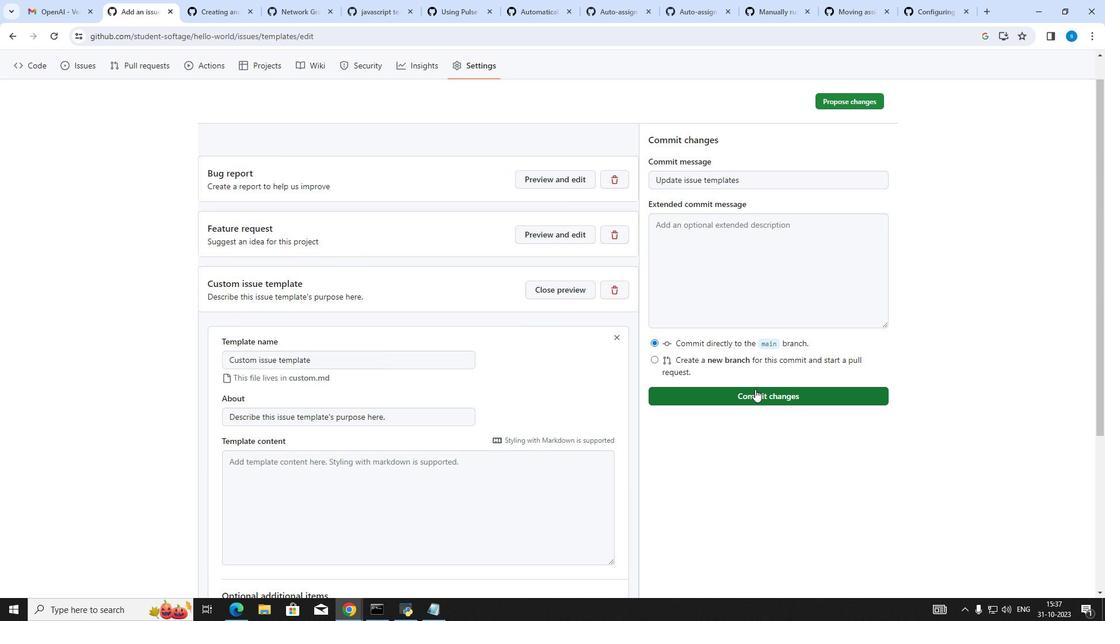 
Action: Mouse moved to (485, 99)
Screenshot: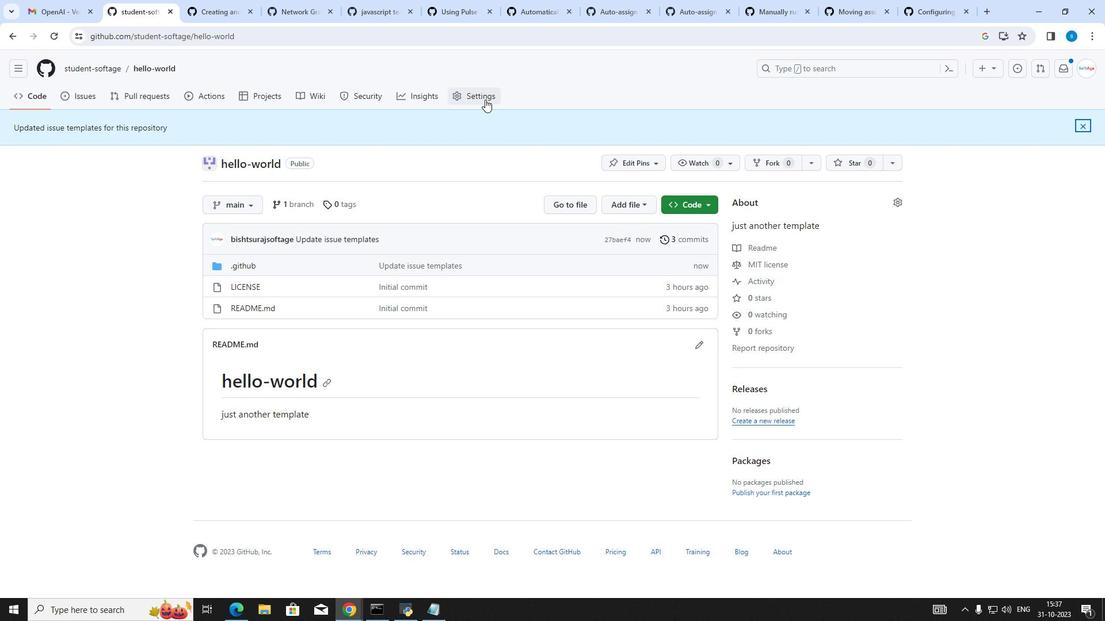 
Action: Mouse pressed left at (485, 99)
Screenshot: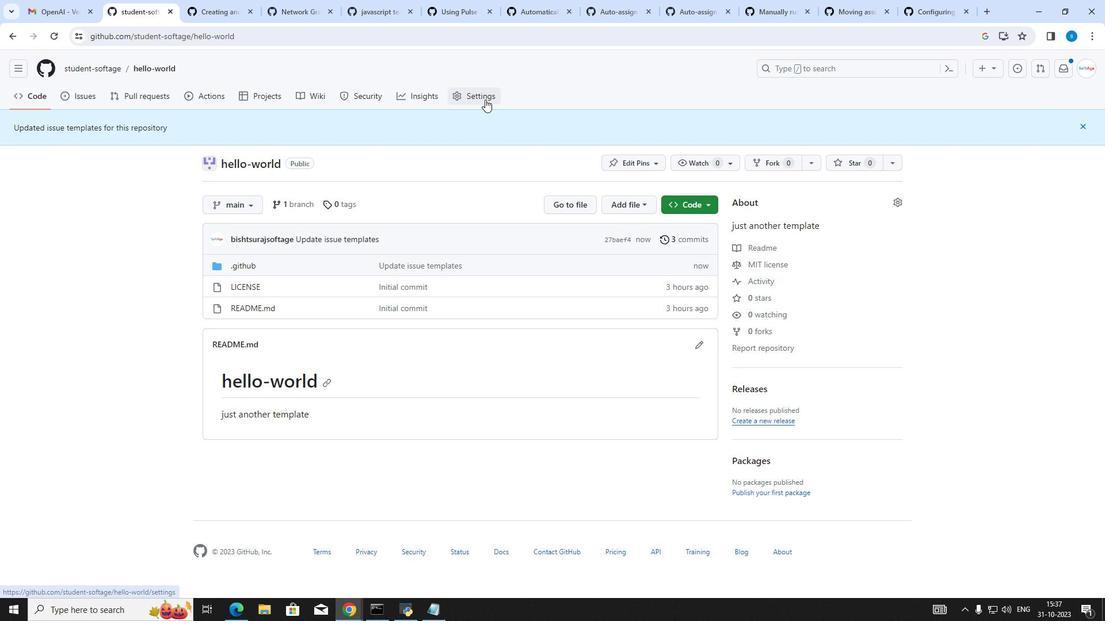
Action: Mouse moved to (601, 376)
Screenshot: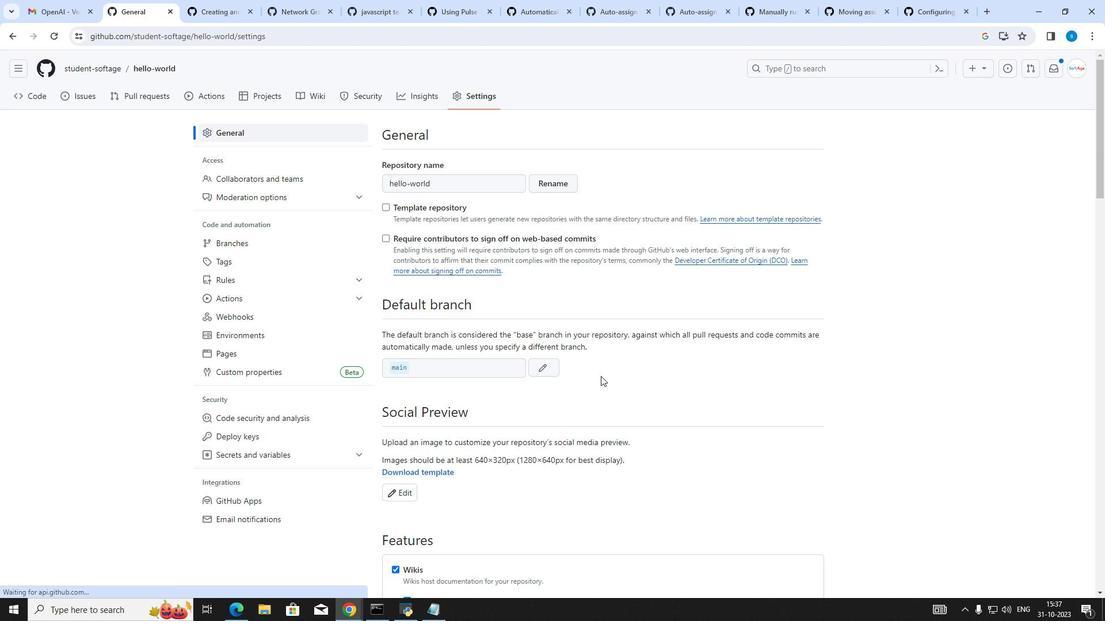 
Action: Mouse scrolled (601, 375) with delta (0, 0)
Screenshot: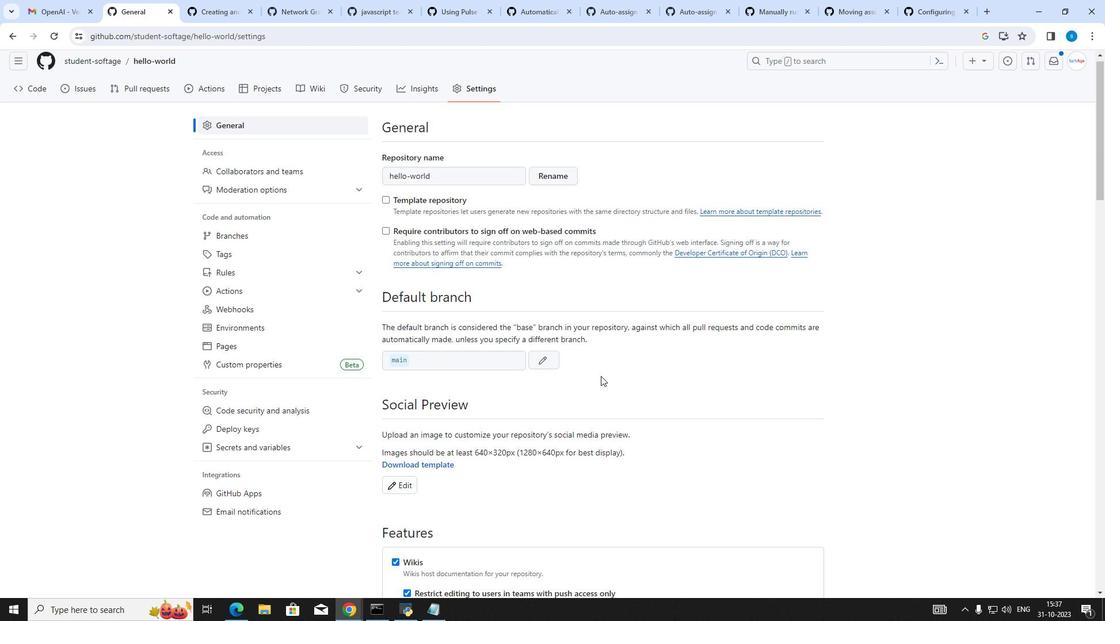 
Action: Mouse scrolled (601, 375) with delta (0, 0)
Screenshot: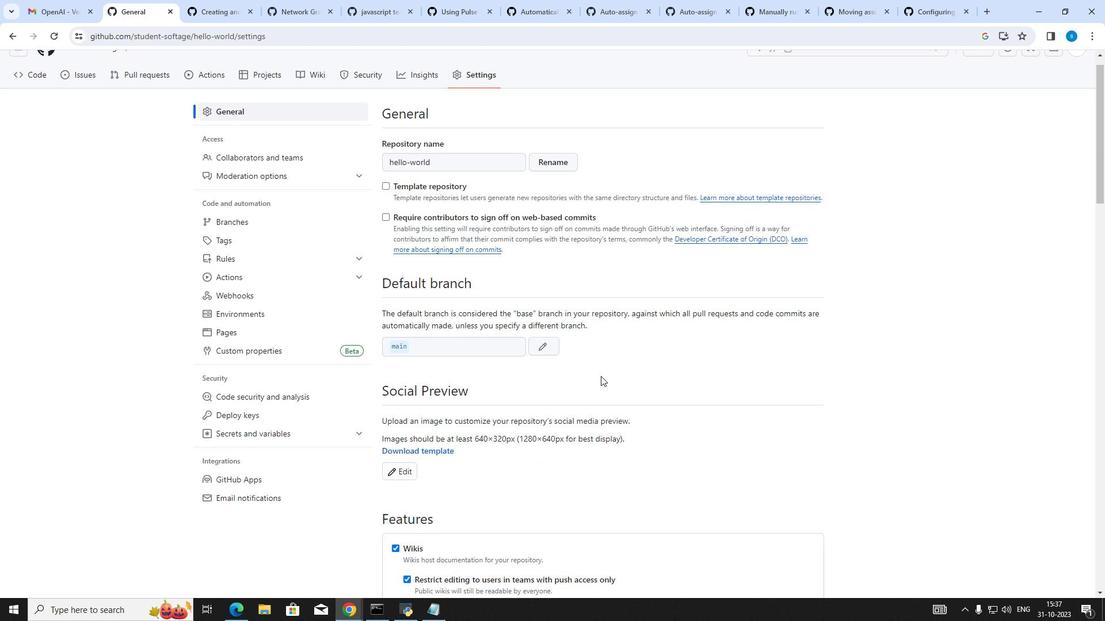 
Action: Mouse scrolled (601, 375) with delta (0, 0)
Screenshot: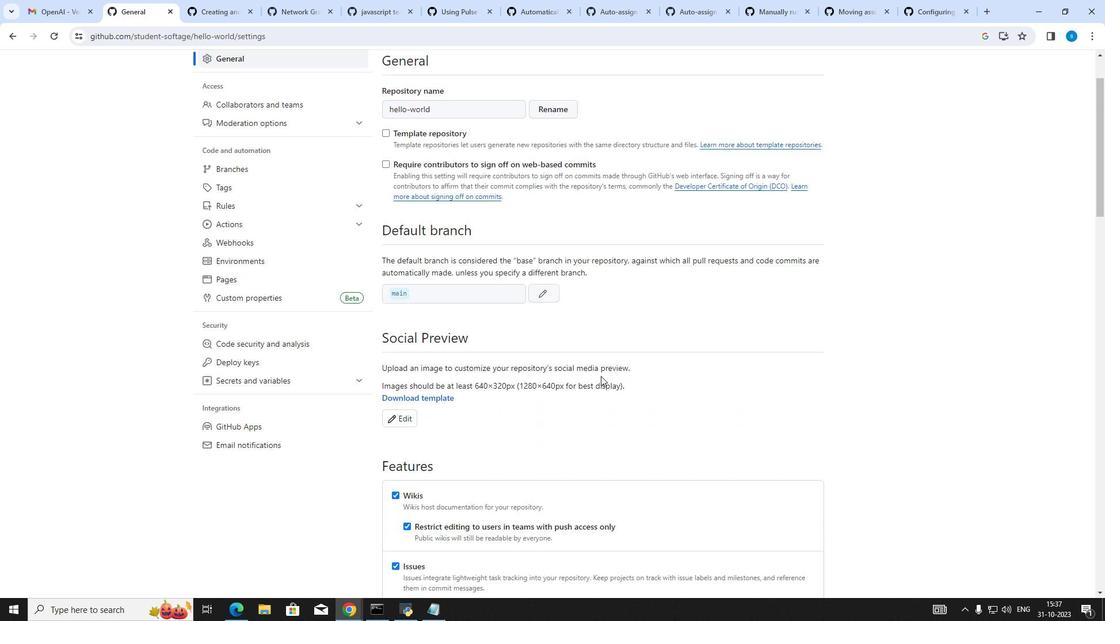 
Action: Mouse scrolled (601, 375) with delta (0, 0)
Screenshot: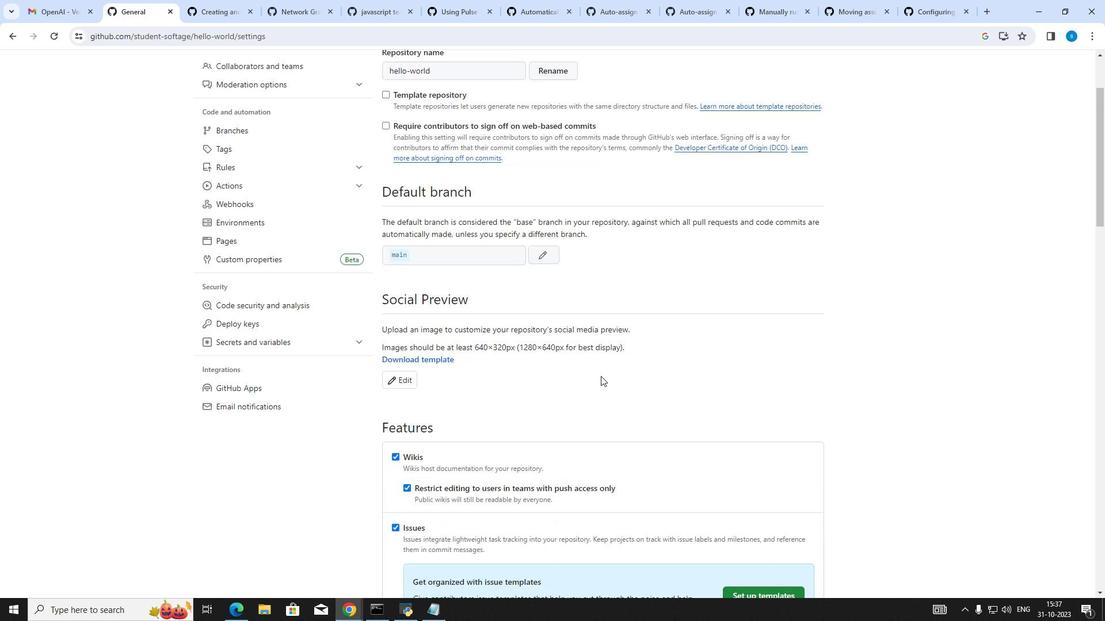 
Action: Mouse scrolled (601, 375) with delta (0, 0)
Screenshot: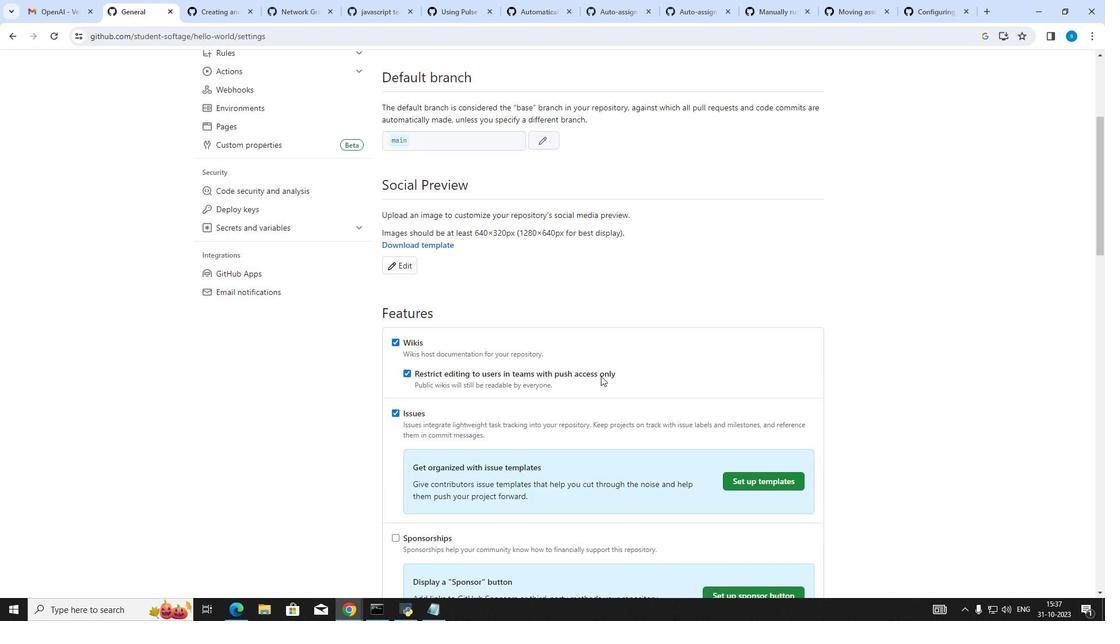 
Action: Mouse scrolled (601, 377) with delta (0, 0)
Screenshot: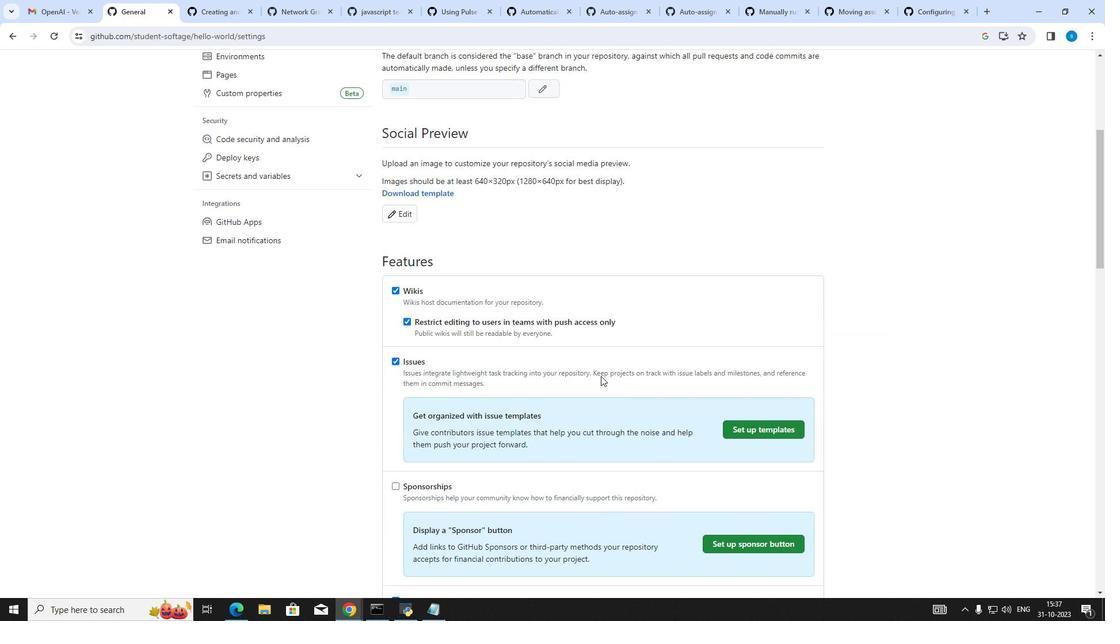 
Action: Mouse scrolled (601, 375) with delta (0, 0)
Screenshot: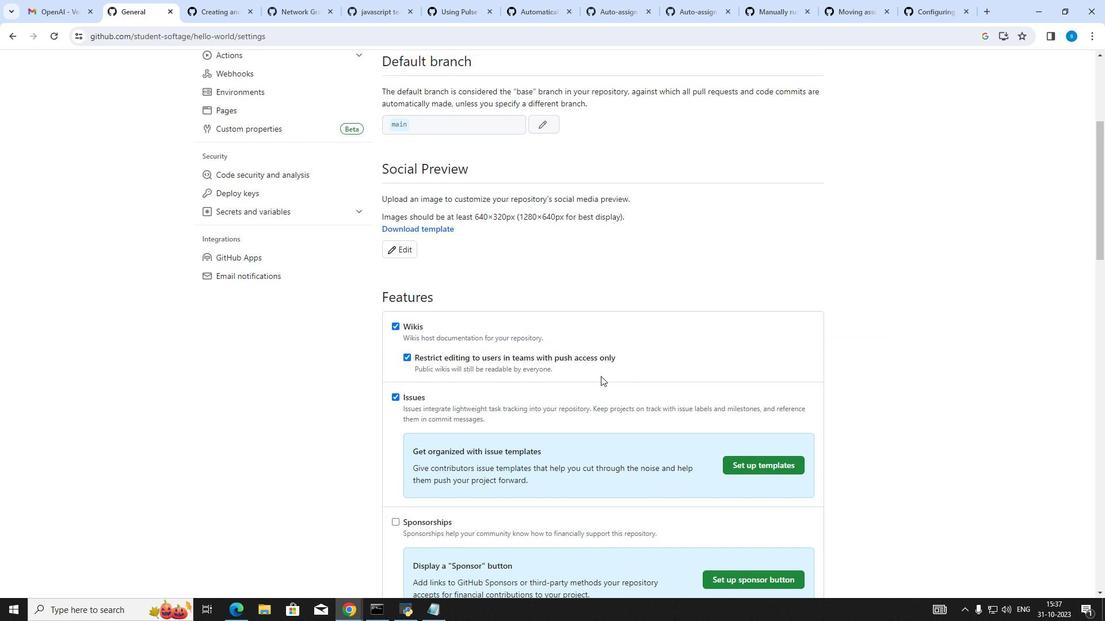 
Action: Mouse scrolled (601, 375) with delta (0, 0)
Screenshot: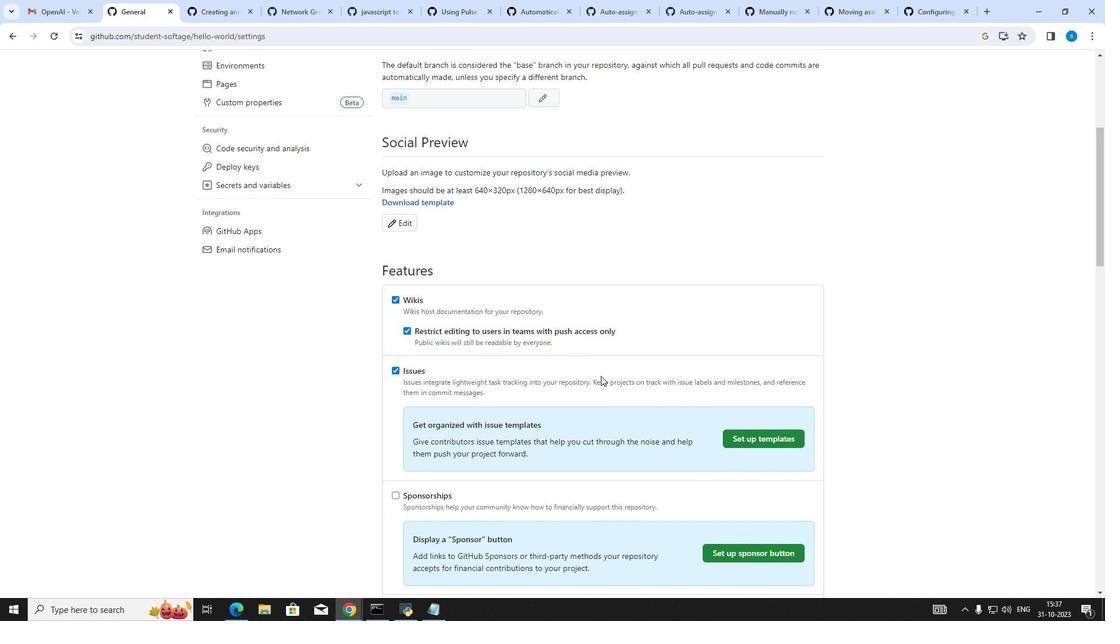 
Action: Mouse scrolled (601, 375) with delta (0, 0)
Screenshot: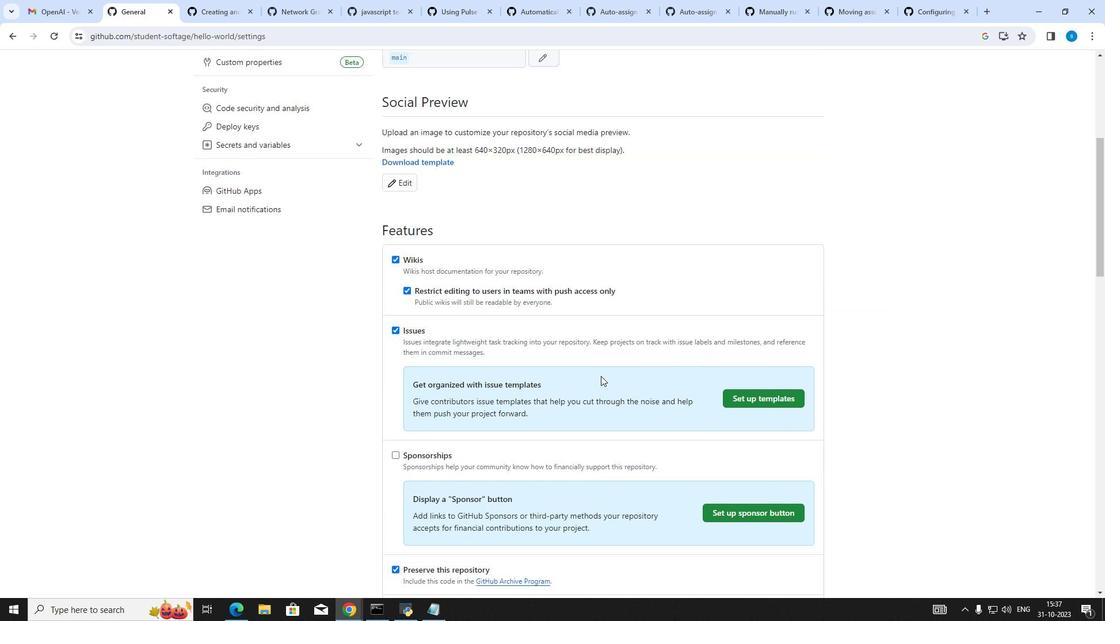 
Action: Mouse moved to (733, 305)
Screenshot: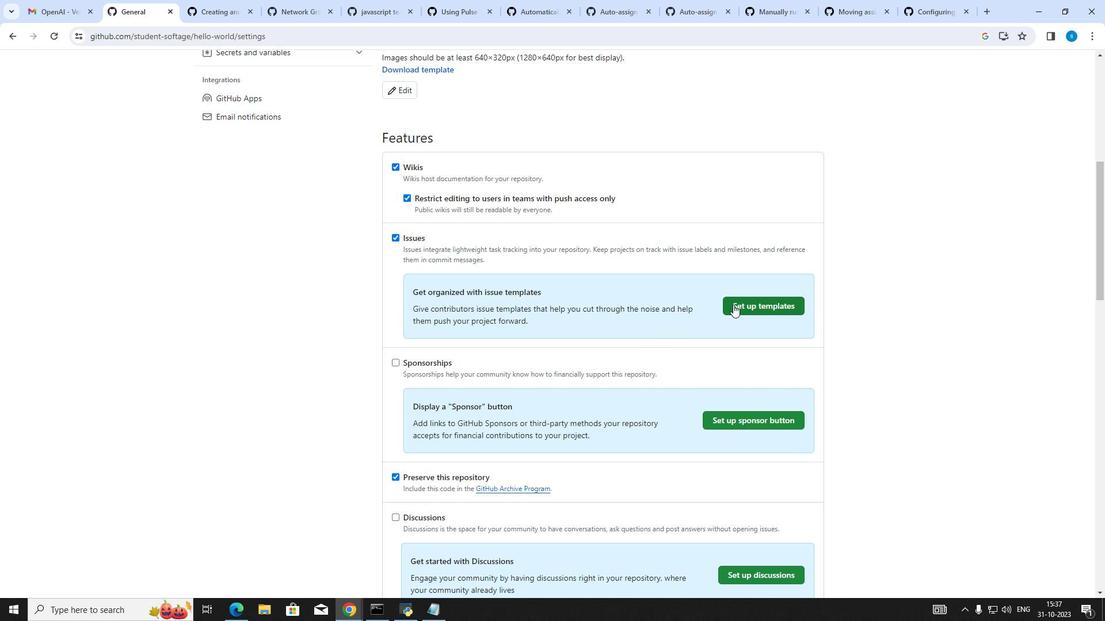 
Action: Mouse pressed left at (733, 305)
Screenshot: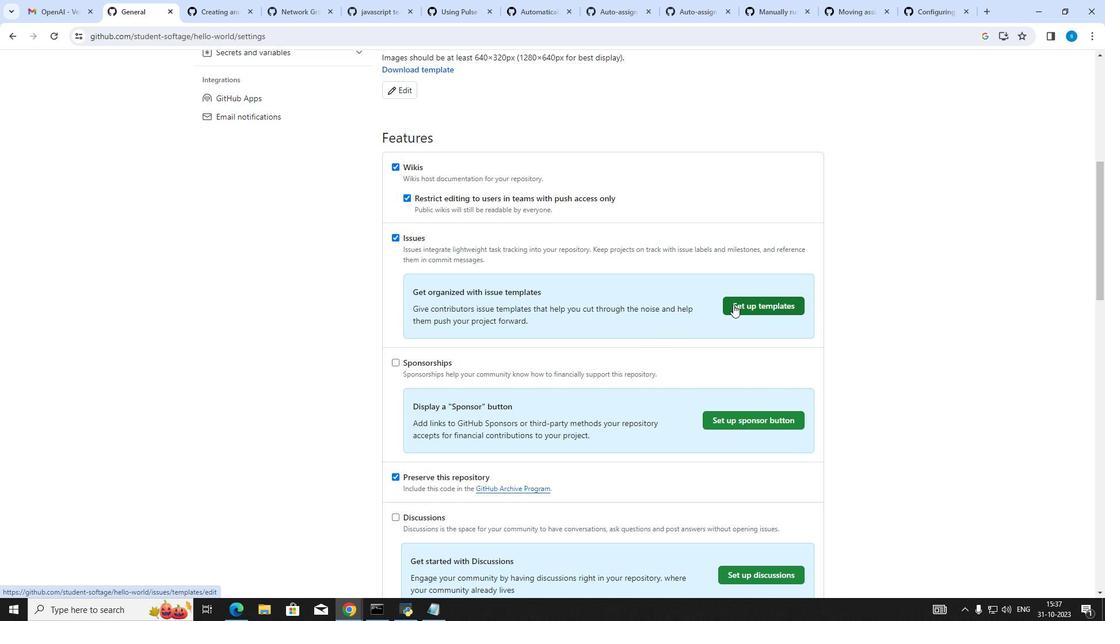 
Action: Mouse moved to (588, 271)
Screenshot: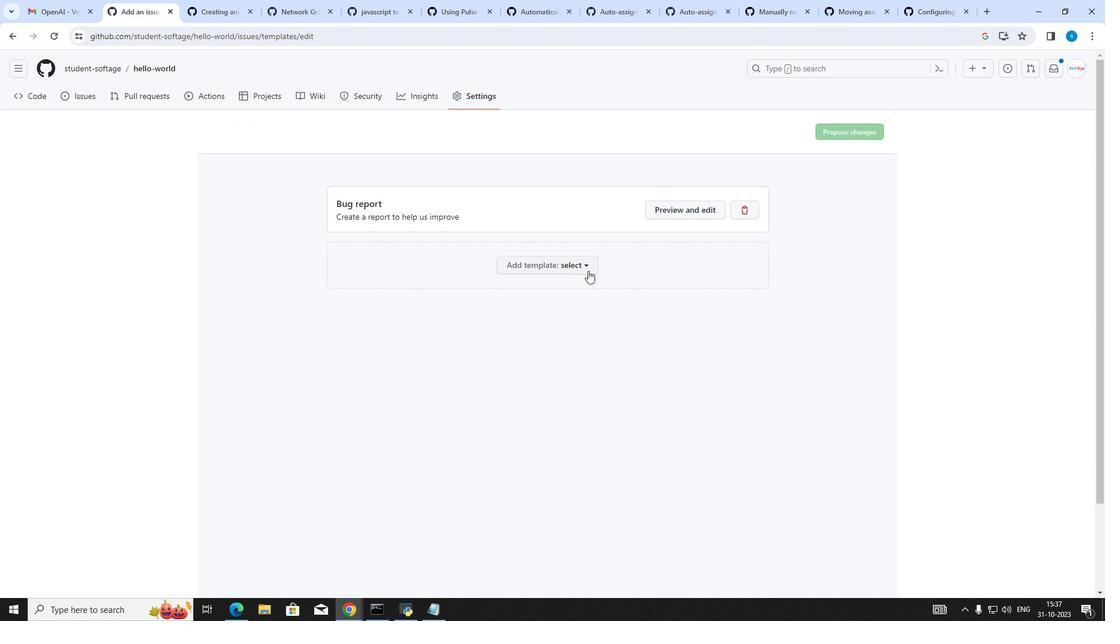 
Action: Mouse pressed left at (588, 271)
Screenshot: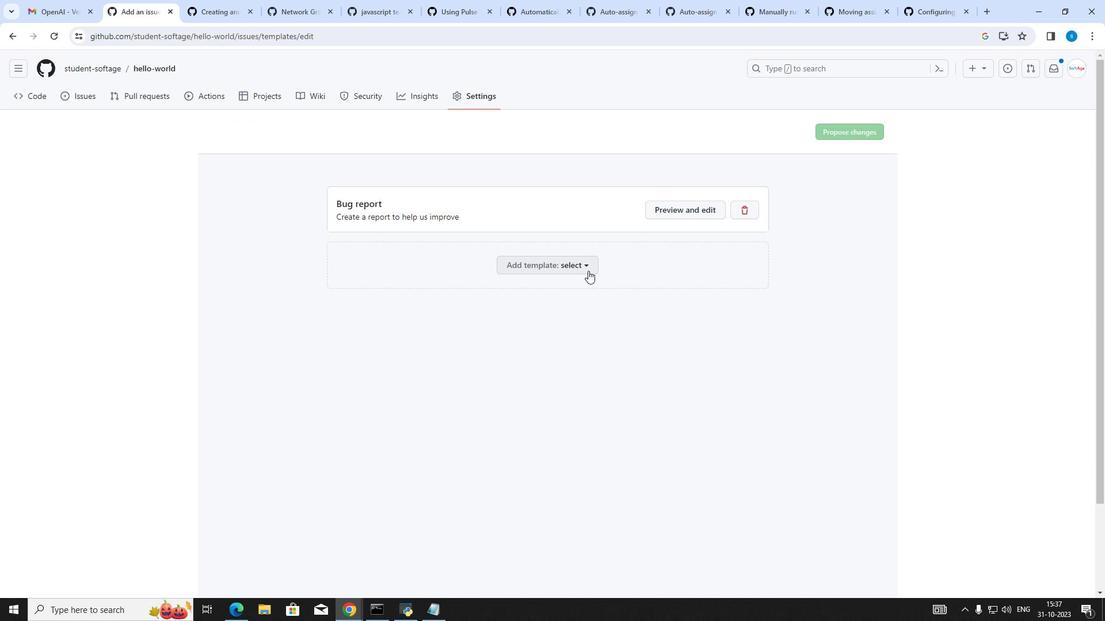 
Action: Mouse moved to (591, 328)
Screenshot: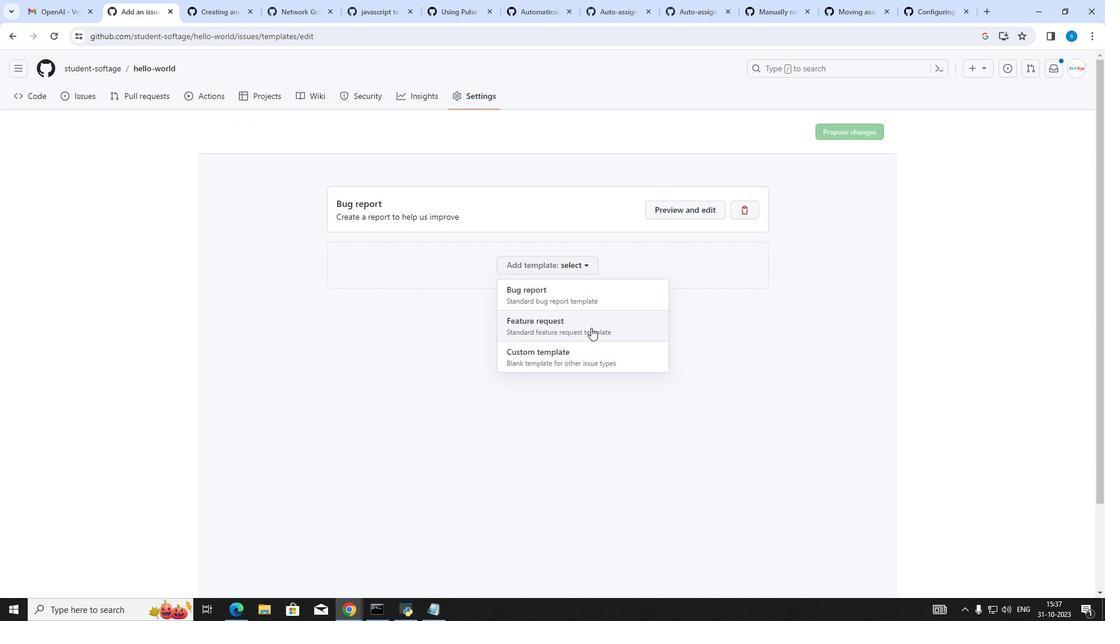 
Action: Mouse pressed left at (591, 328)
Screenshot: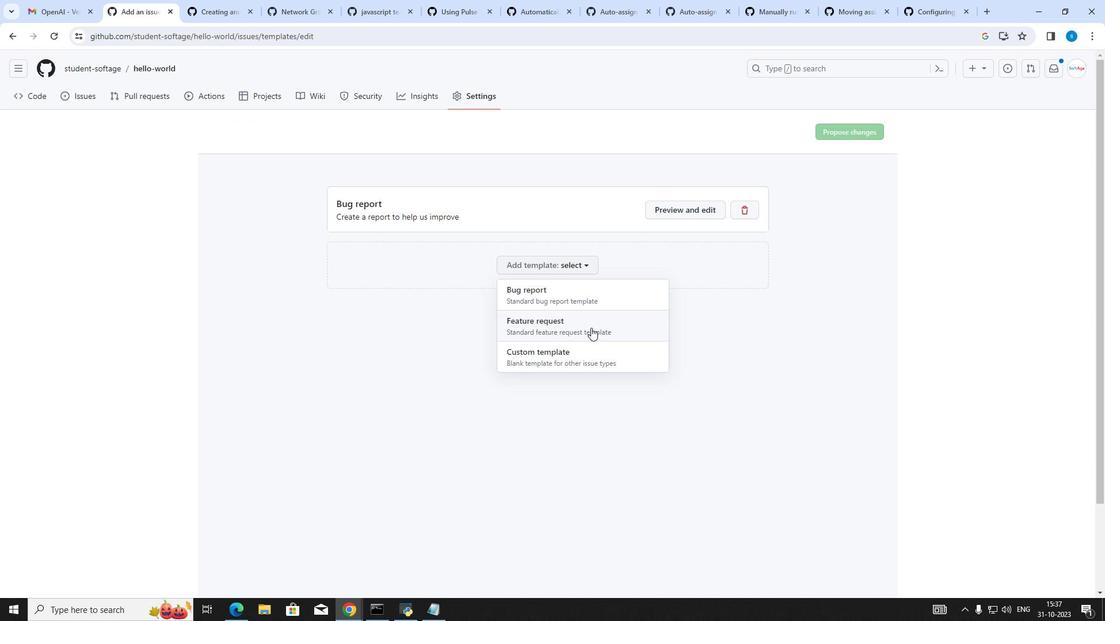 
Action: Mouse moved to (576, 317)
Screenshot: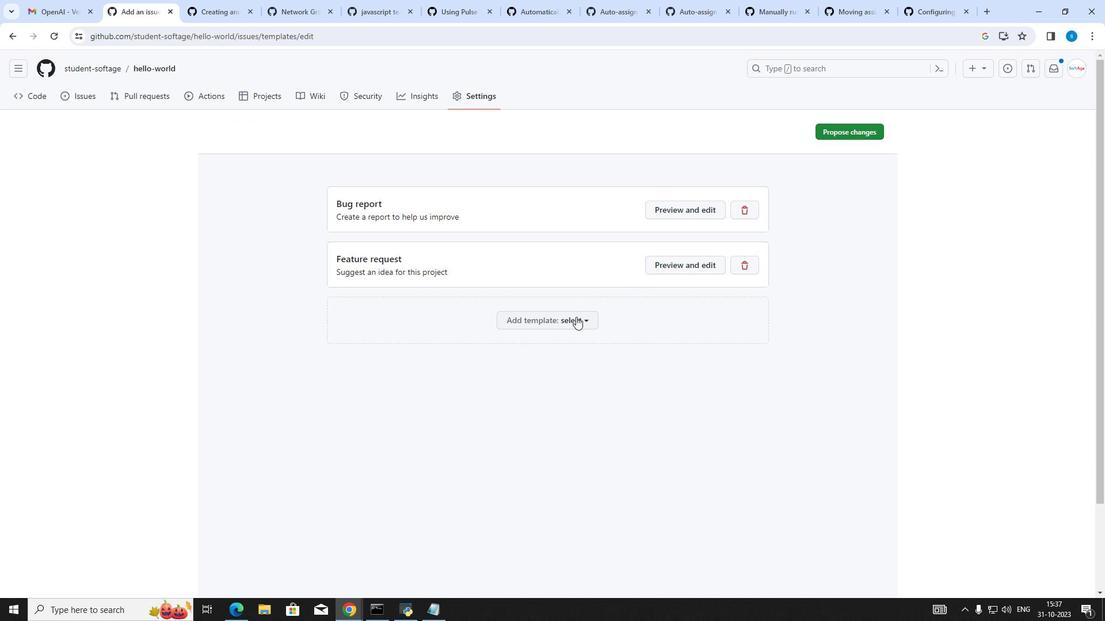 
Action: Mouse pressed left at (576, 317)
Screenshot: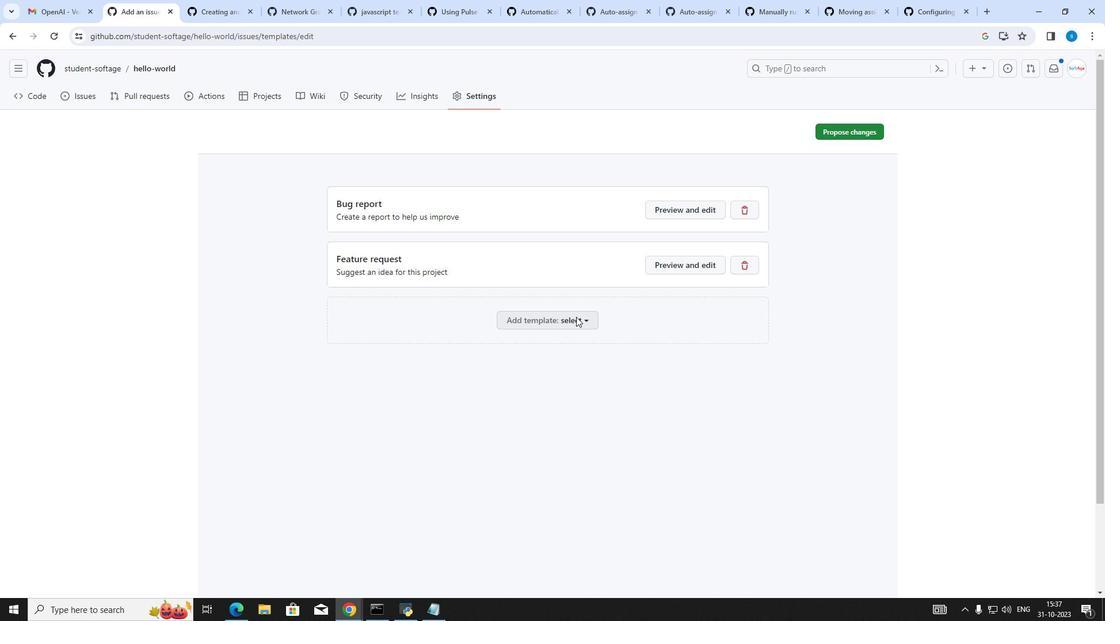 
Action: Mouse moved to (565, 416)
Screenshot: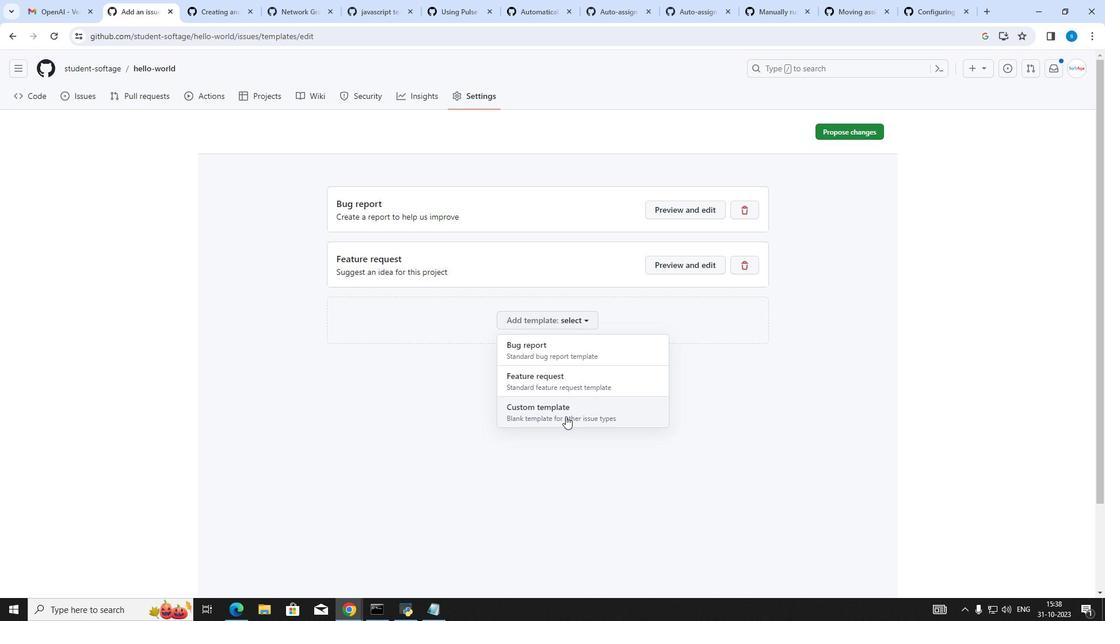 
Action: Mouse pressed left at (565, 416)
Screenshot: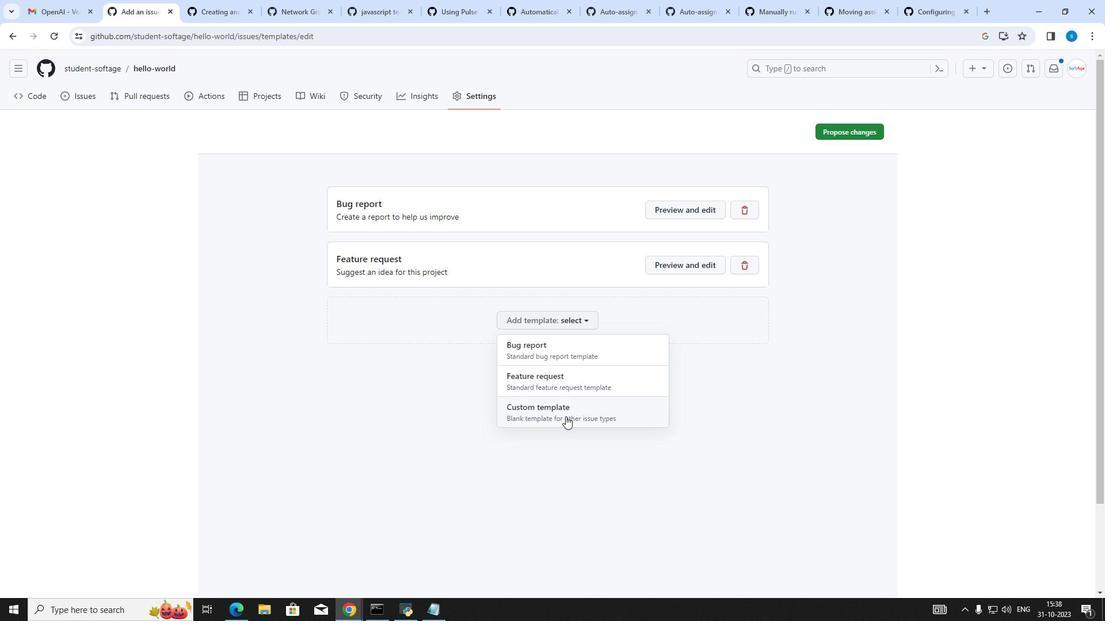 
Action: Mouse moved to (742, 218)
Screenshot: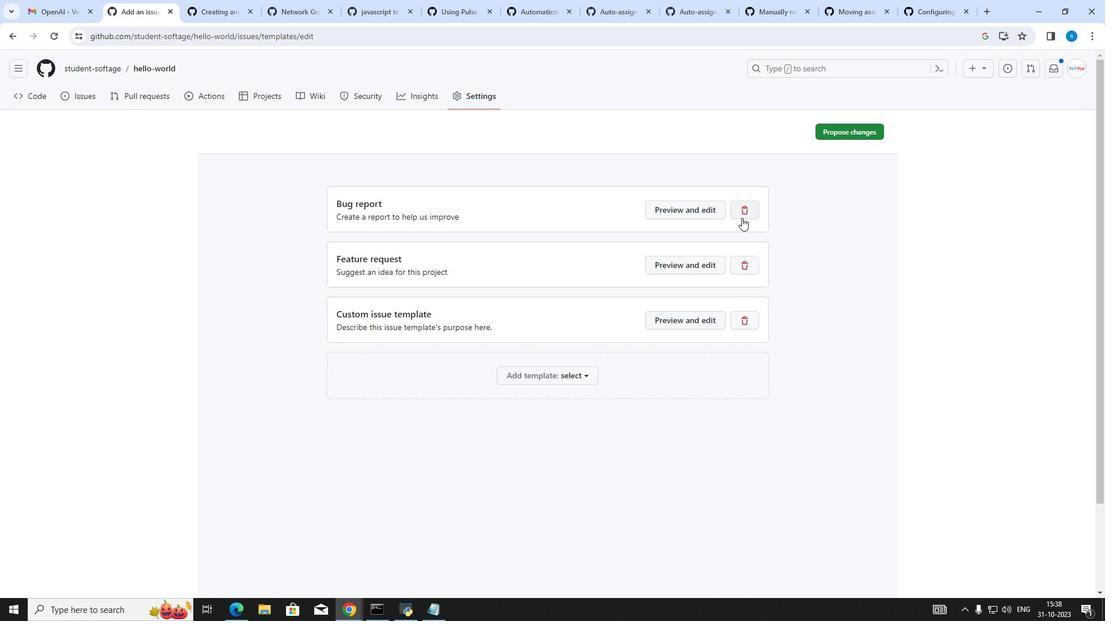 
Action: Mouse pressed left at (742, 218)
Screenshot: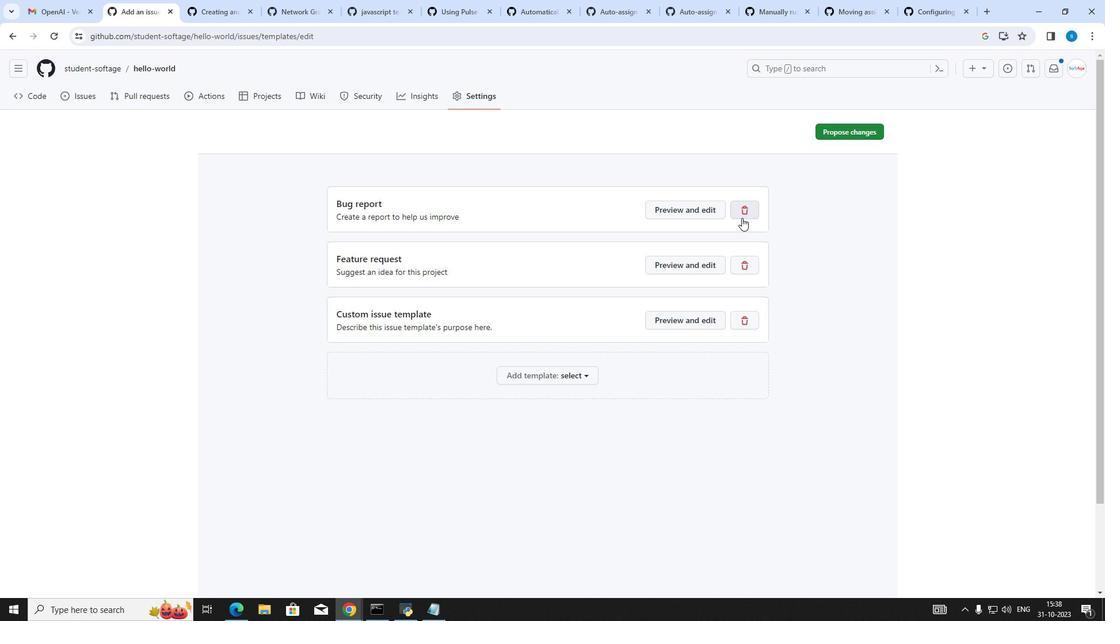 
Action: Mouse pressed left at (742, 218)
Screenshot: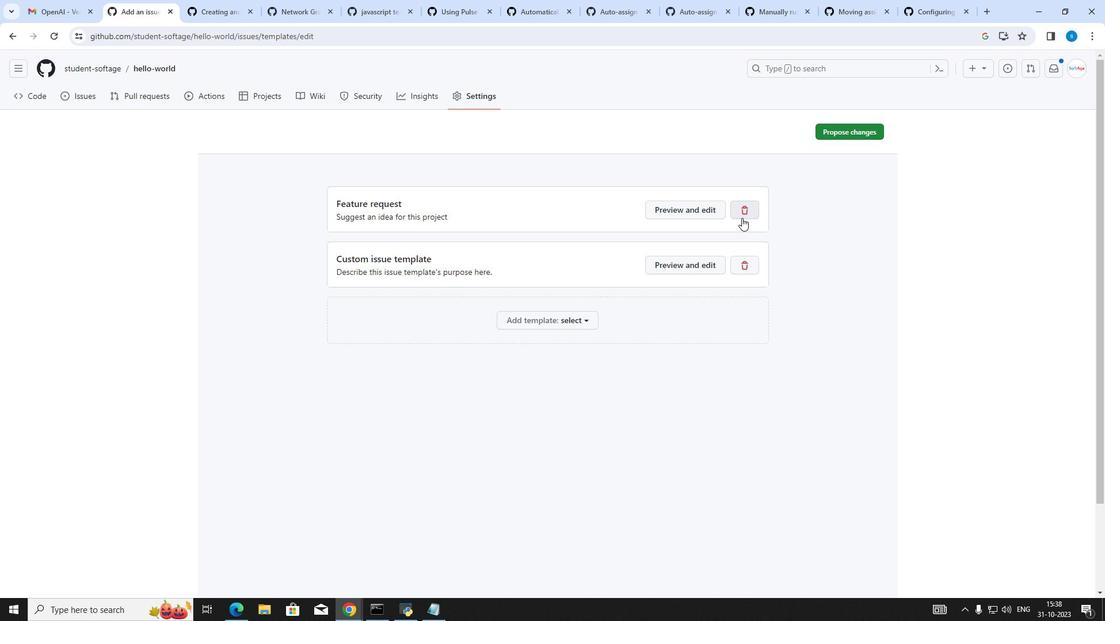 
Action: Mouse moved to (825, 130)
Screenshot: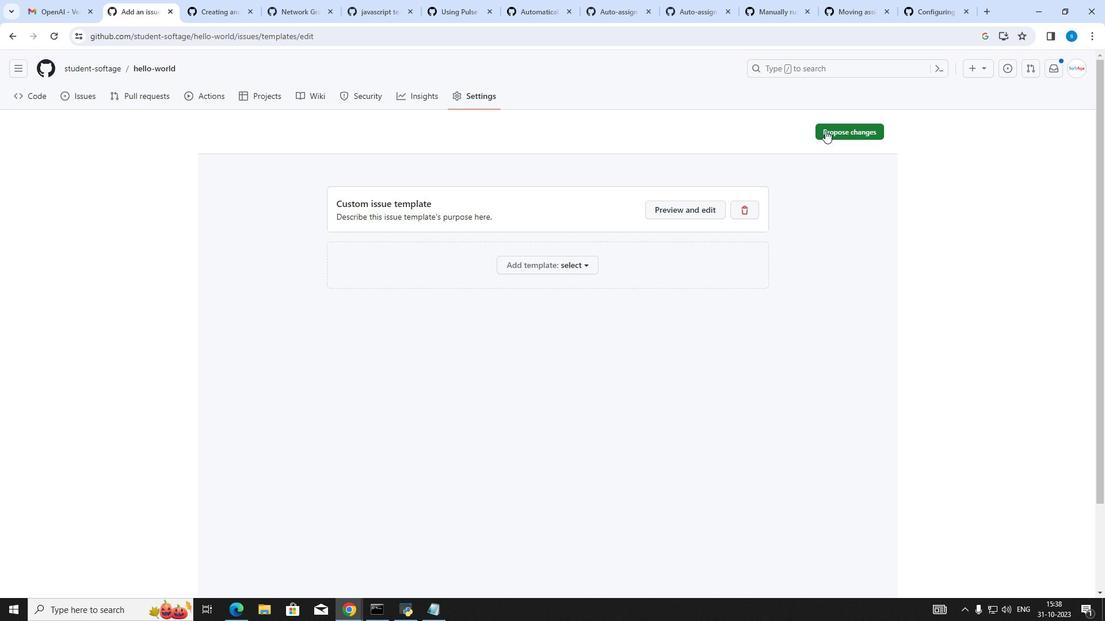 
Action: Mouse pressed left at (825, 130)
Screenshot: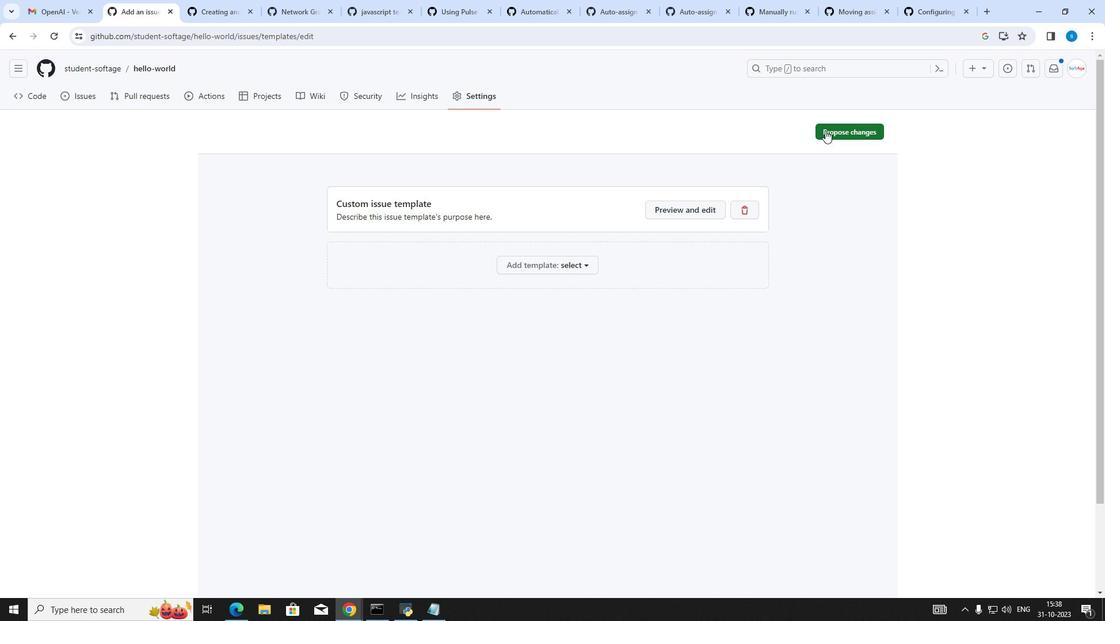 
Action: Mouse moved to (746, 423)
Screenshot: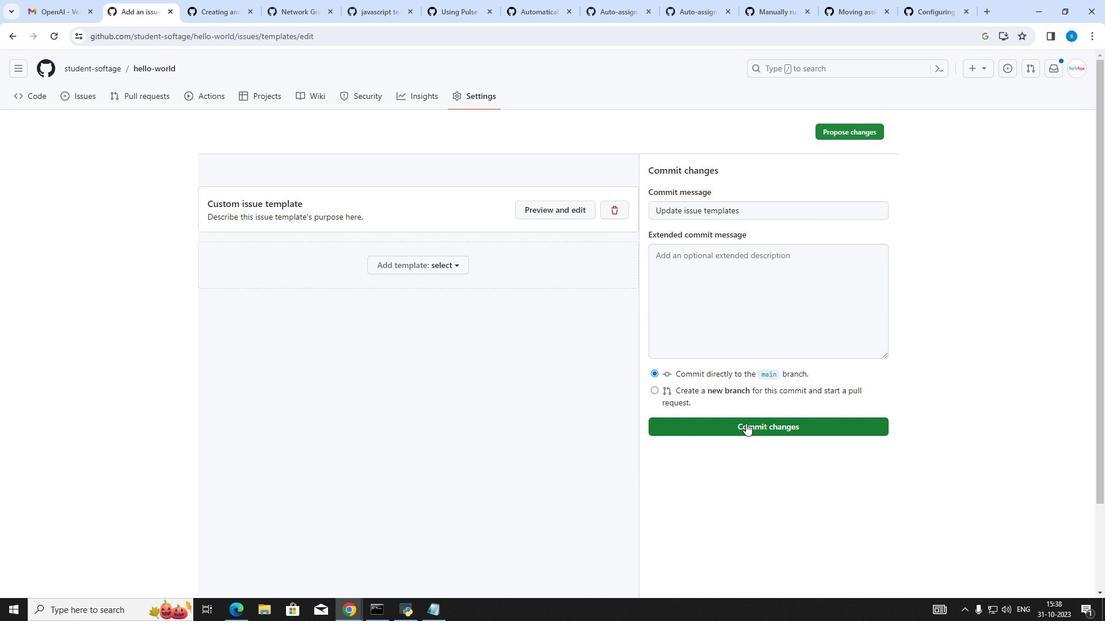 
Action: Mouse pressed left at (746, 423)
Screenshot: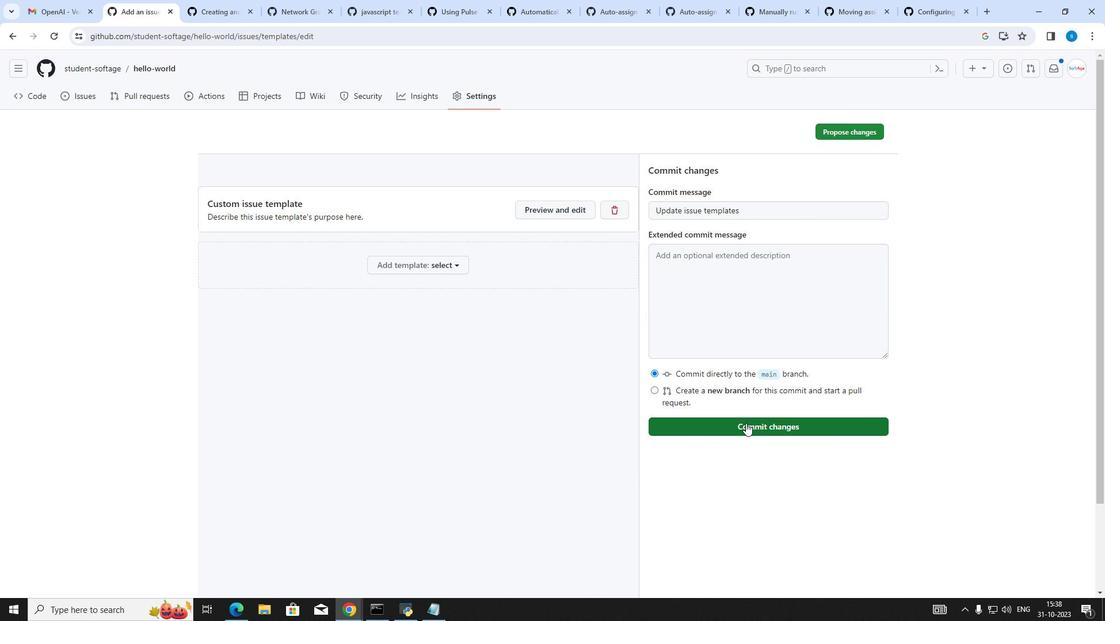 
Action: Mouse moved to (747, 421)
Screenshot: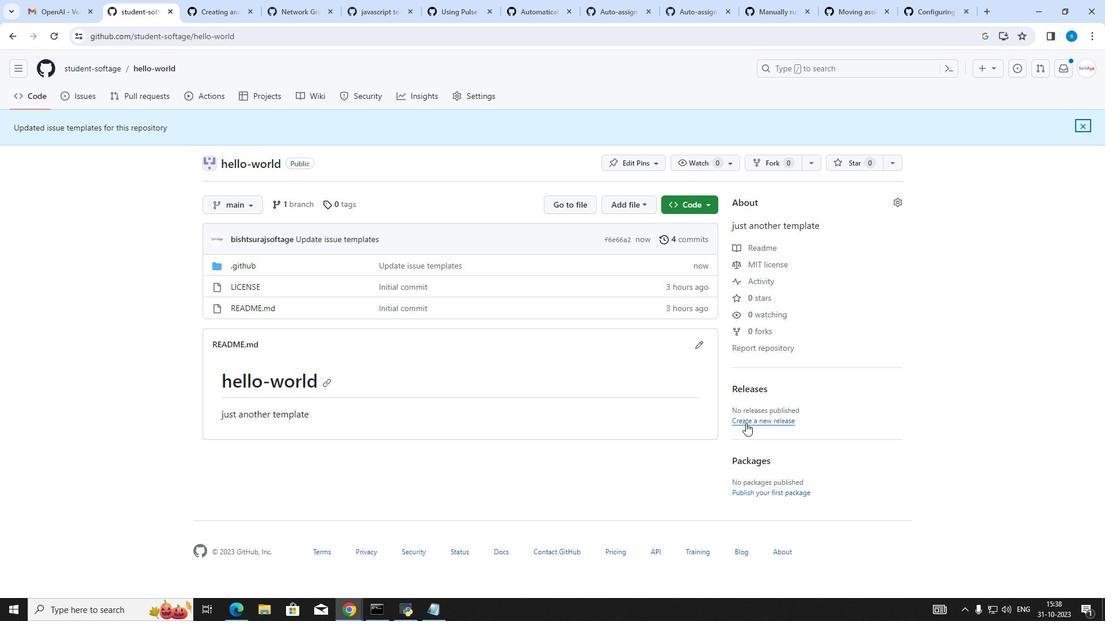 
